 Task: Create a sub task Design and Implement Solution for the task  Integrate website with inventory management systems in the project AgileGenie , assign it to team member softage.2@softage.net and update the status of the sub task to  Off Track , set the priority of the sub task to High
Action: Mouse moved to (649, 402)
Screenshot: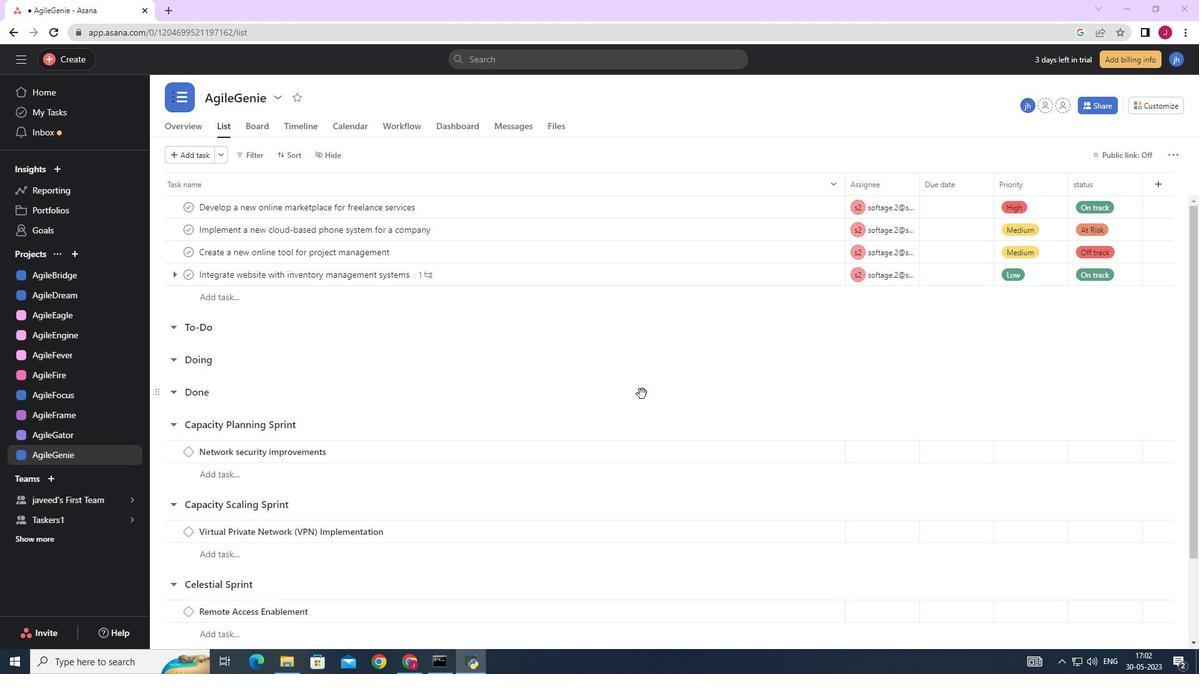 
Action: Mouse scrolled (649, 402) with delta (0, 0)
Screenshot: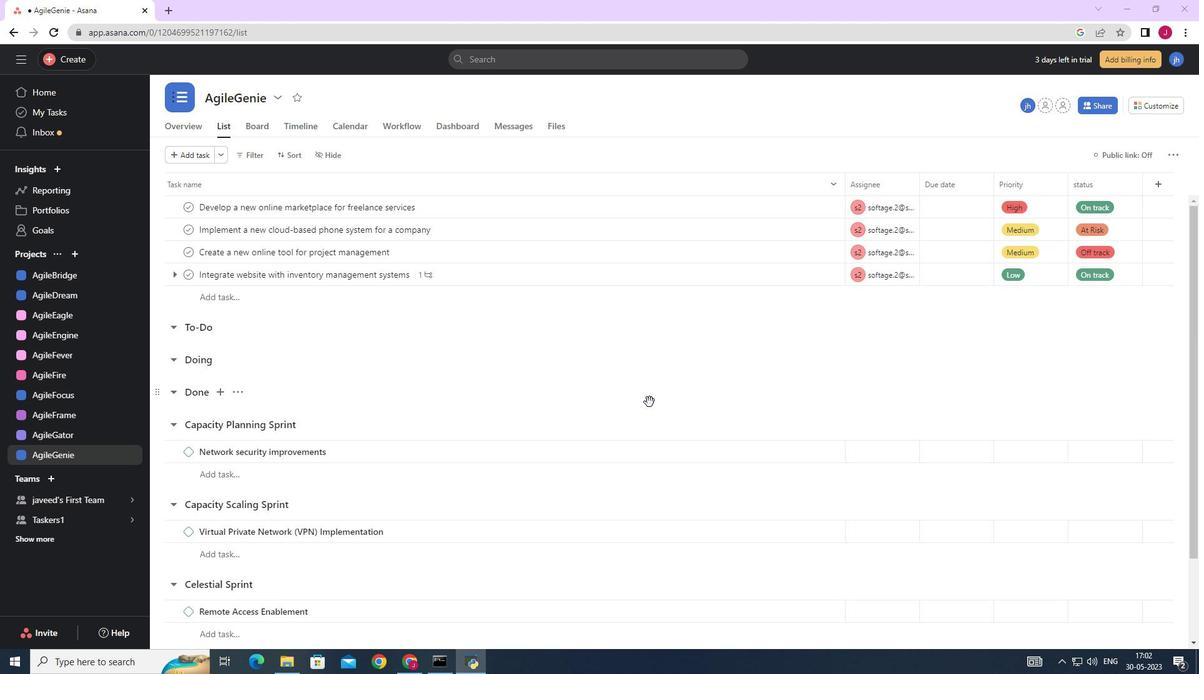 
Action: Mouse moved to (626, 396)
Screenshot: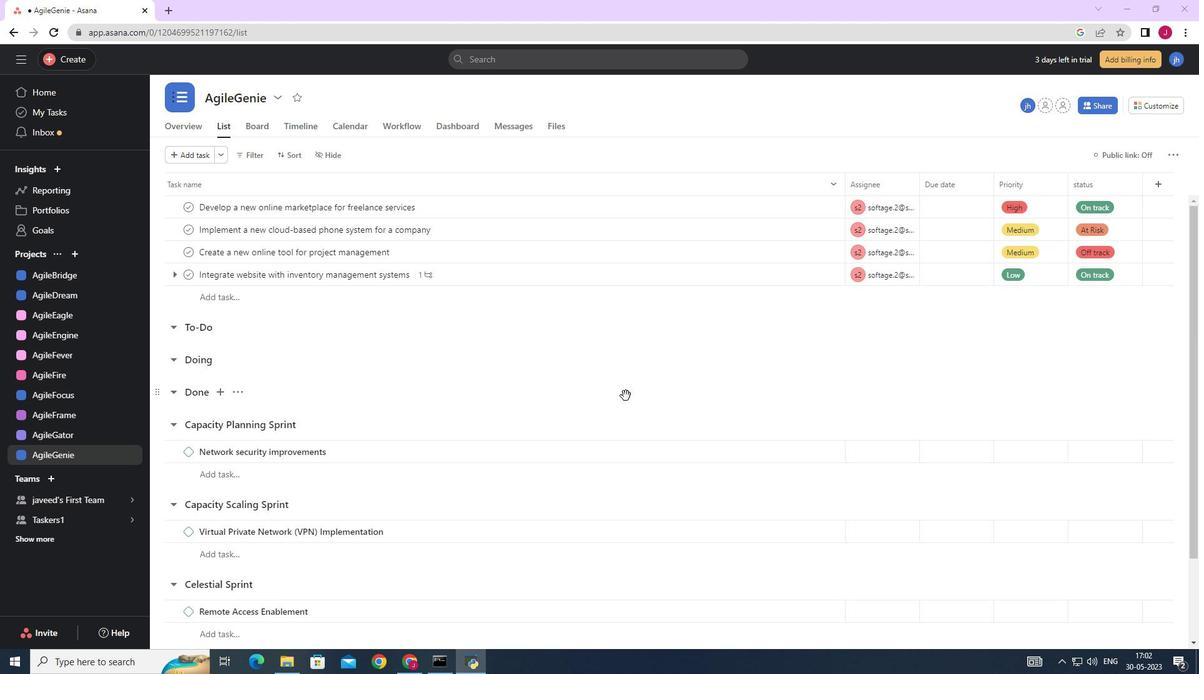 
Action: Mouse scrolled (626, 396) with delta (0, 0)
Screenshot: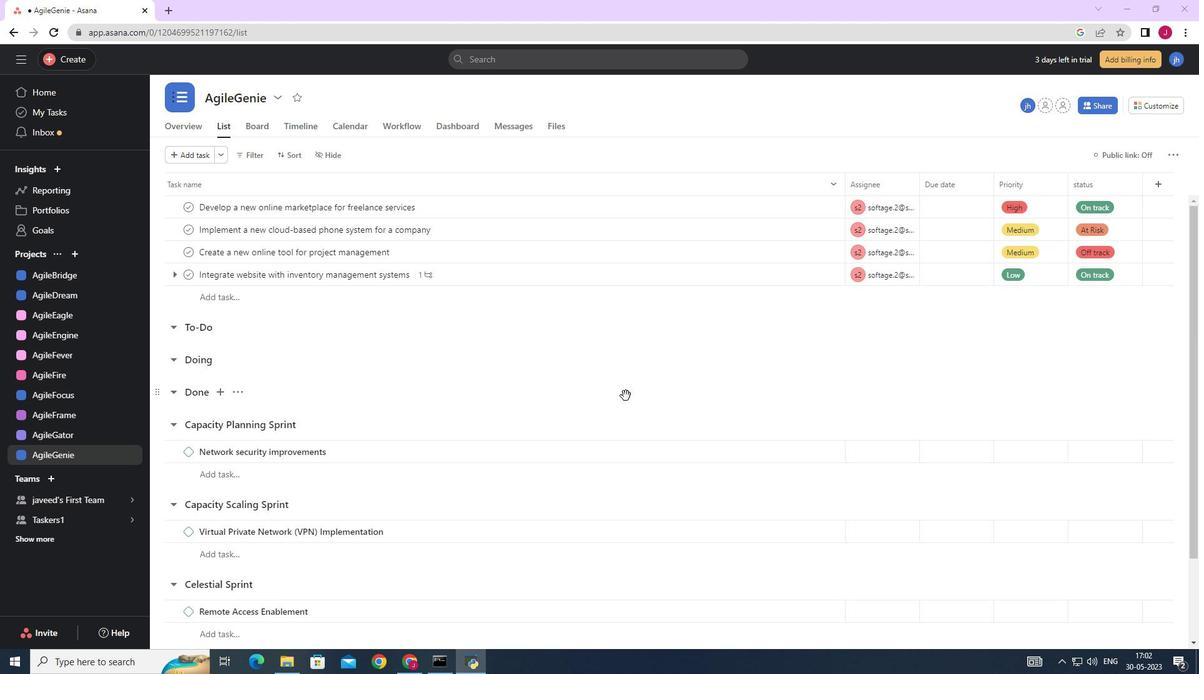 
Action: Mouse scrolled (626, 396) with delta (0, 0)
Screenshot: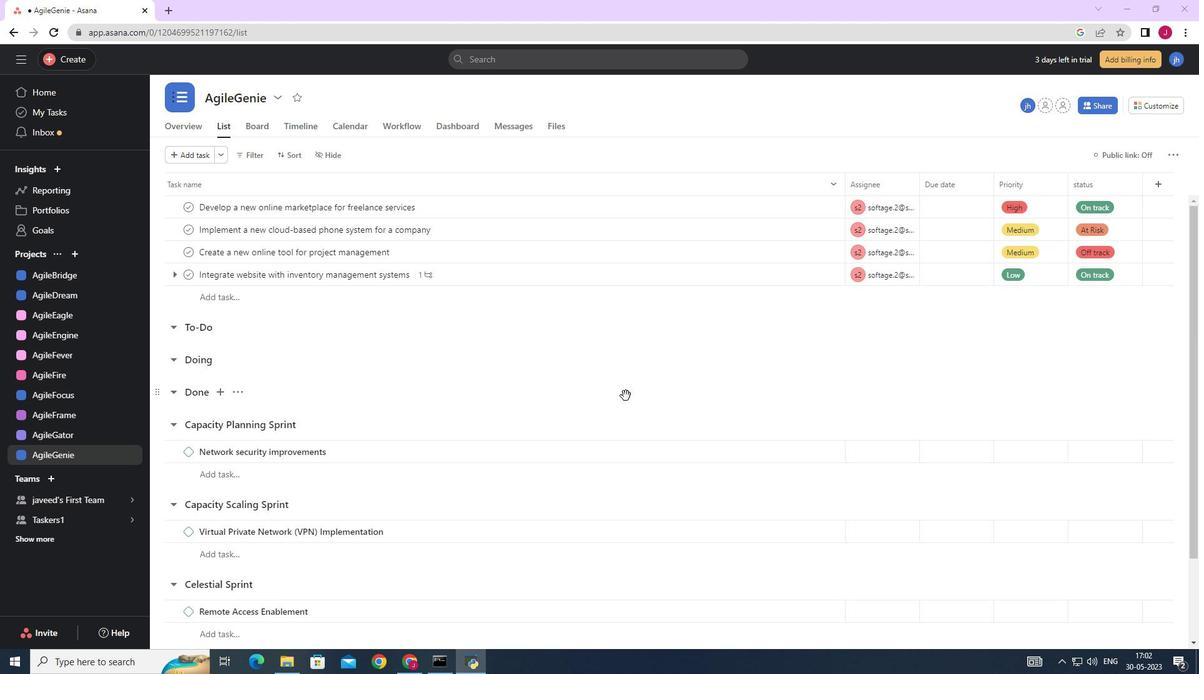 
Action: Mouse scrolled (626, 396) with delta (0, 0)
Screenshot: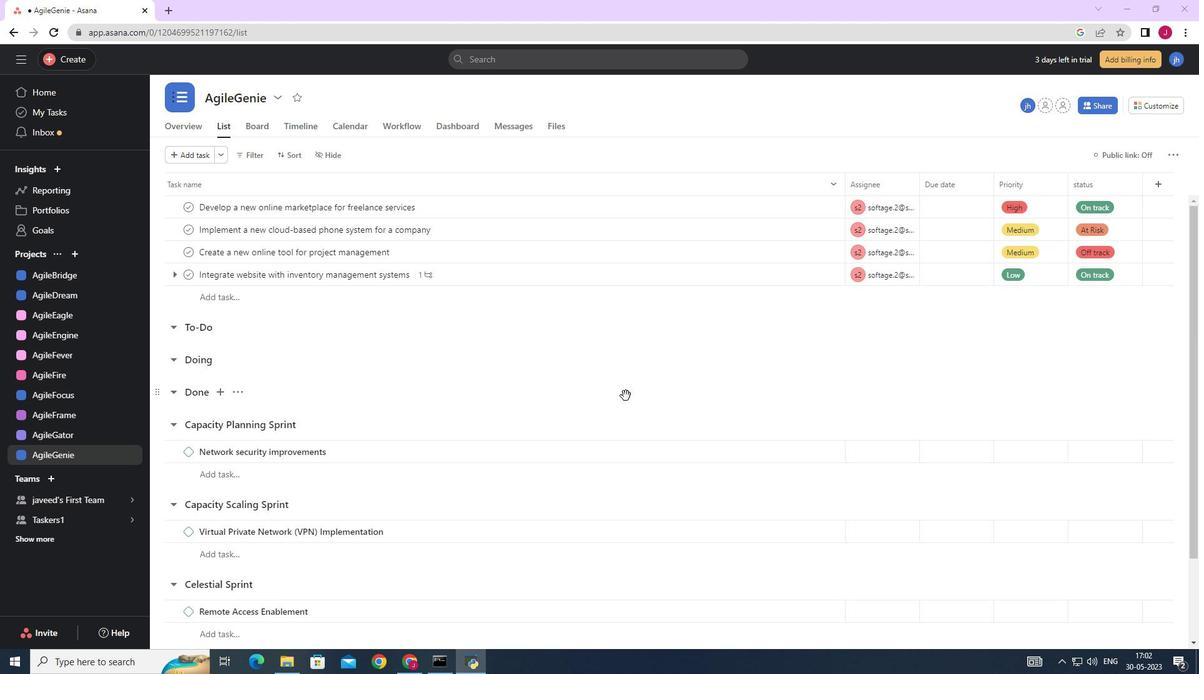 
Action: Mouse moved to (444, 386)
Screenshot: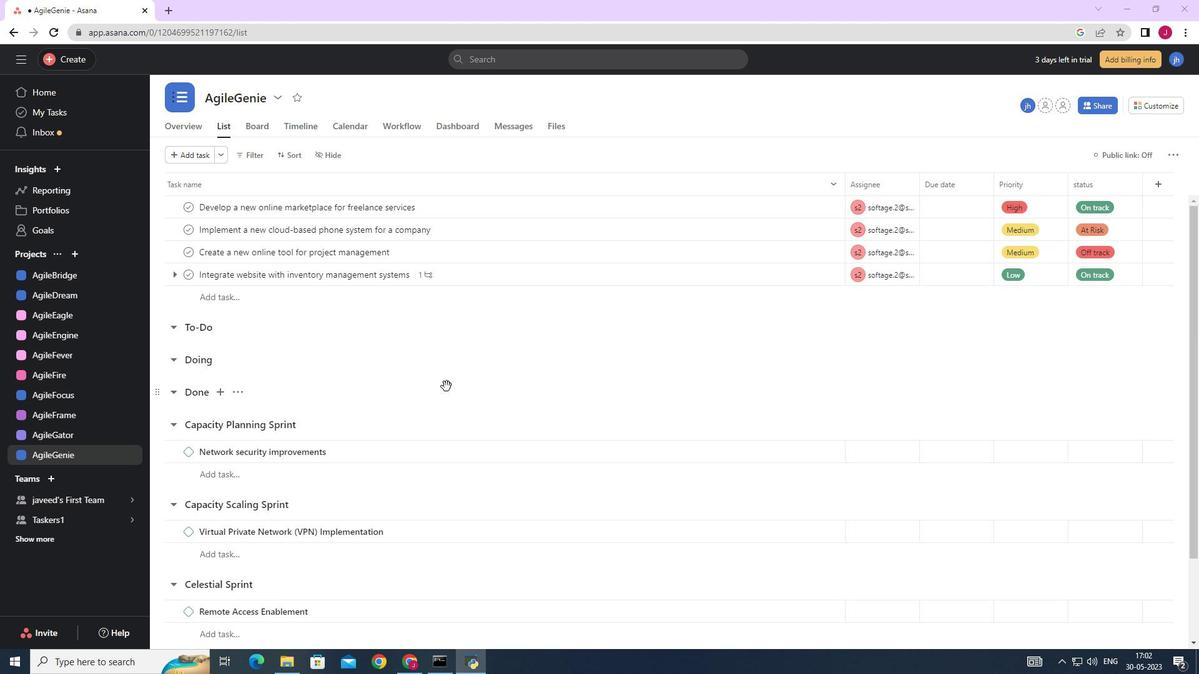 
Action: Mouse scrolled (444, 385) with delta (0, 0)
Screenshot: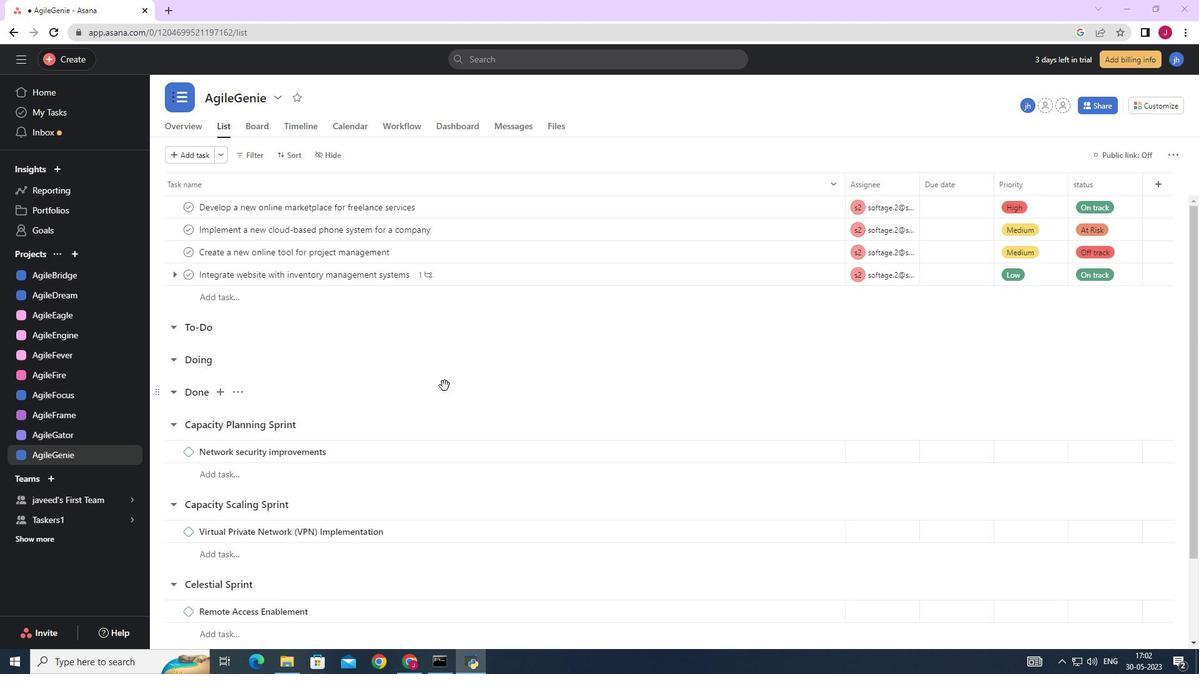 
Action: Mouse moved to (444, 385)
Screenshot: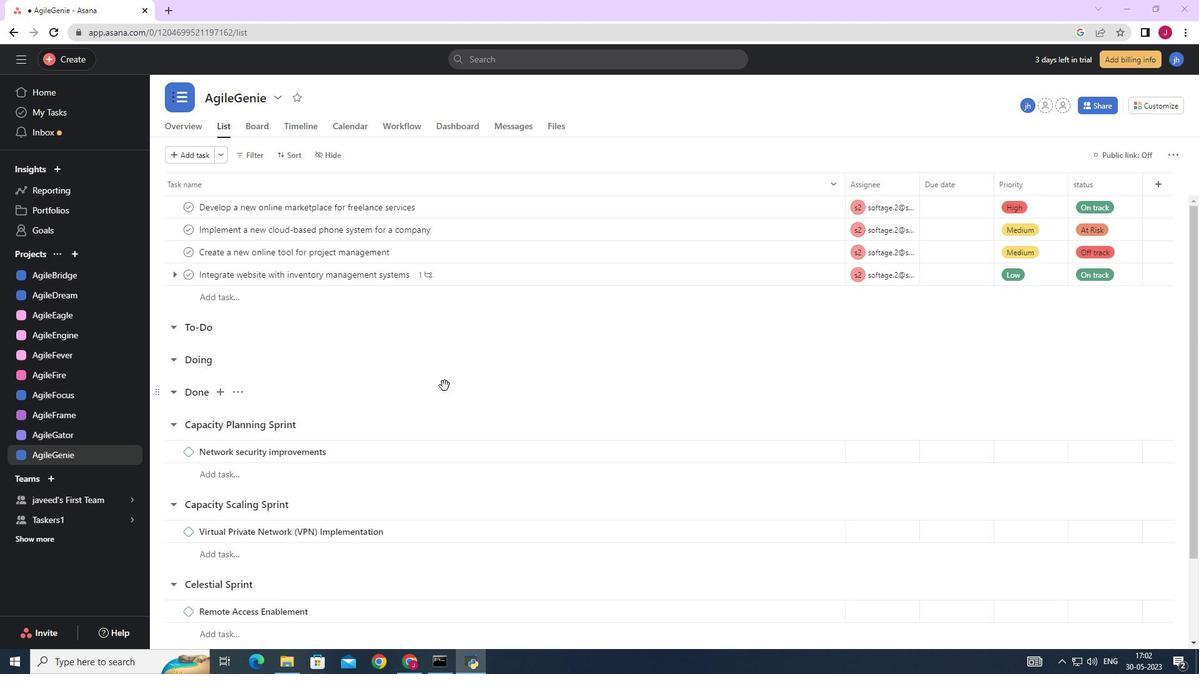 
Action: Mouse scrolled (444, 384) with delta (0, 0)
Screenshot: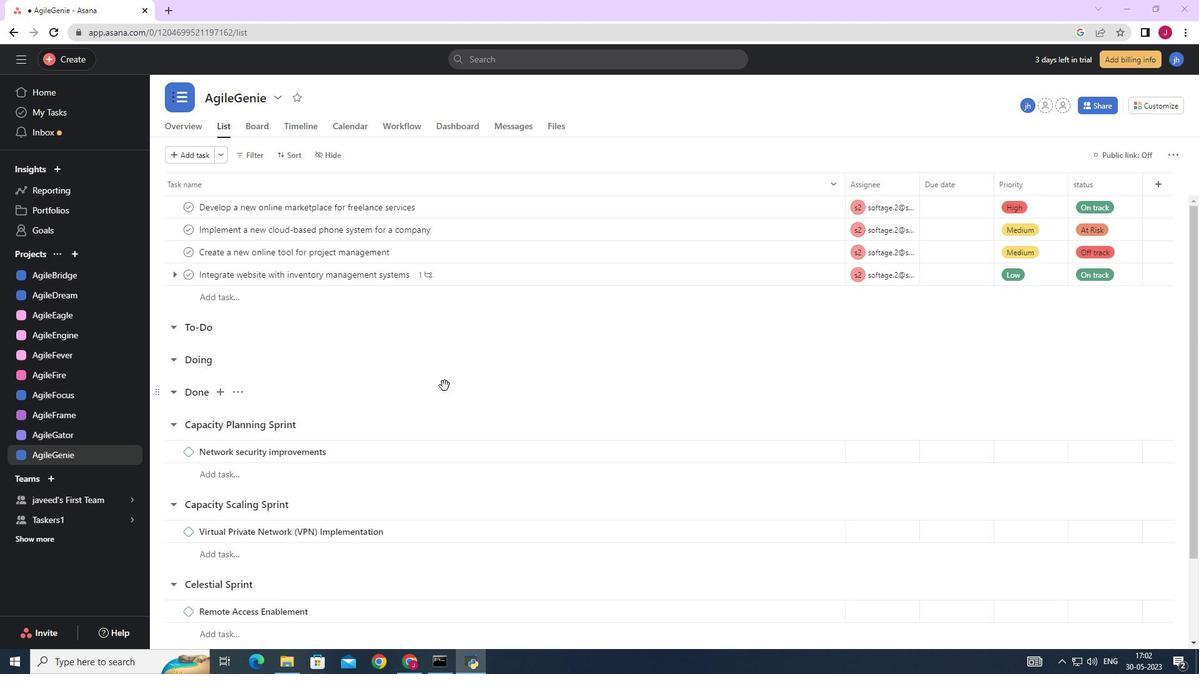 
Action: Mouse scrolled (444, 384) with delta (0, 0)
Screenshot: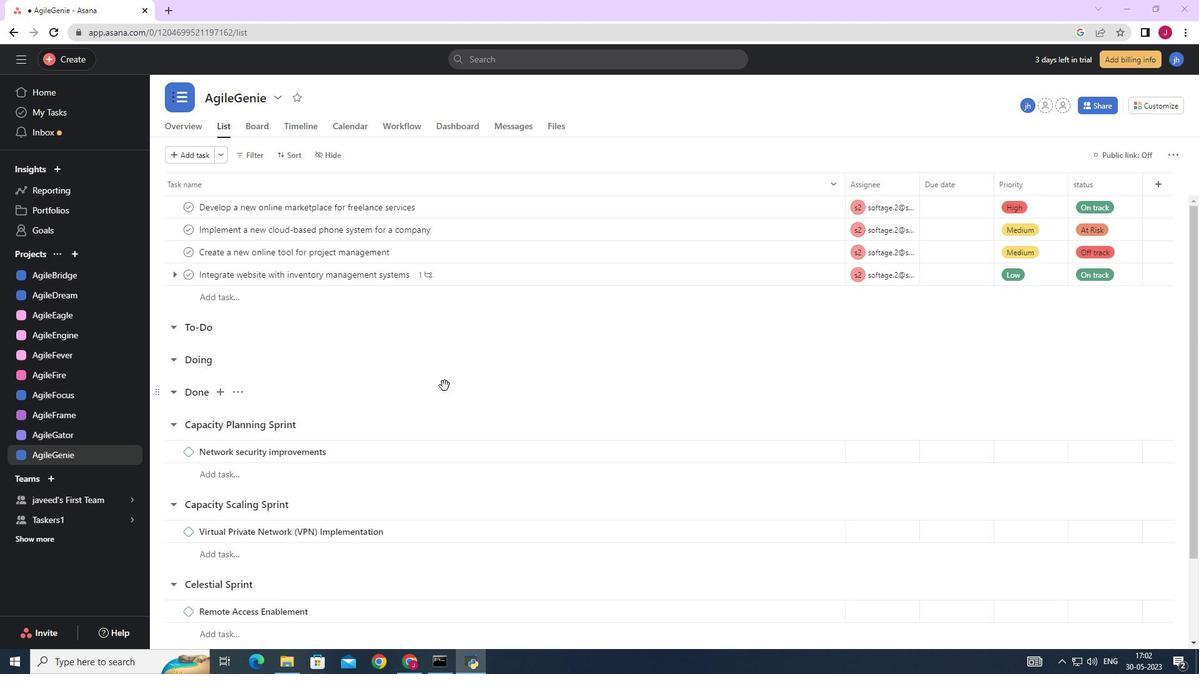 
Action: Mouse scrolled (444, 384) with delta (0, 0)
Screenshot: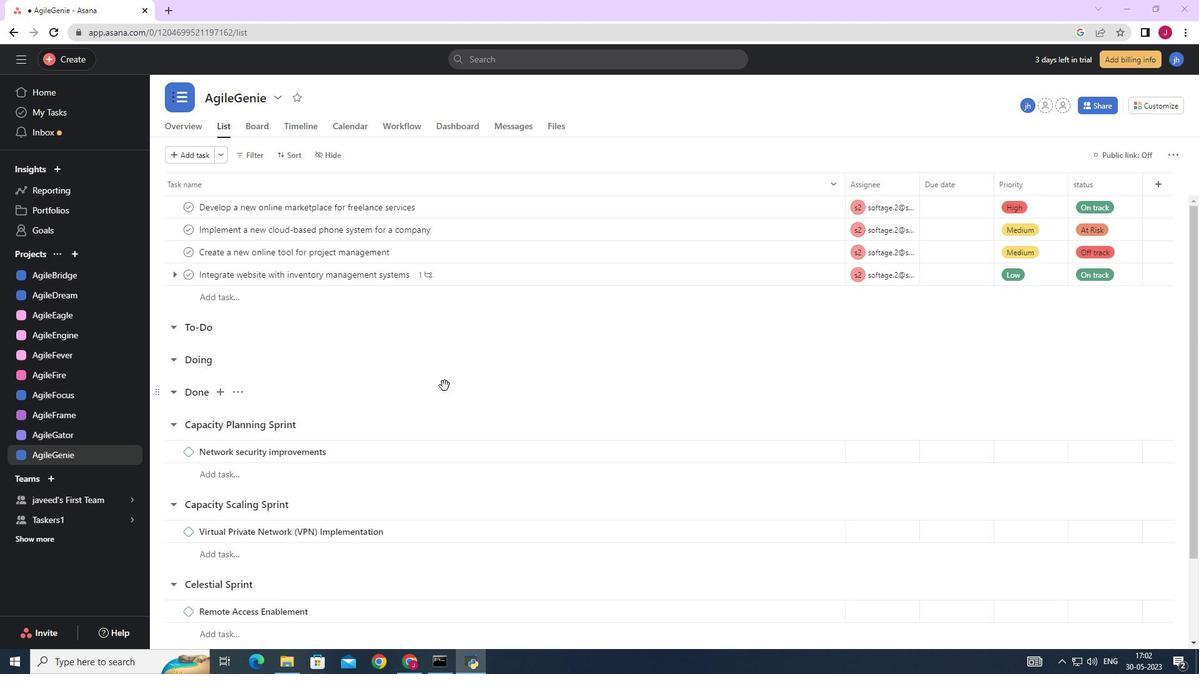 
Action: Mouse moved to (445, 385)
Screenshot: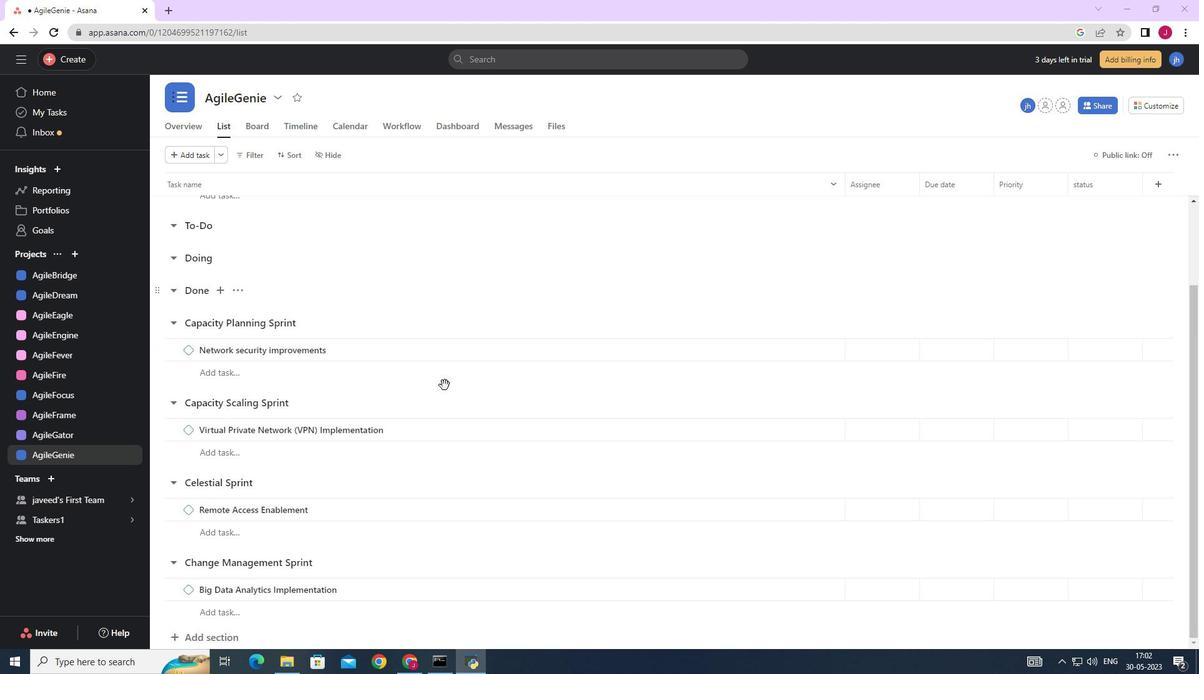 
Action: Mouse scrolled (445, 384) with delta (0, 0)
Screenshot: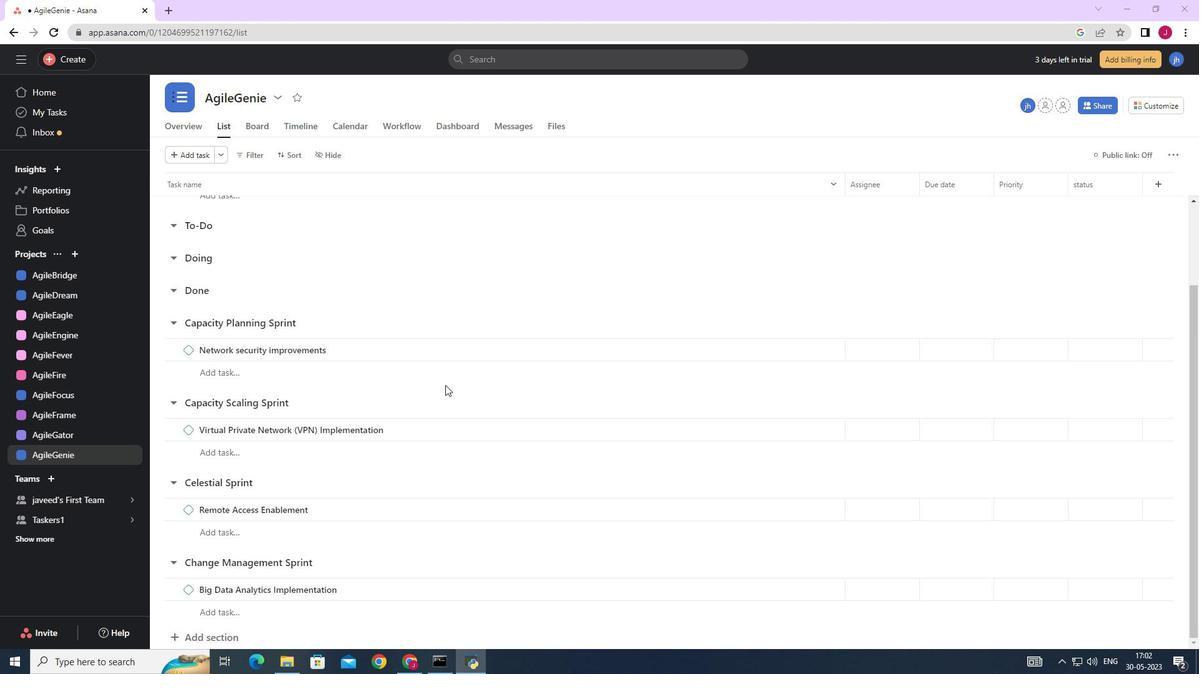 
Action: Mouse scrolled (445, 384) with delta (0, 0)
Screenshot: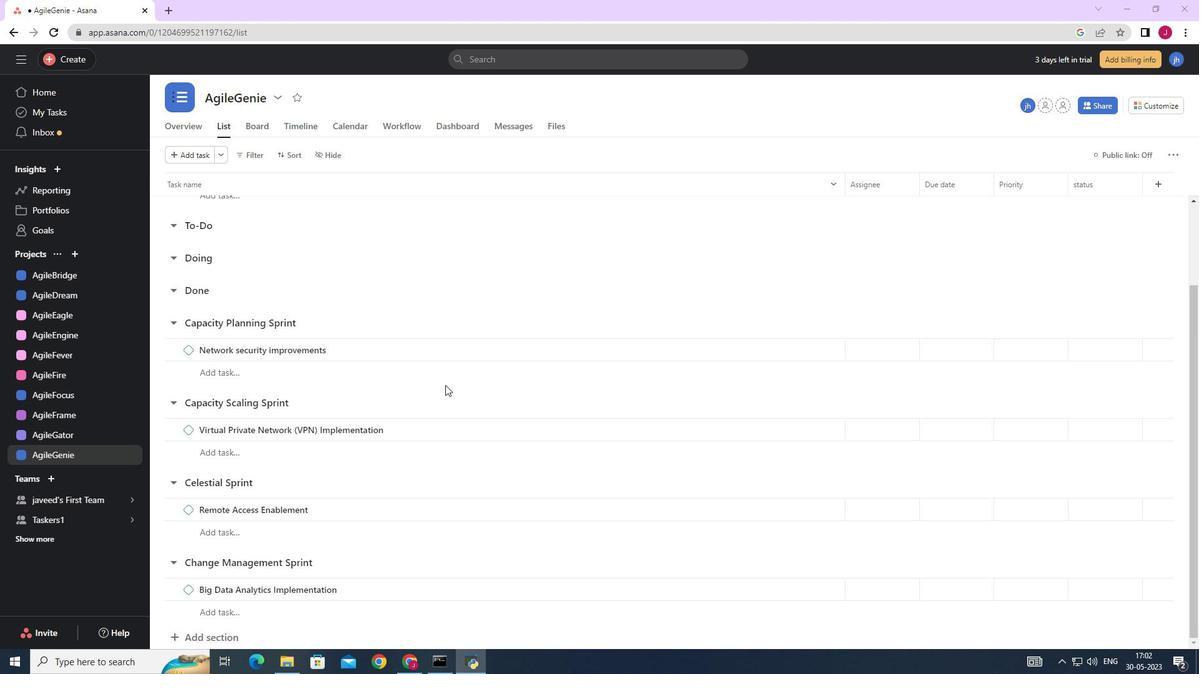
Action: Mouse moved to (445, 386)
Screenshot: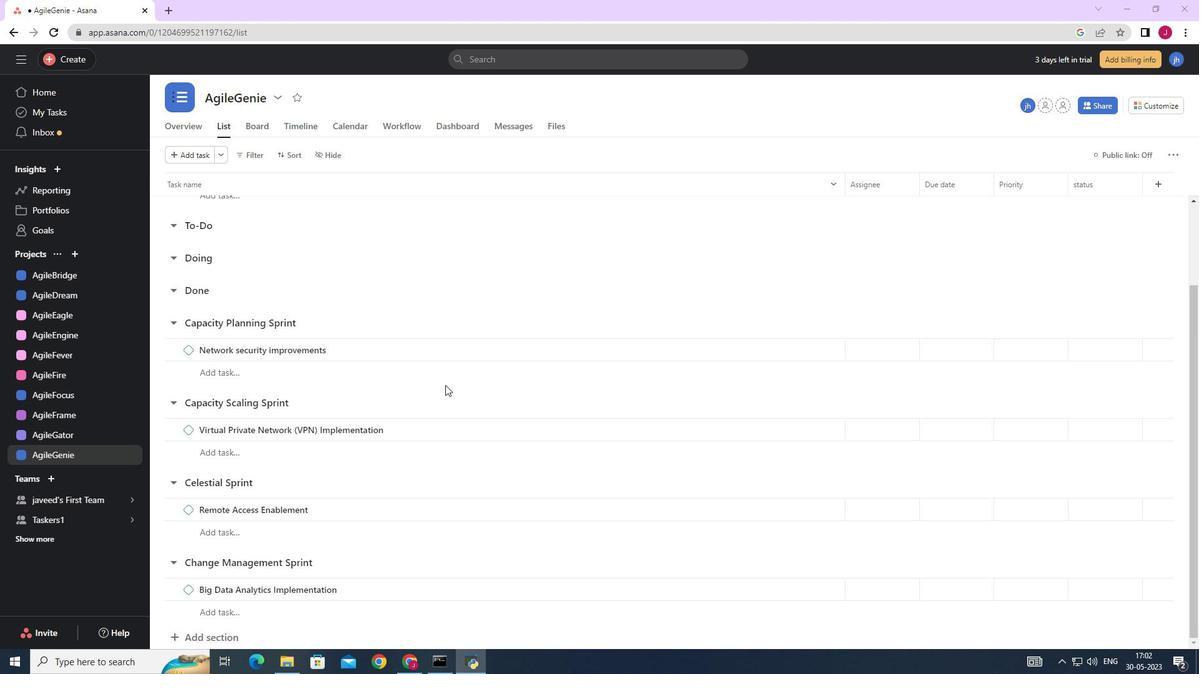
Action: Mouse scrolled (445, 384) with delta (0, 0)
Screenshot: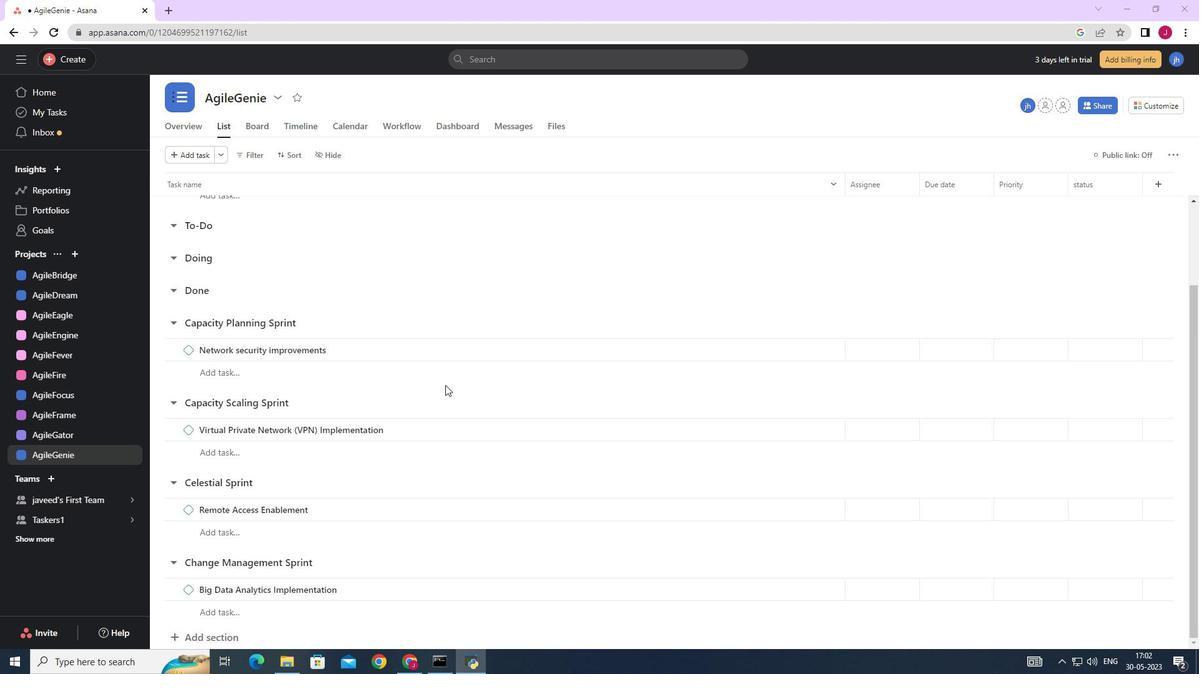 
Action: Mouse moved to (445, 389)
Screenshot: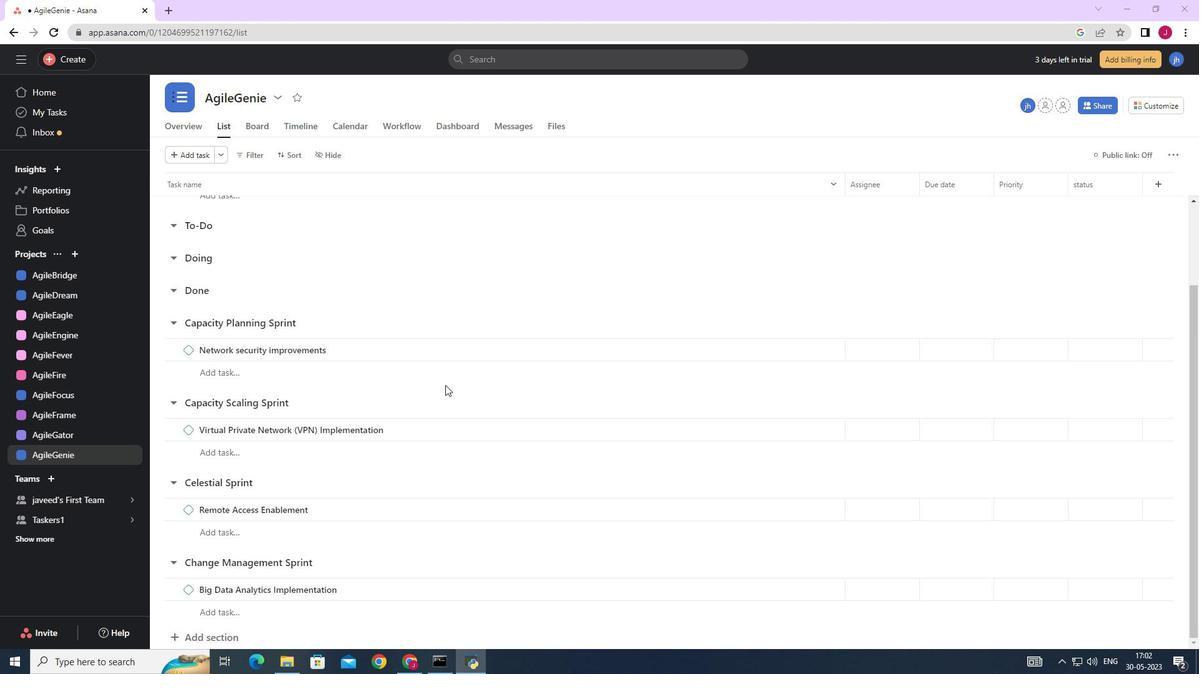 
Action: Mouse scrolled (445, 384) with delta (0, 0)
Screenshot: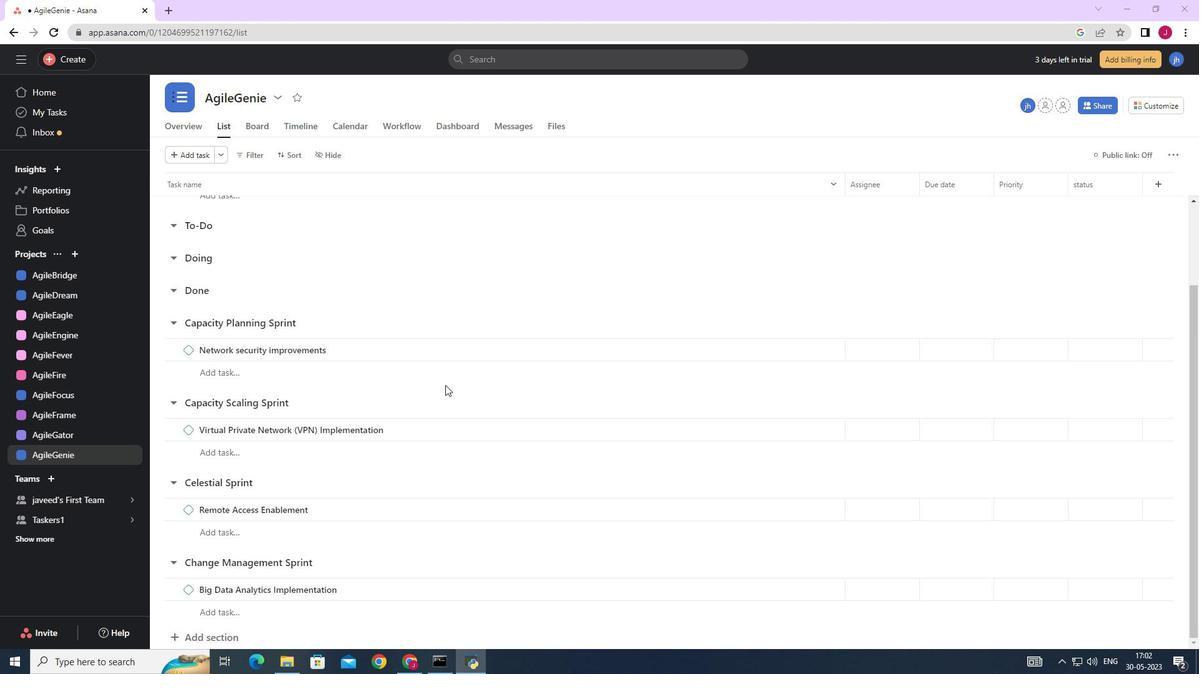 
Action: Mouse moved to (445, 389)
Screenshot: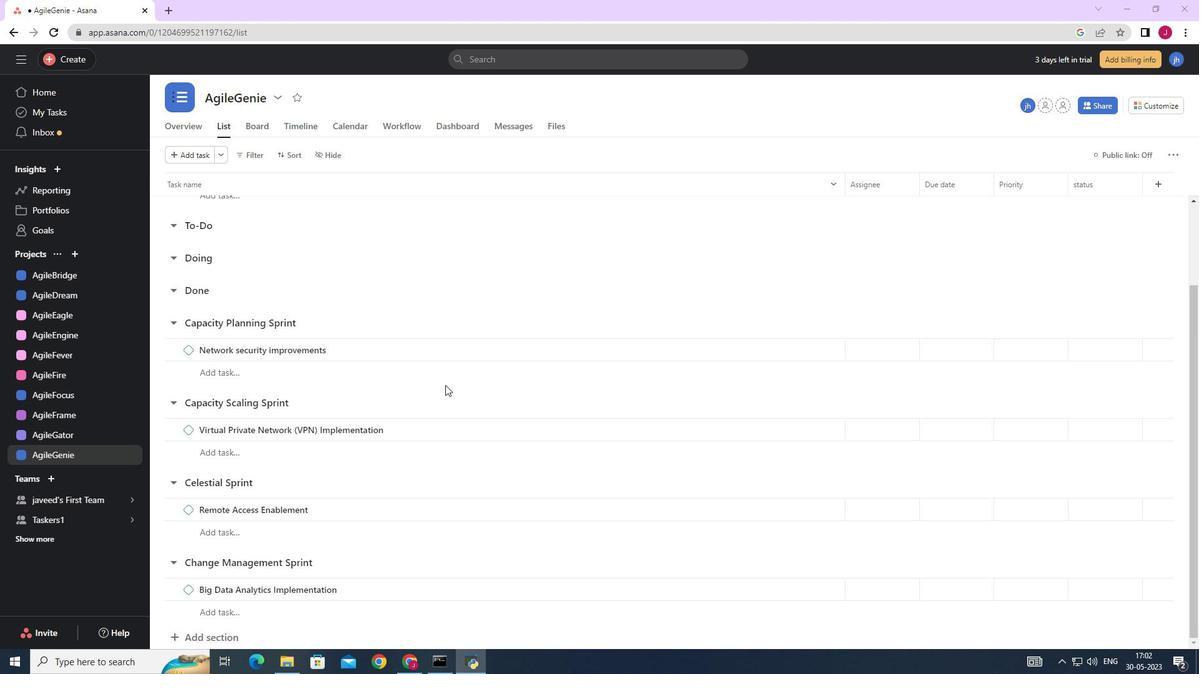 
Action: Mouse scrolled (445, 389) with delta (0, 0)
Screenshot: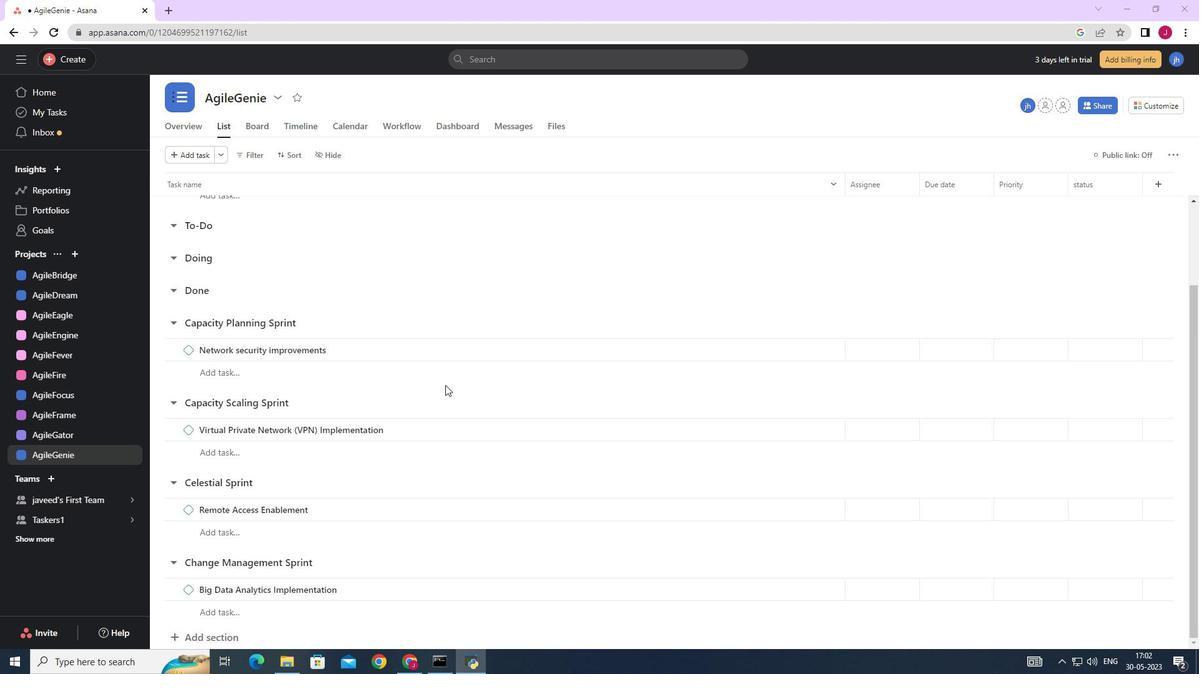 
Action: Mouse scrolled (445, 389) with delta (0, 0)
Screenshot: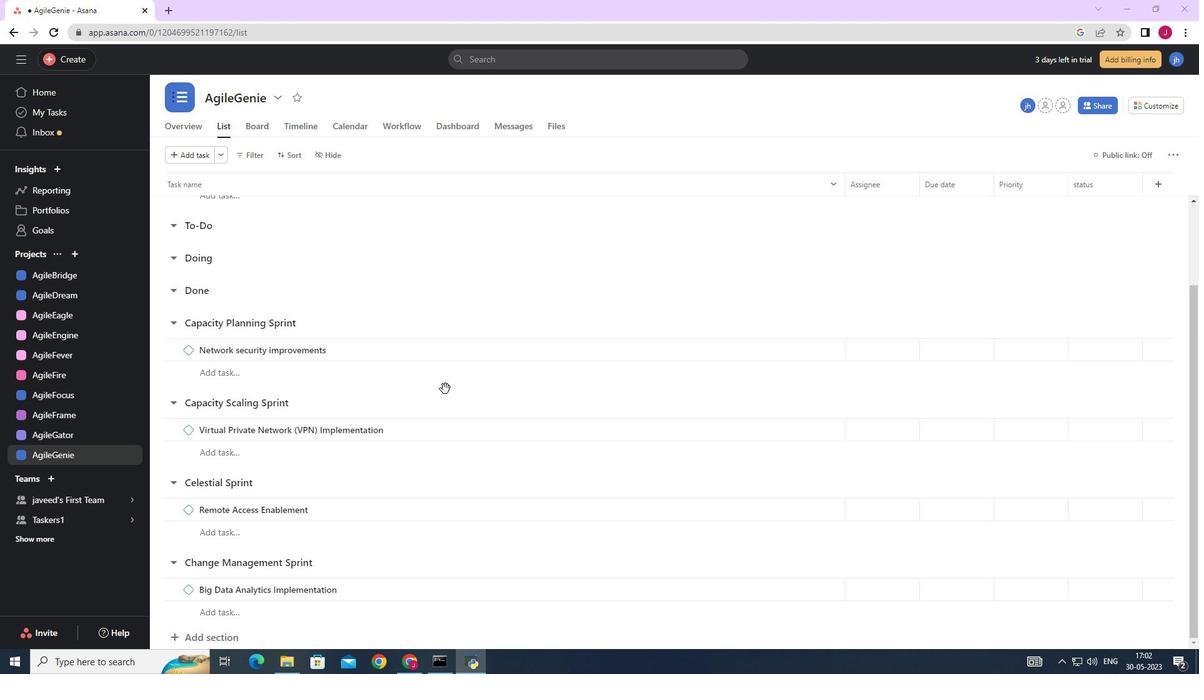 
Action: Mouse scrolled (445, 389) with delta (0, 0)
Screenshot: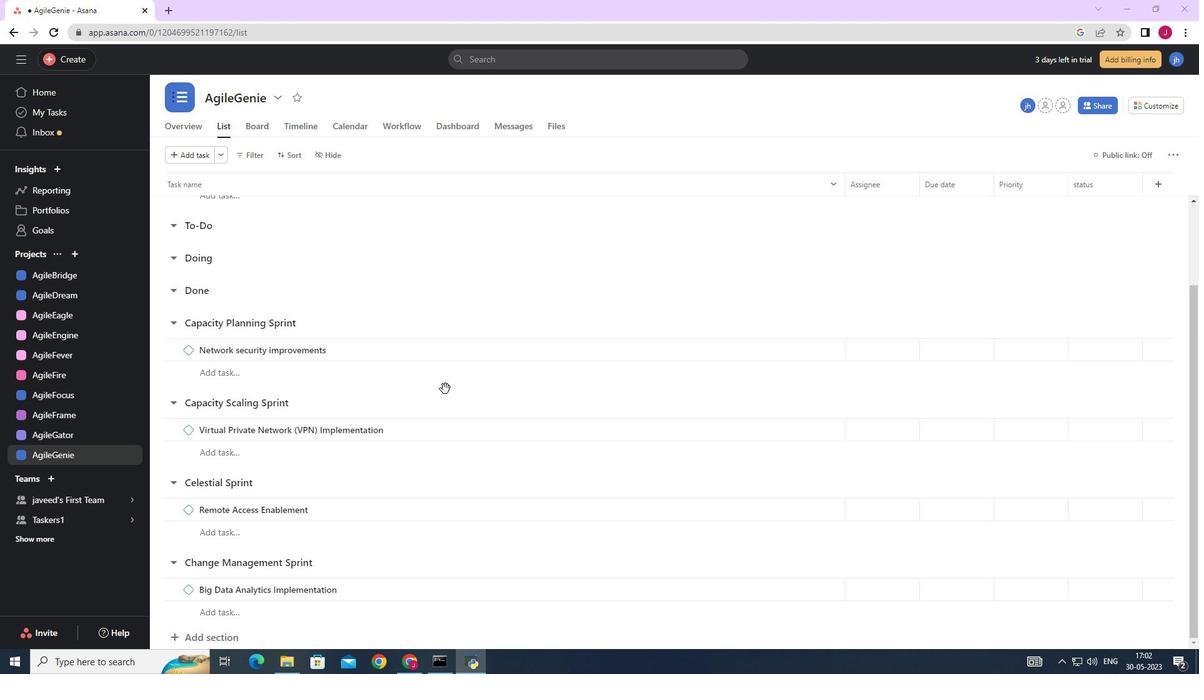 
Action: Mouse scrolled (445, 389) with delta (0, 0)
Screenshot: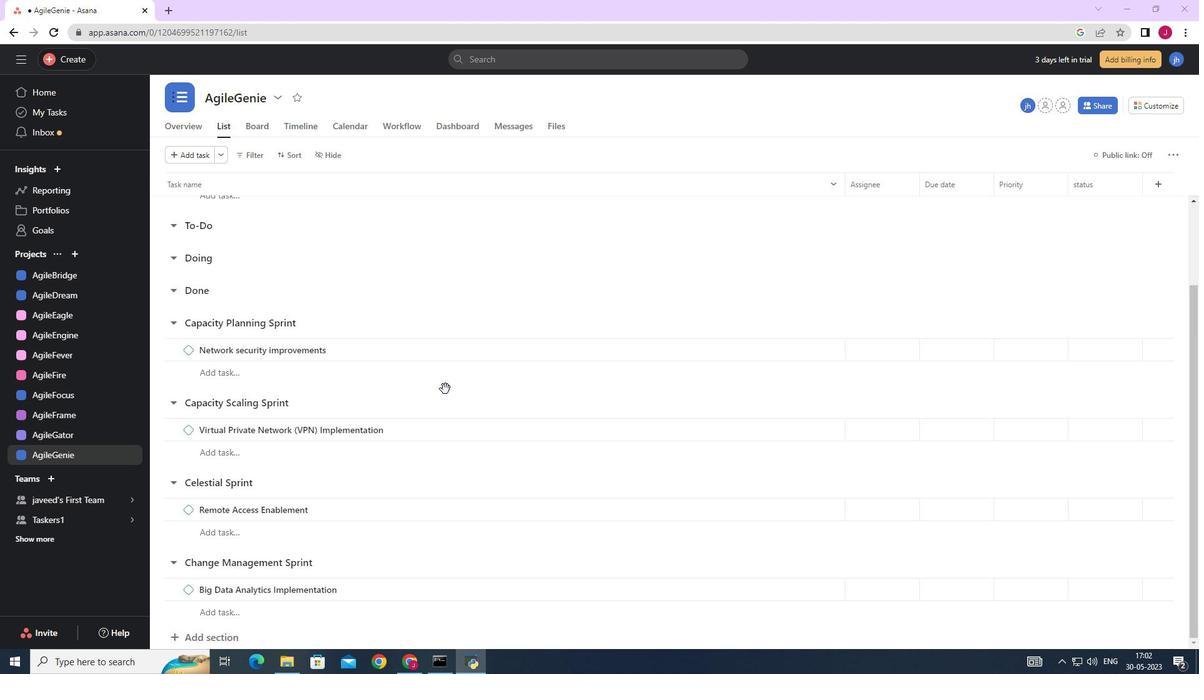 
Action: Mouse scrolled (445, 389) with delta (0, 0)
Screenshot: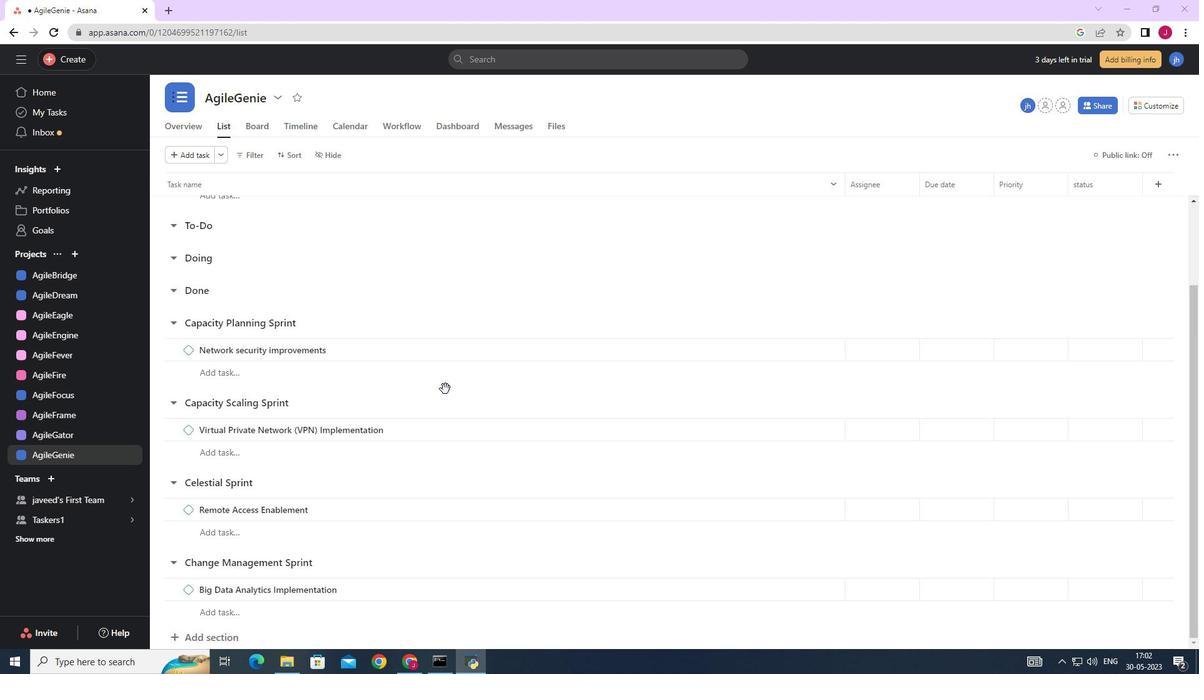 
Action: Mouse moved to (775, 278)
Screenshot: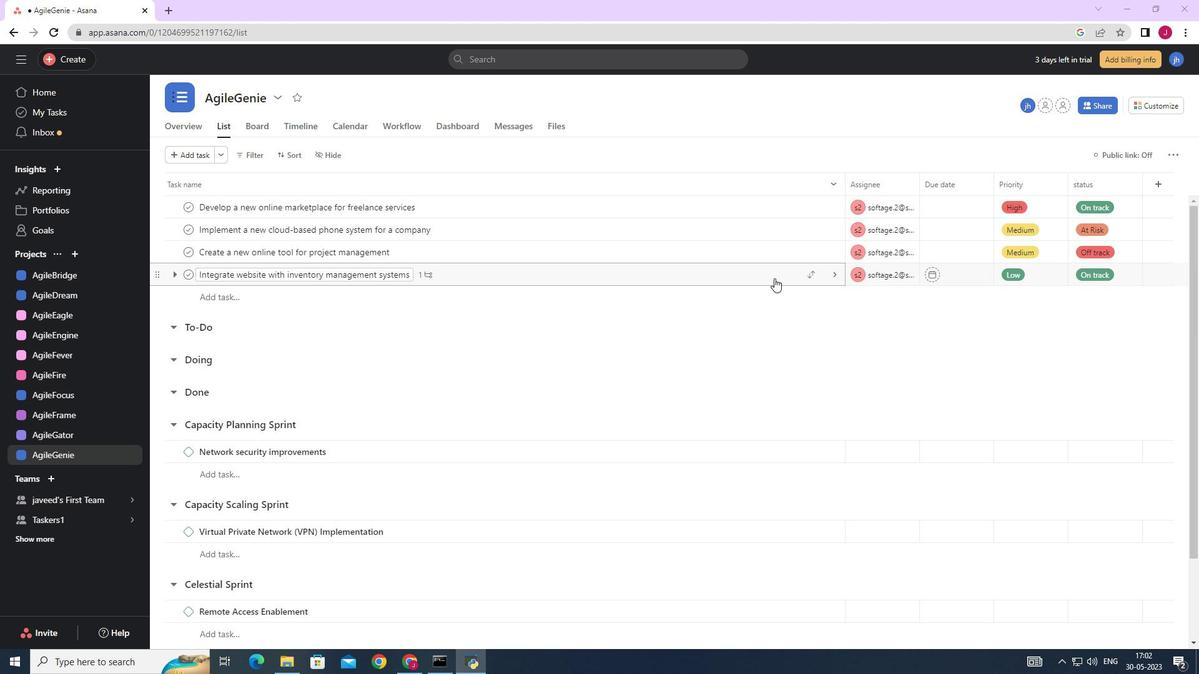 
Action: Mouse pressed left at (775, 278)
Screenshot: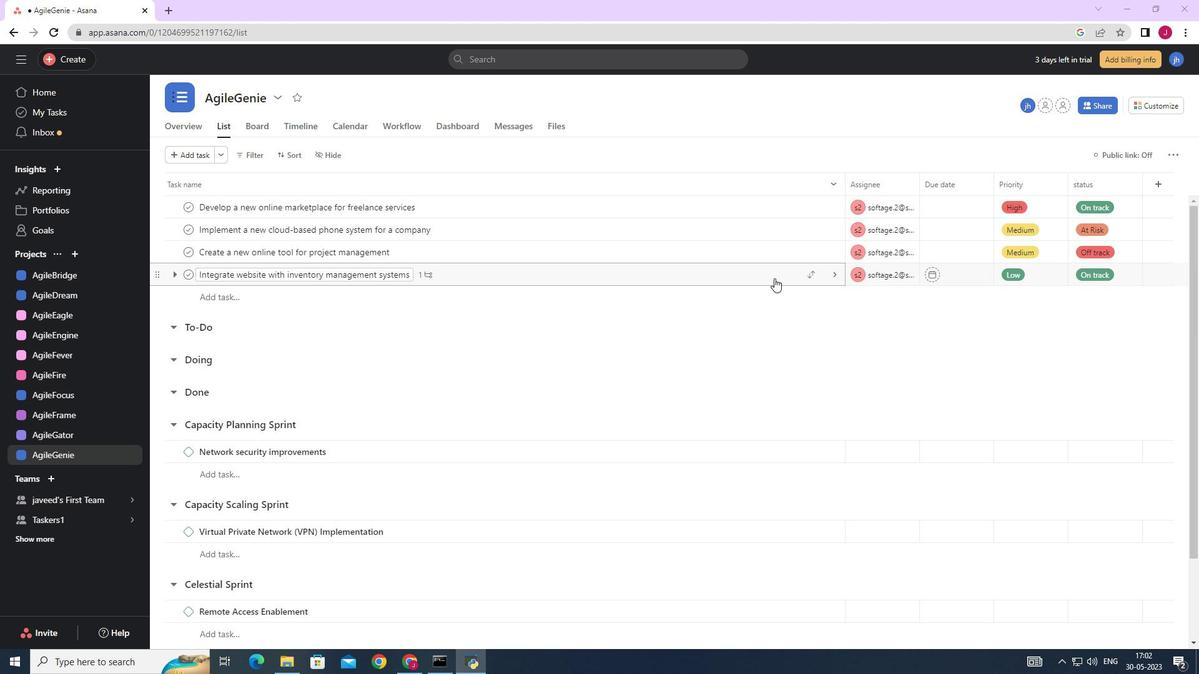
Action: Mouse moved to (904, 392)
Screenshot: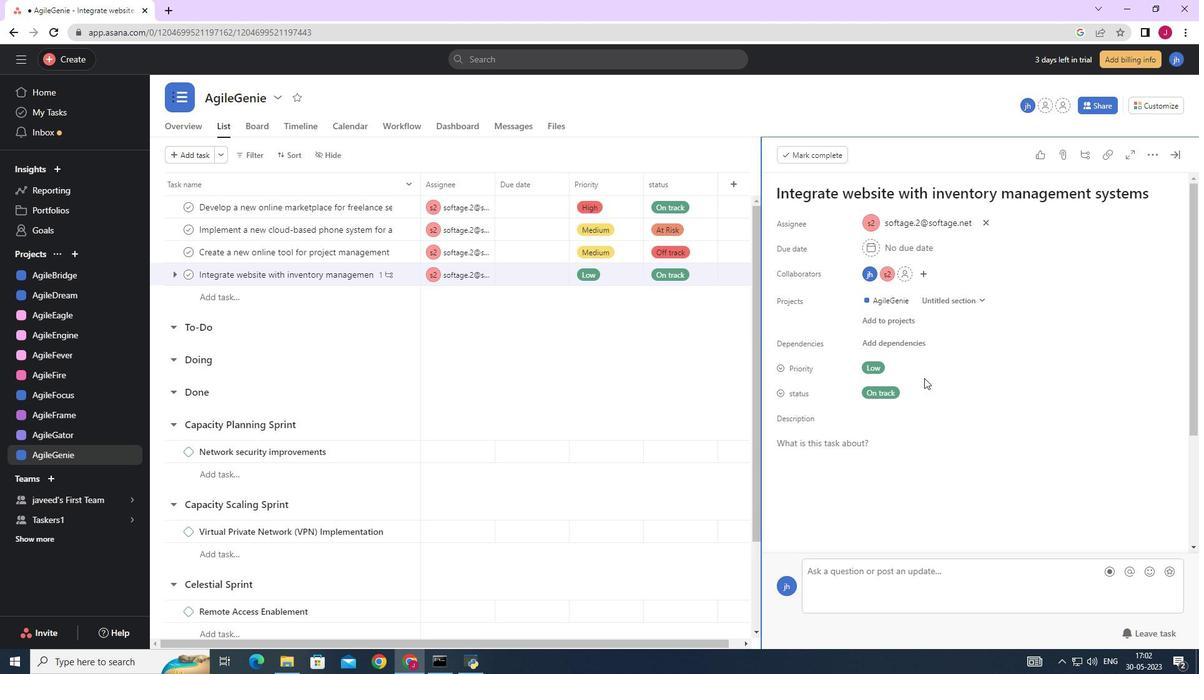 
Action: Mouse scrolled (905, 391) with delta (0, 0)
Screenshot: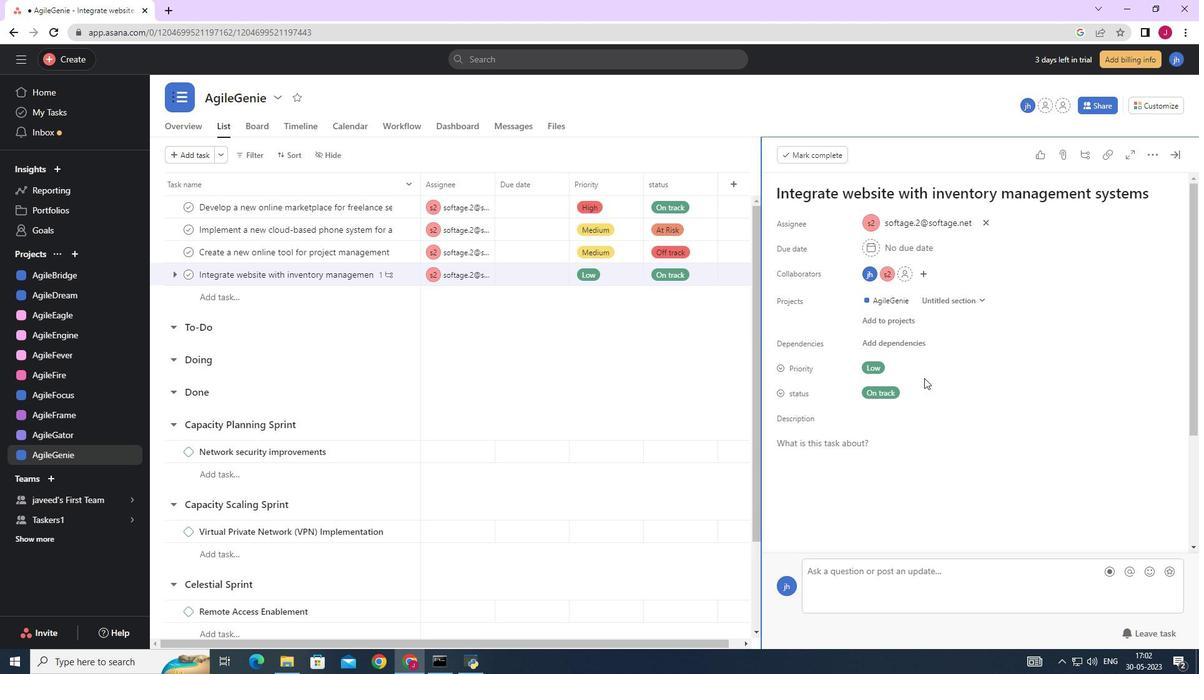 
Action: Mouse moved to (902, 393)
Screenshot: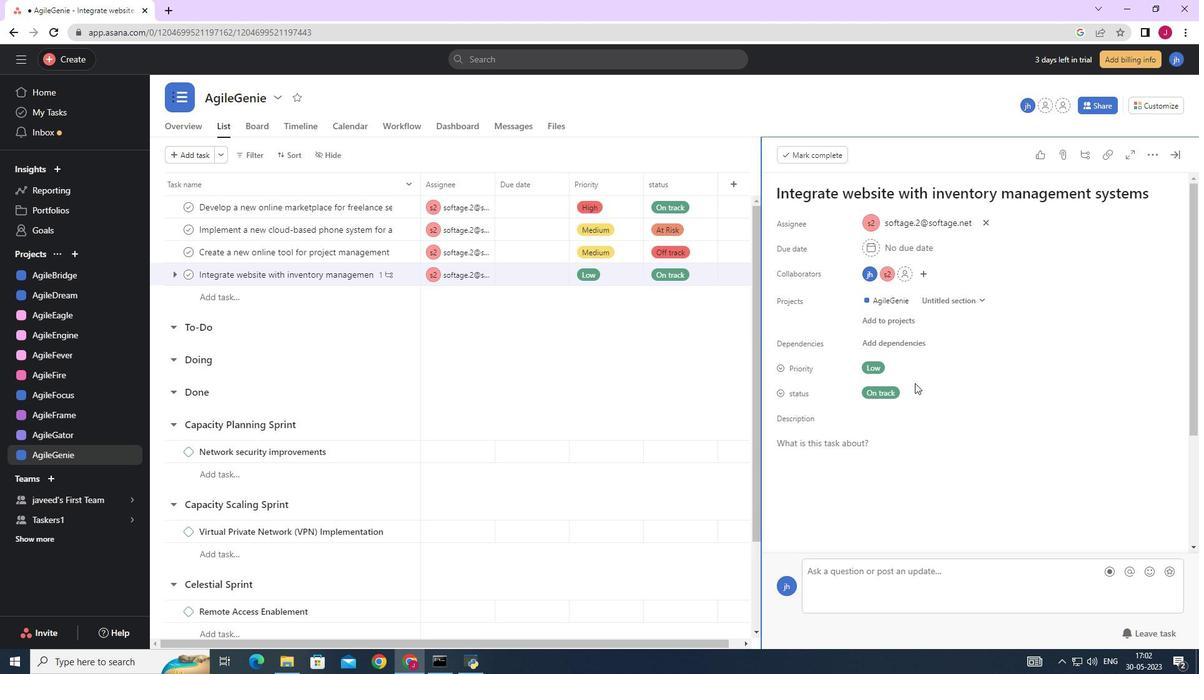 
Action: Mouse scrolled (903, 392) with delta (0, 0)
Screenshot: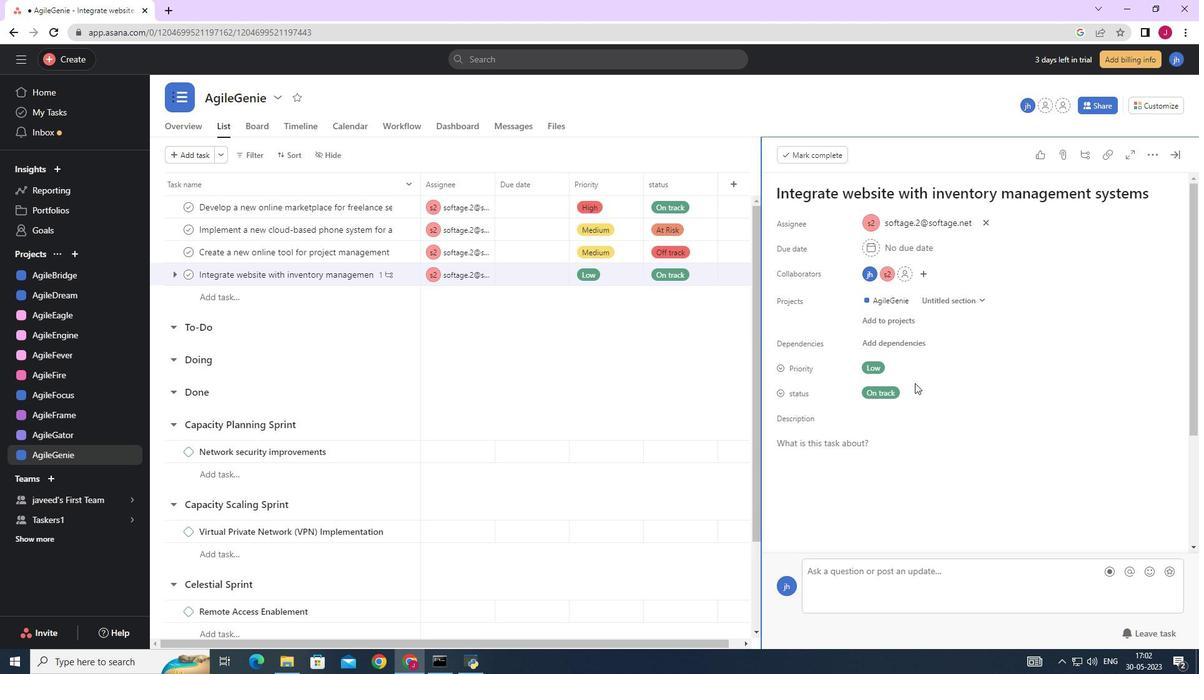 
Action: Mouse moved to (902, 393)
Screenshot: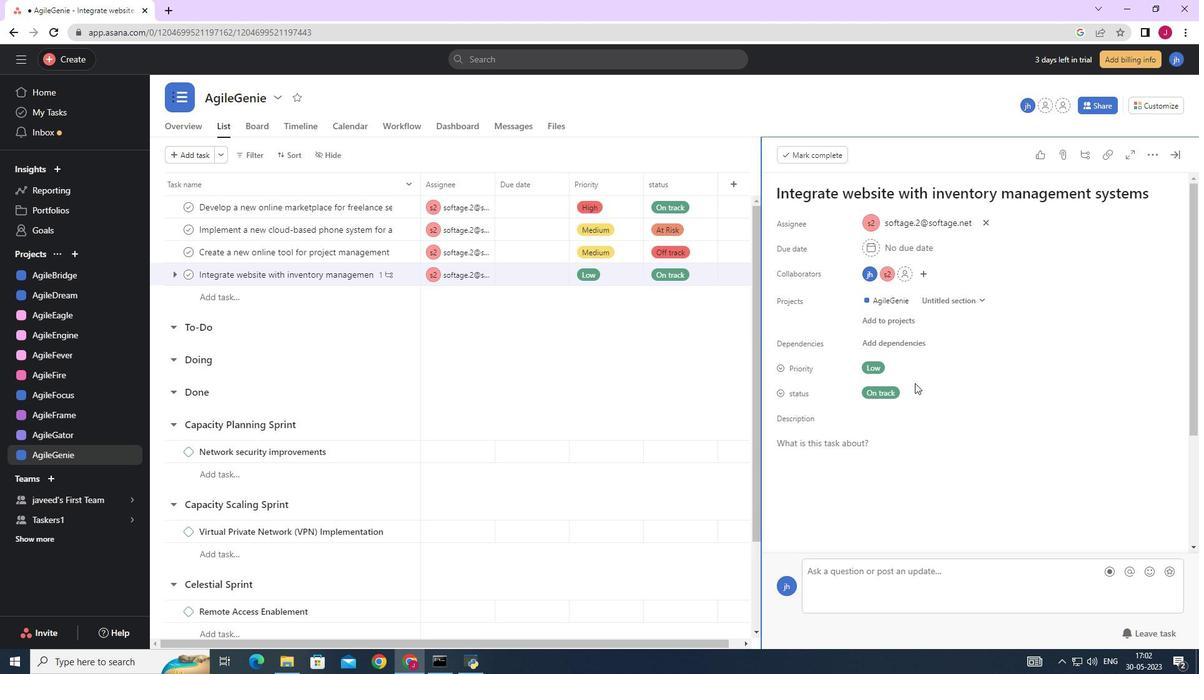 
Action: Mouse scrolled (902, 392) with delta (0, 0)
Screenshot: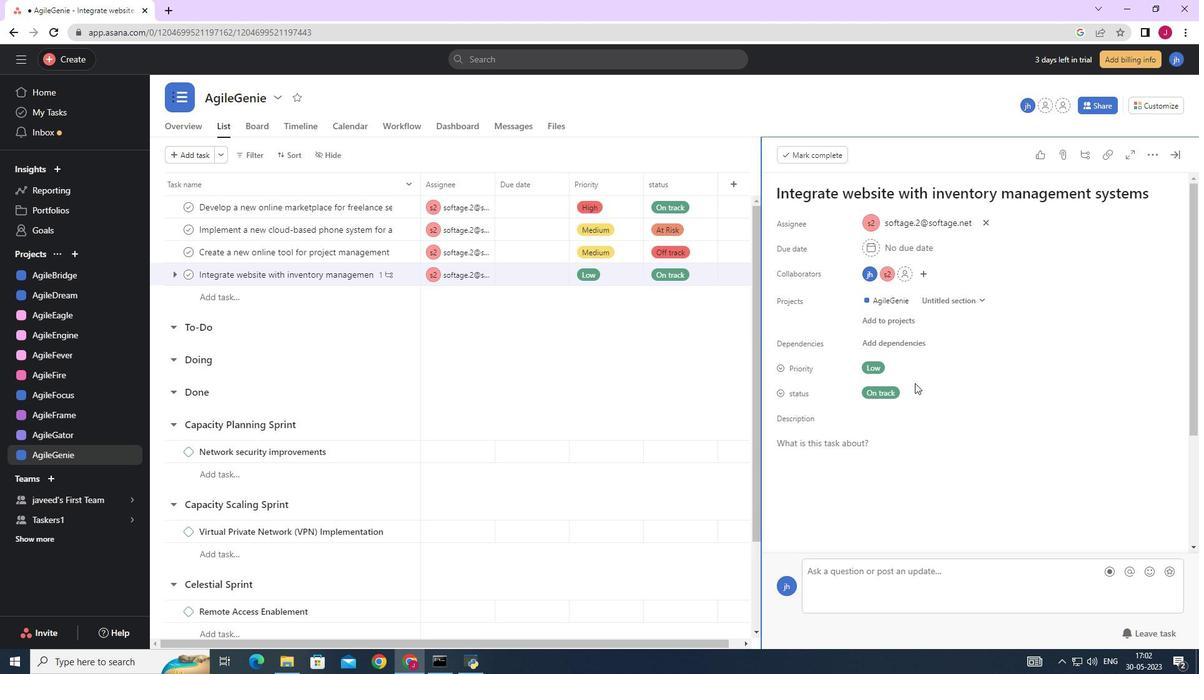
Action: Mouse scrolled (902, 392) with delta (0, 0)
Screenshot: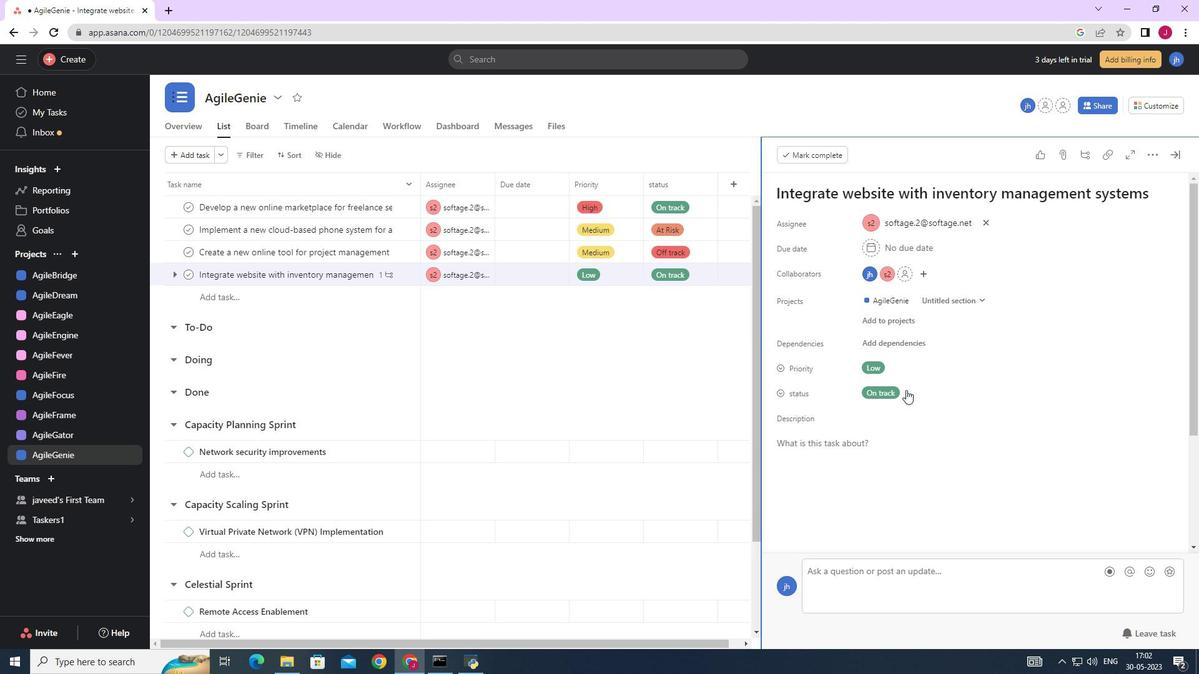 
Action: Mouse moved to (900, 394)
Screenshot: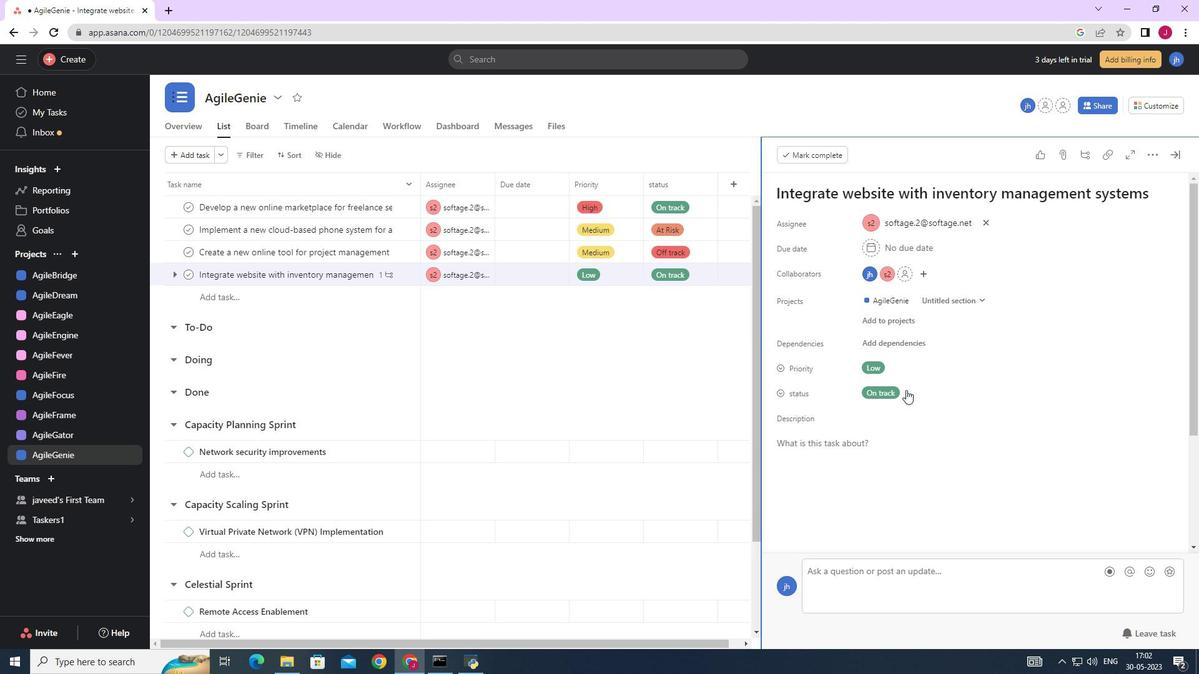 
Action: Mouse scrolled (901, 392) with delta (0, 0)
Screenshot: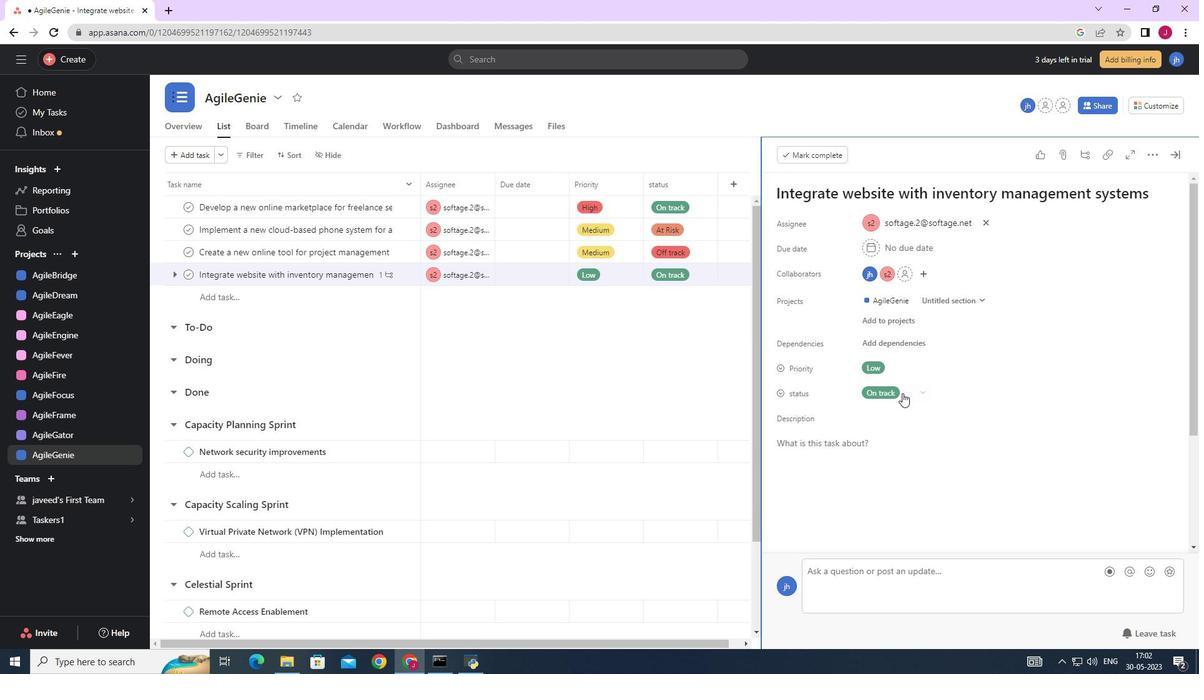 
Action: Mouse moved to (814, 450)
Screenshot: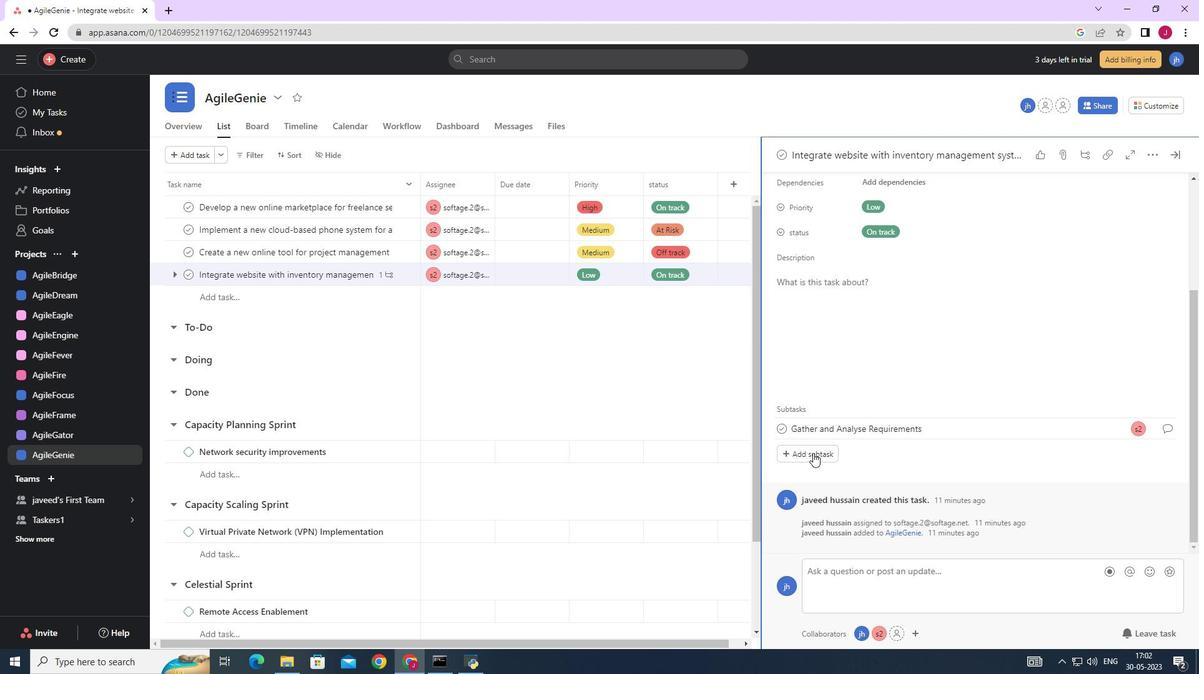 
Action: Mouse pressed left at (814, 450)
Screenshot: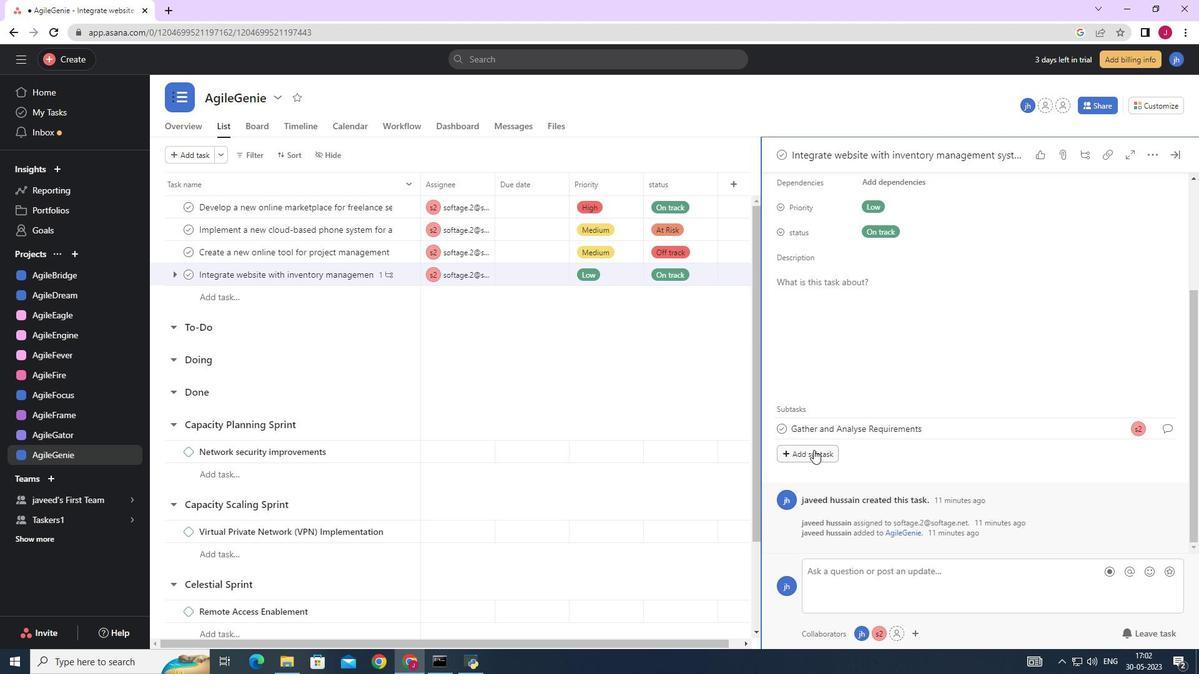 
Action: Mouse moved to (816, 431)
Screenshot: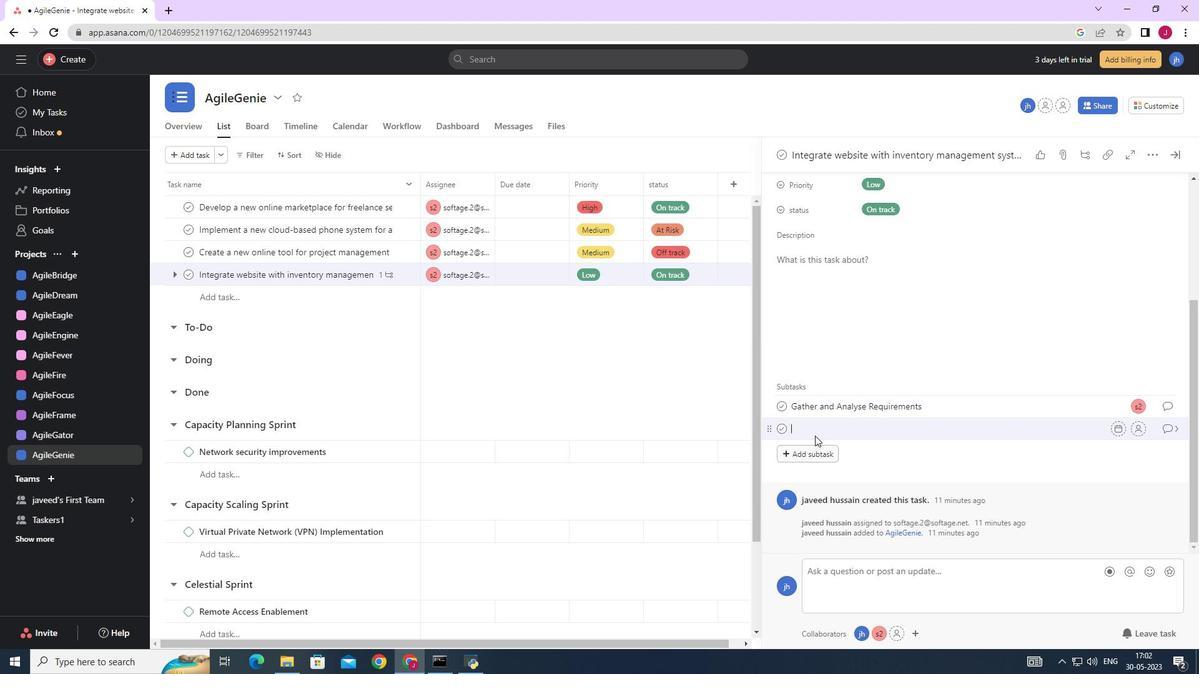 
Action: Key pressed <Key.caps_lock>D<Key.caps_lock>esign<Key.space>and<Key.space><Key.caps_lock>I<Key.caps_lock>mple<Key.backspace>ement<Key.space><Key.caps_lock>S<Key.caps_lock>olution
Screenshot: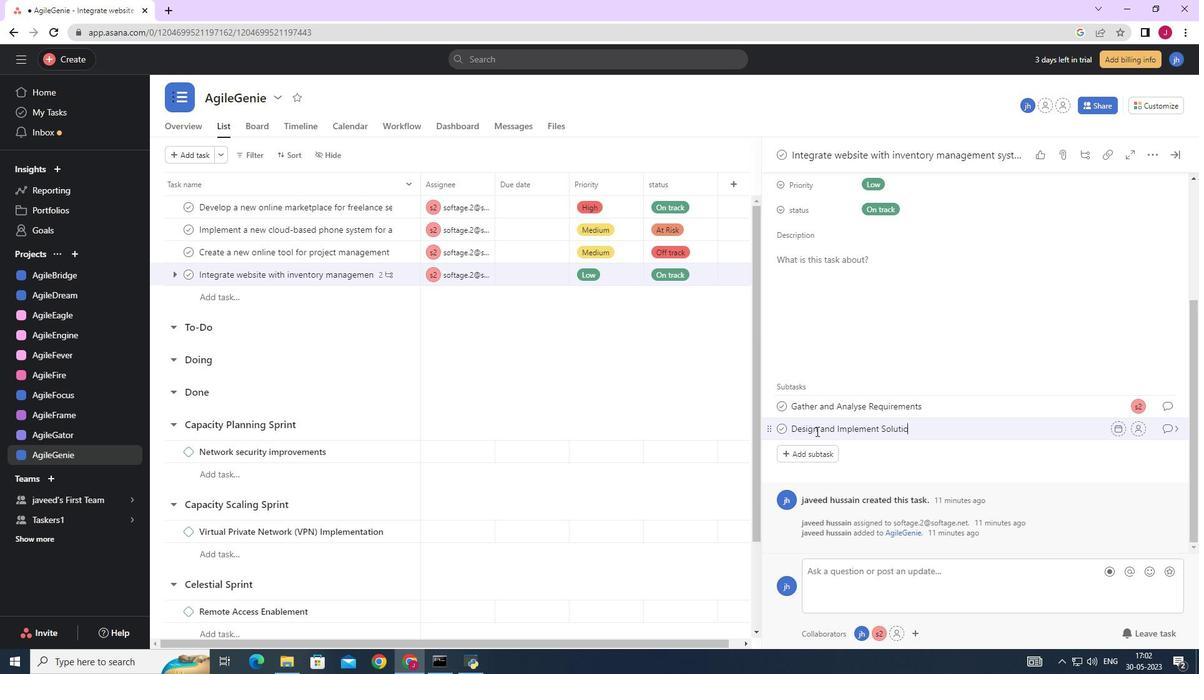 
Action: Mouse moved to (1139, 424)
Screenshot: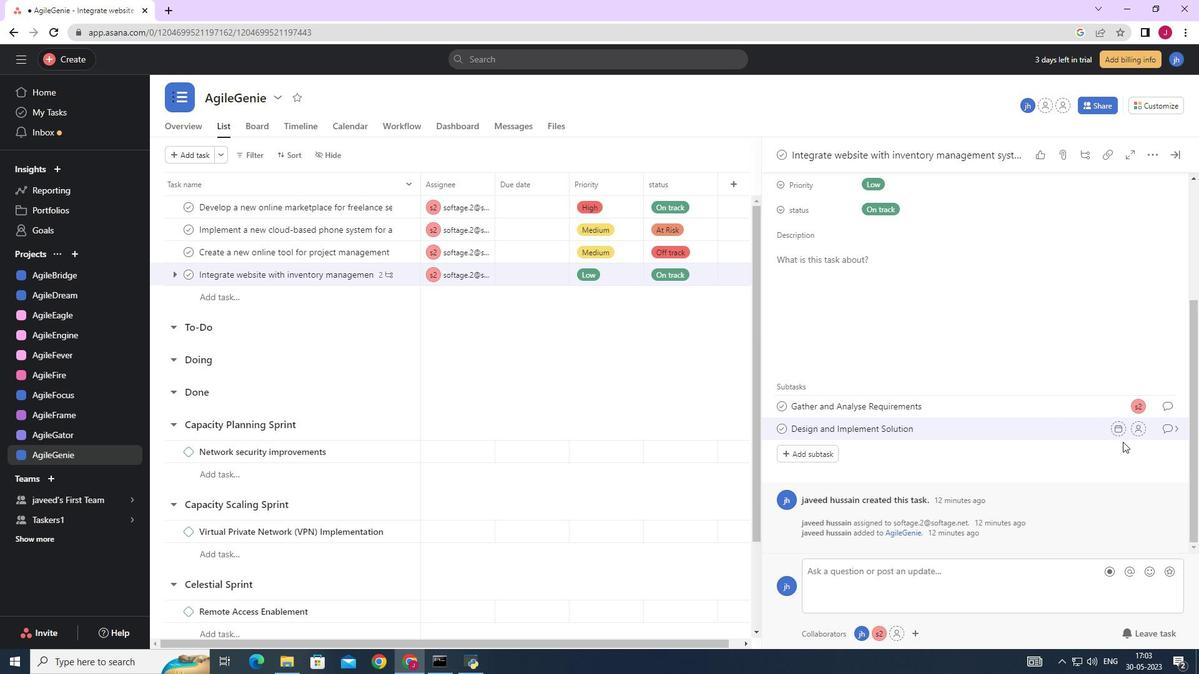 
Action: Mouse pressed left at (1139, 424)
Screenshot: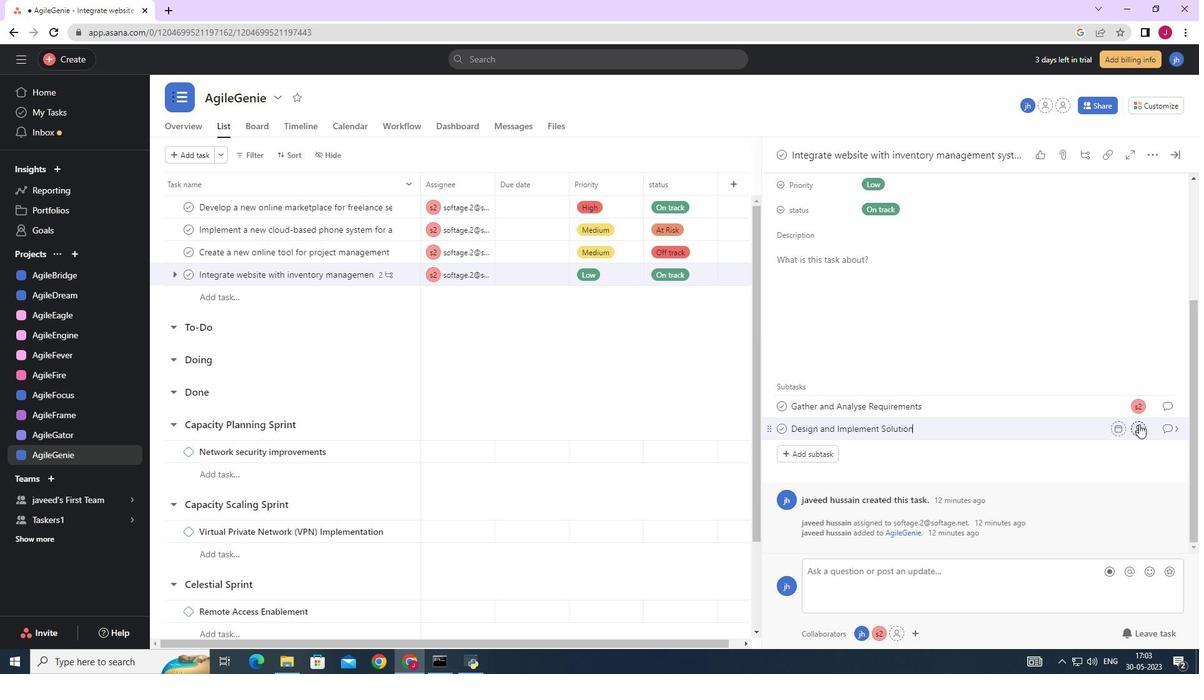 
Action: Mouse moved to (958, 483)
Screenshot: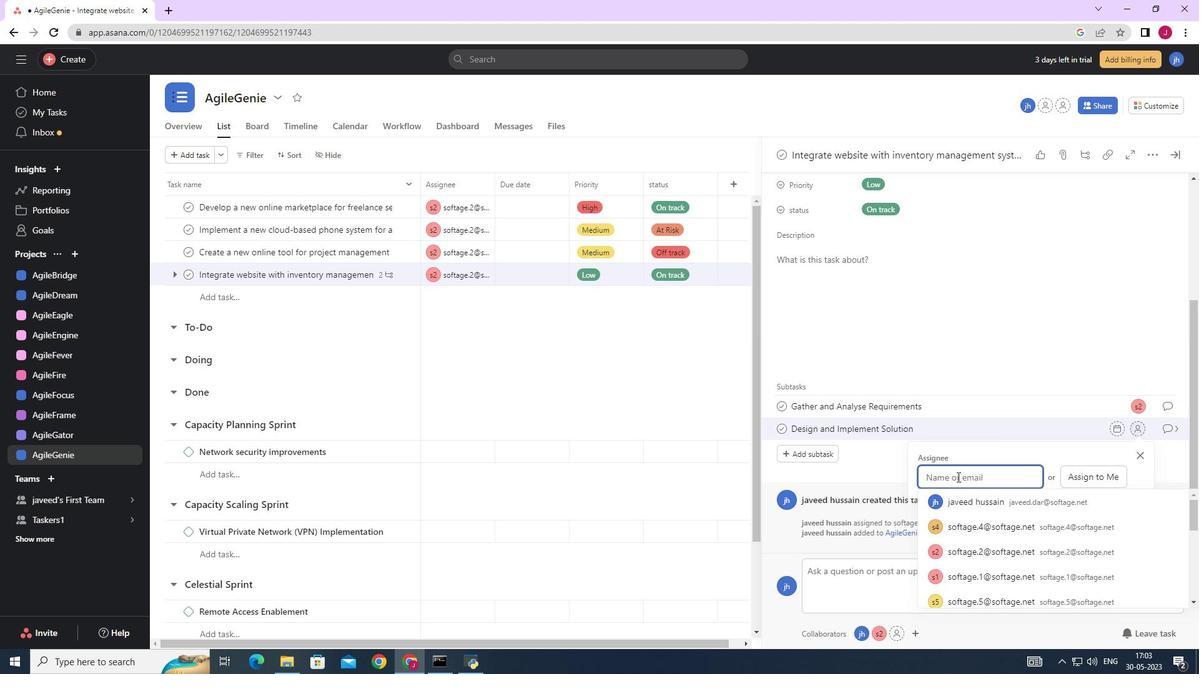 
Action: Key pressed softage.1<Key.backspace>2
Screenshot: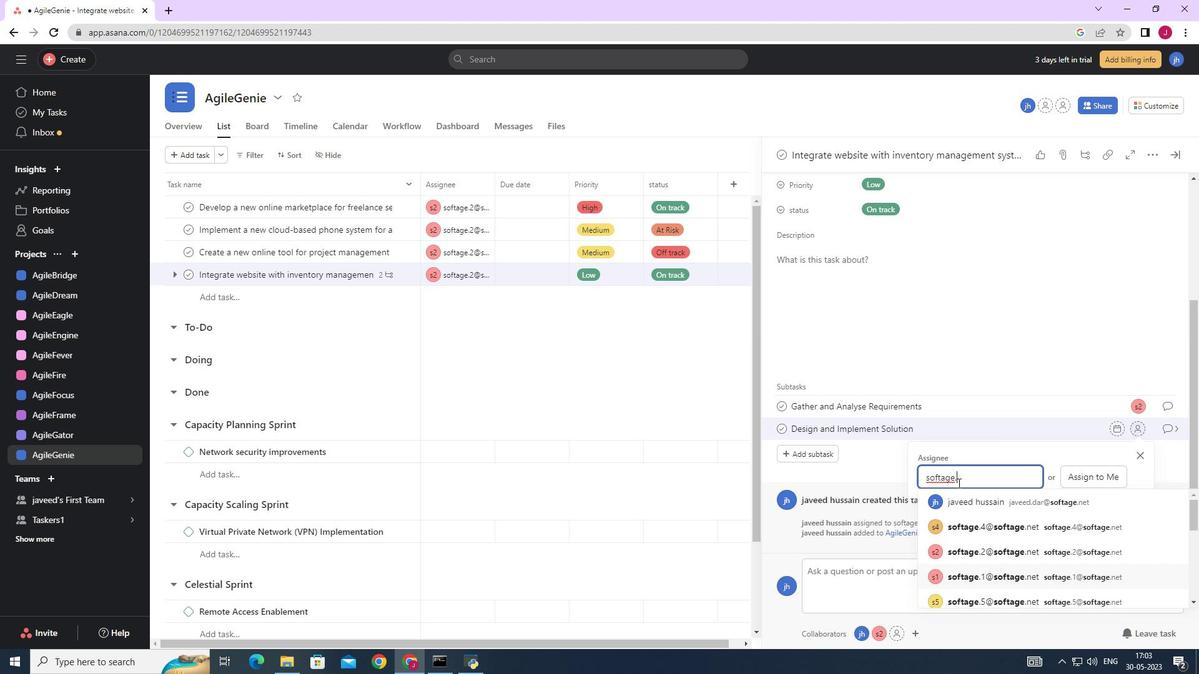 
Action: Mouse moved to (998, 502)
Screenshot: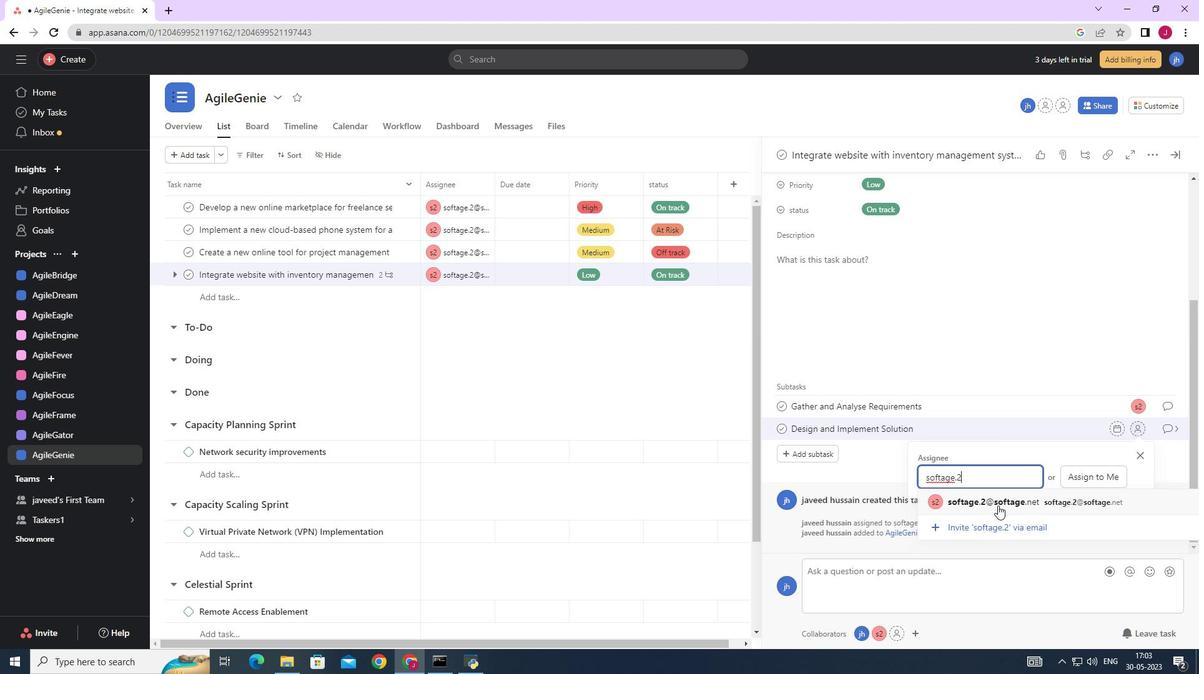 
Action: Mouse pressed left at (998, 502)
Screenshot: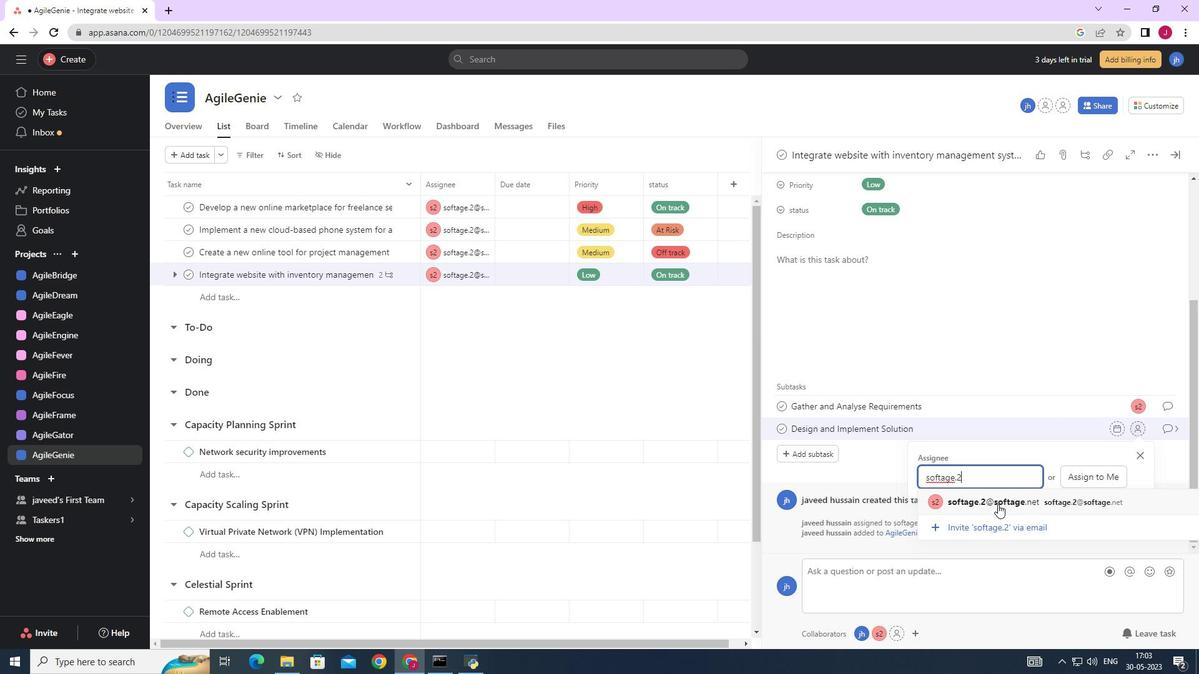 
Action: Mouse moved to (1169, 432)
Screenshot: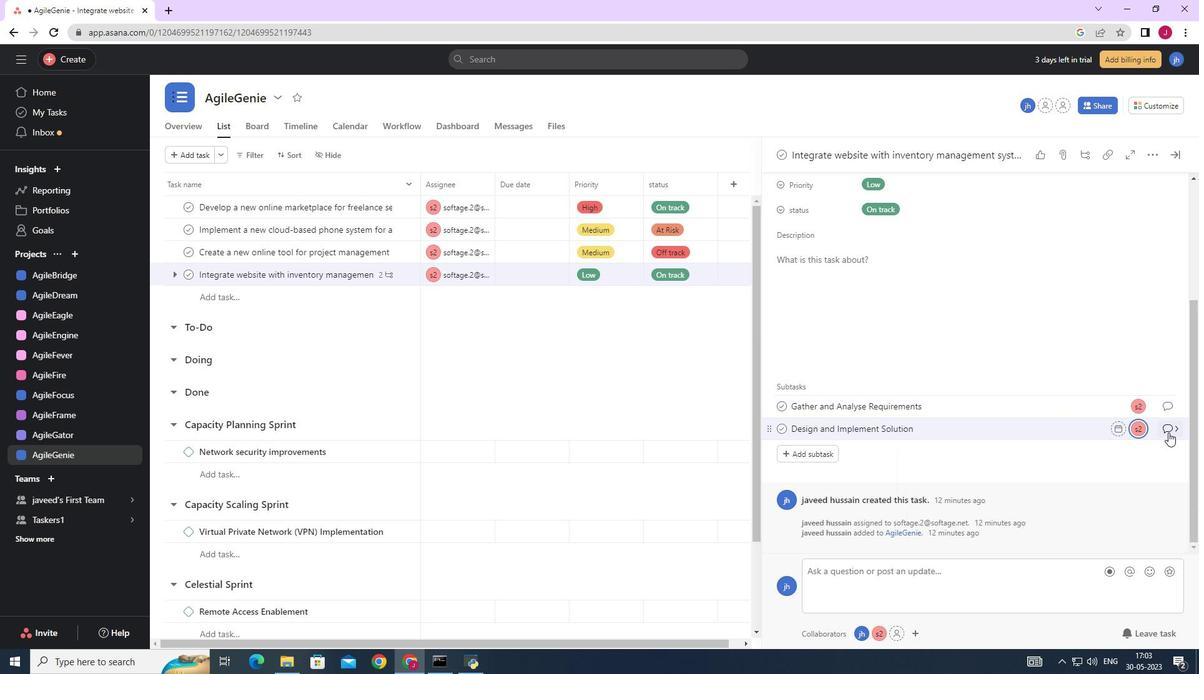 
Action: Mouse pressed left at (1169, 432)
Screenshot: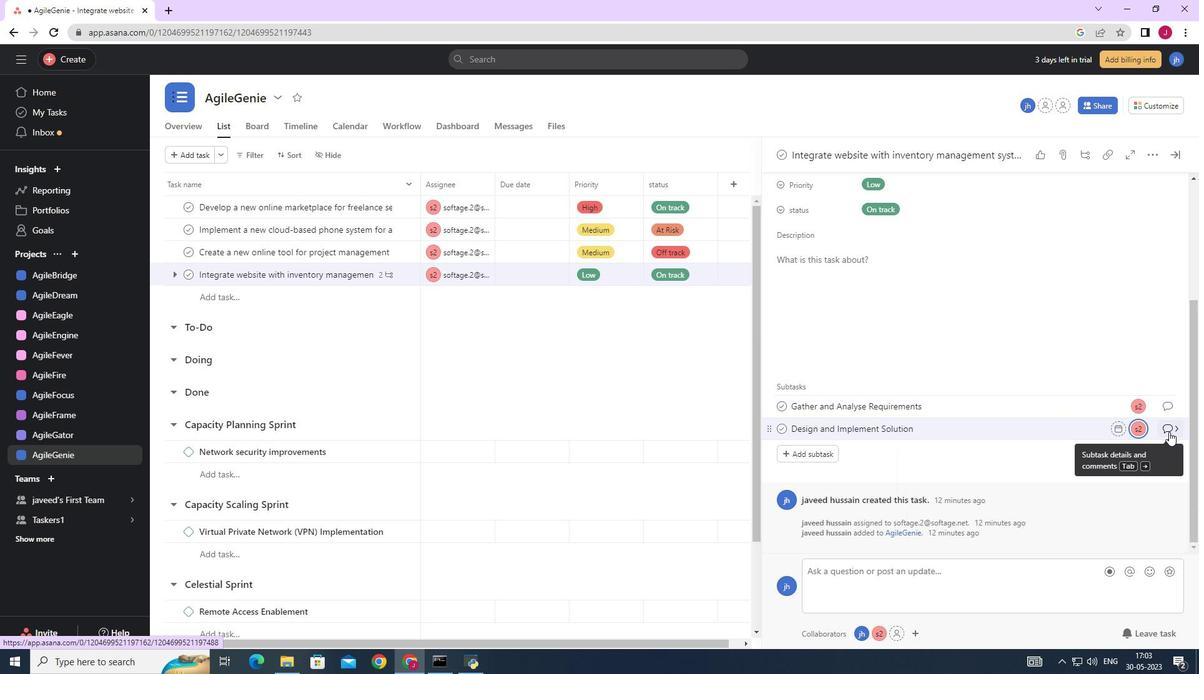 
Action: Mouse moved to (820, 356)
Screenshot: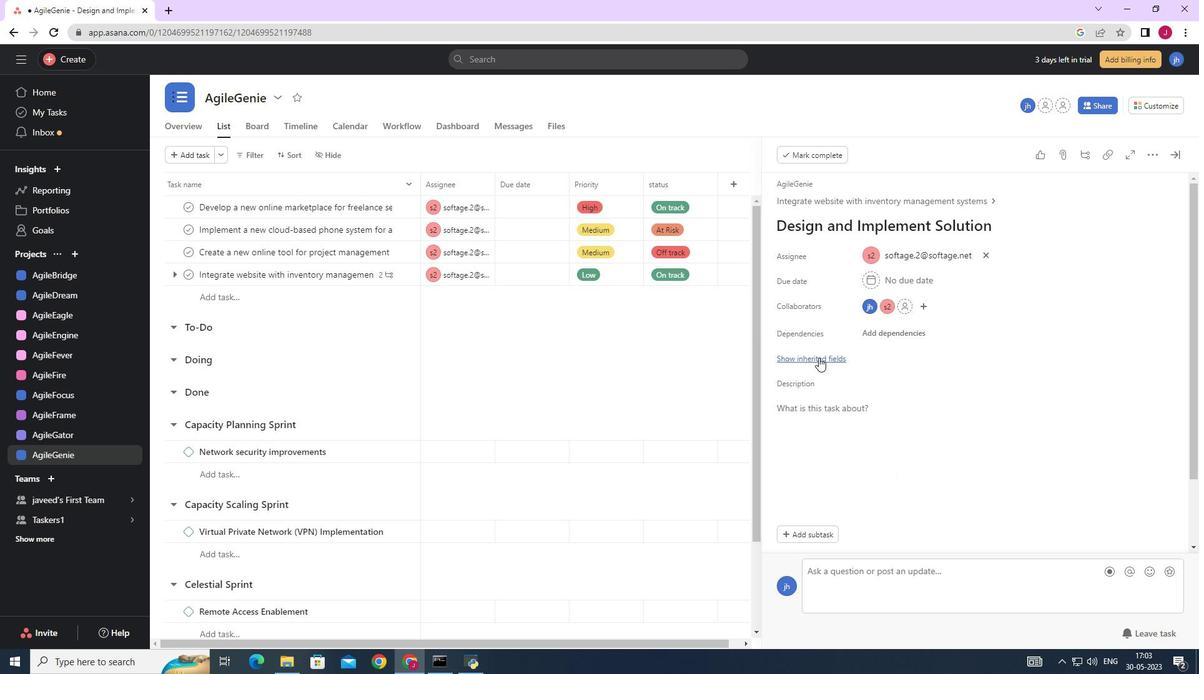 
Action: Mouse pressed left at (819, 358)
Screenshot: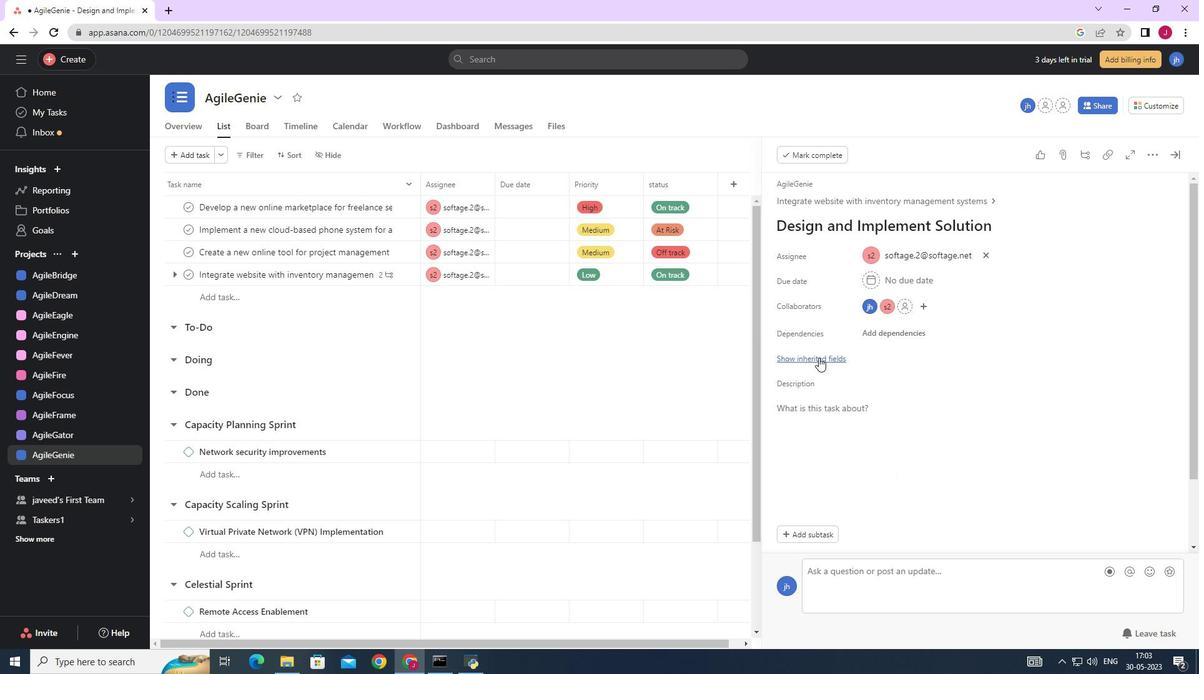 
Action: Mouse moved to (865, 383)
Screenshot: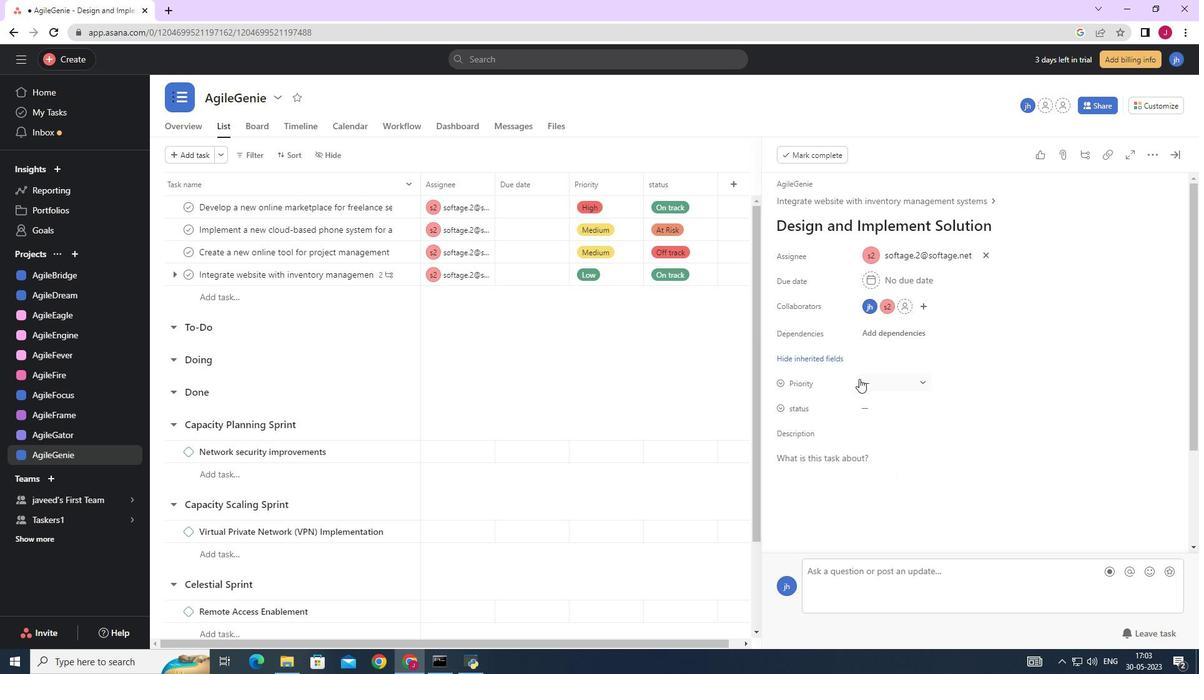 
Action: Mouse pressed left at (865, 383)
Screenshot: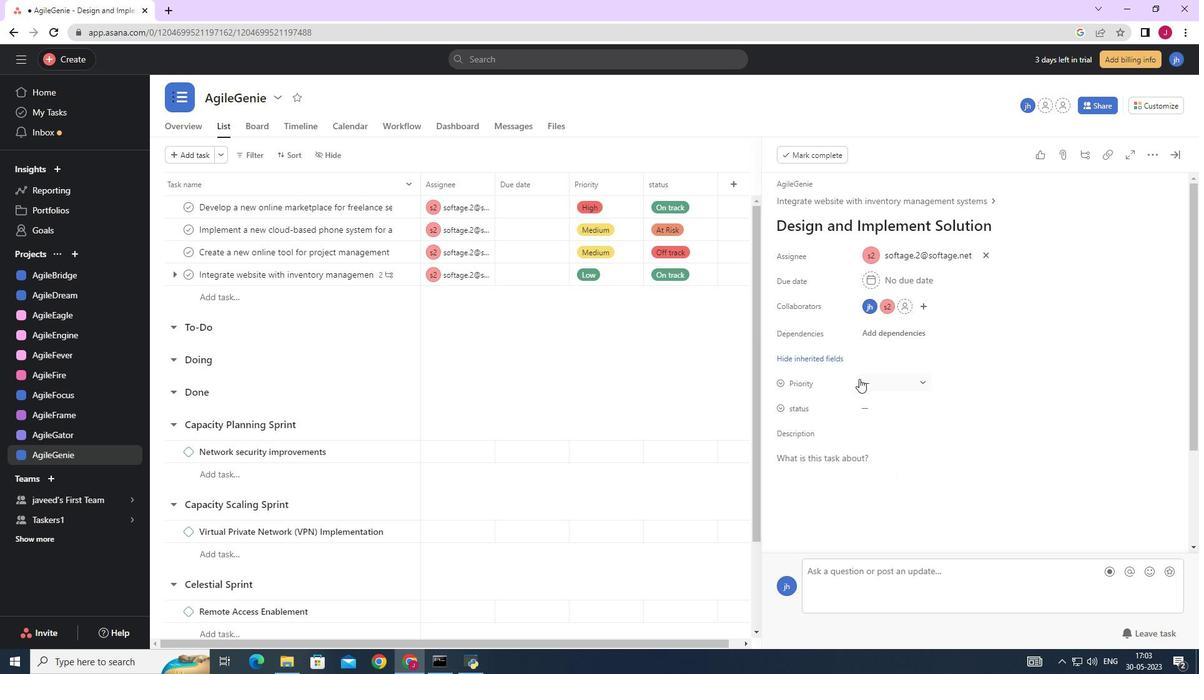 
Action: Mouse moved to (904, 424)
Screenshot: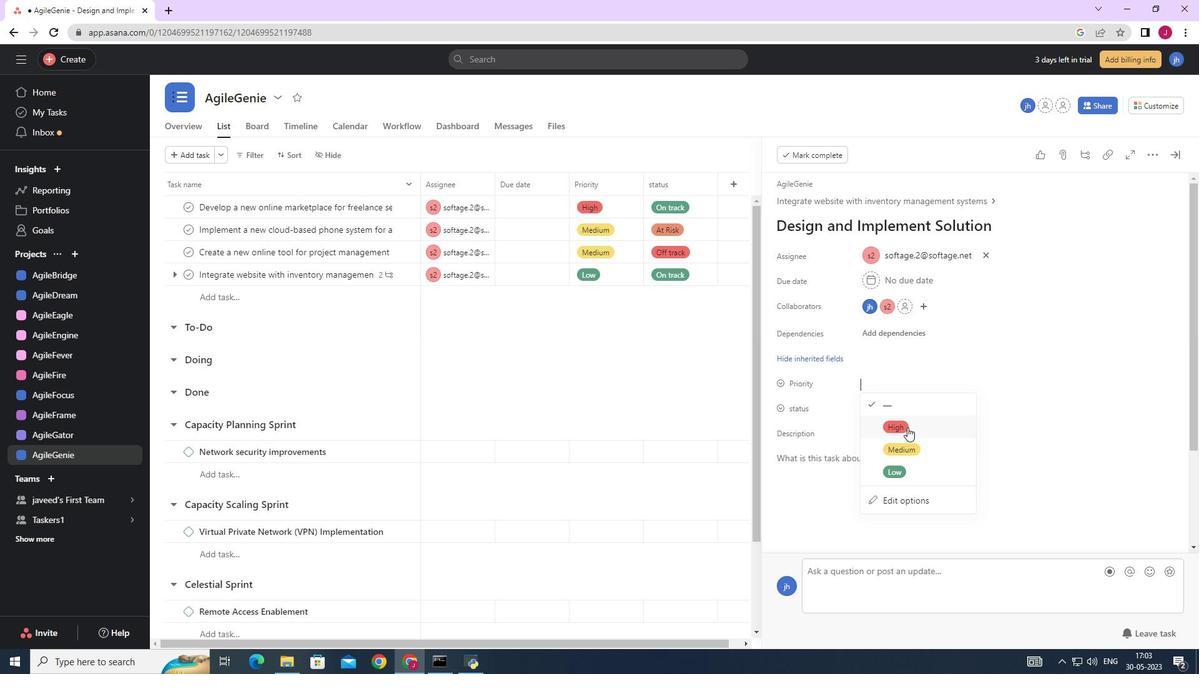 
Action: Mouse pressed left at (904, 424)
Screenshot: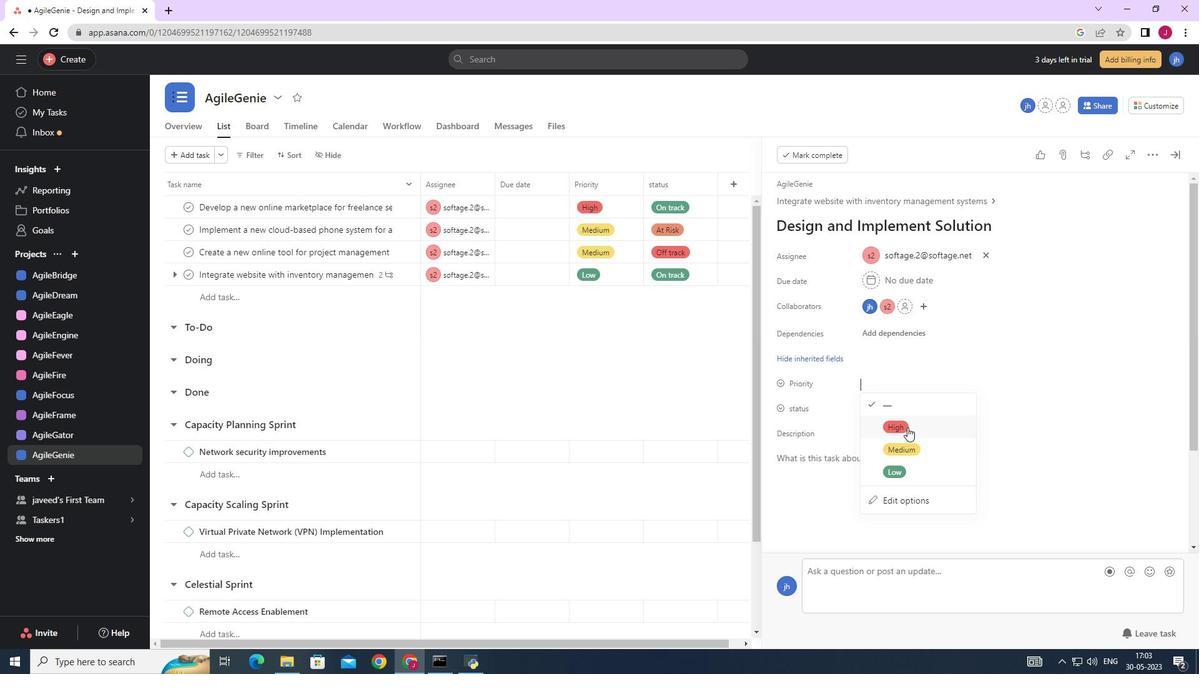 
Action: Mouse moved to (865, 409)
Screenshot: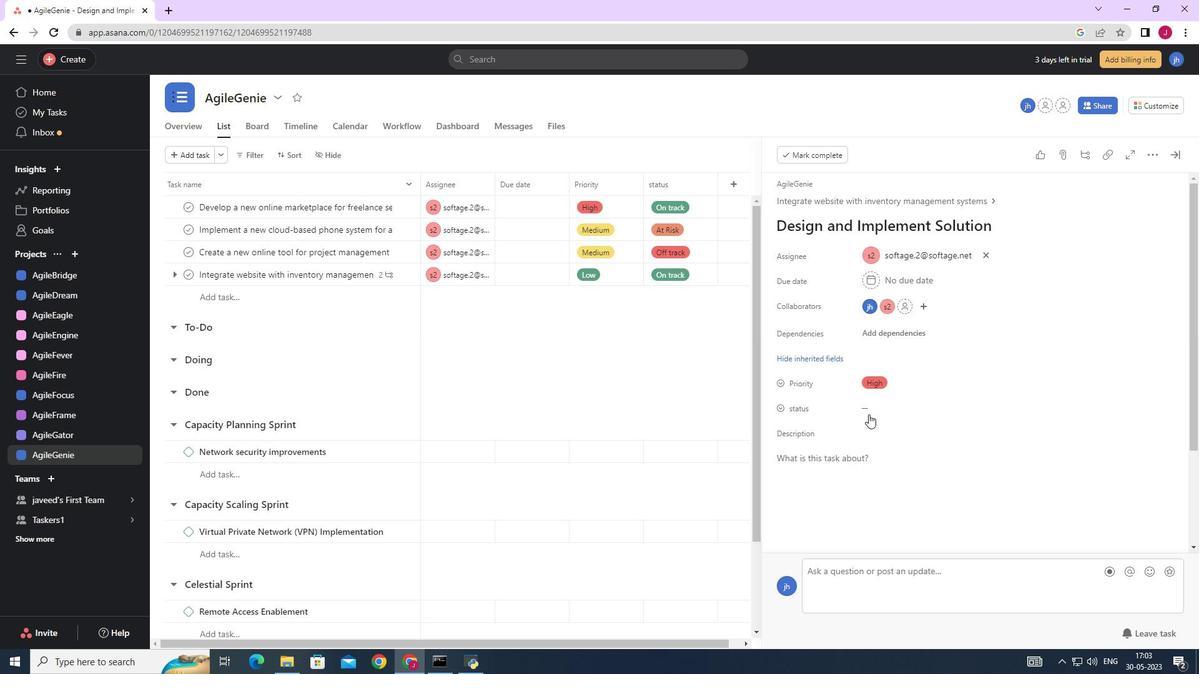 
Action: Mouse pressed left at (865, 409)
Screenshot: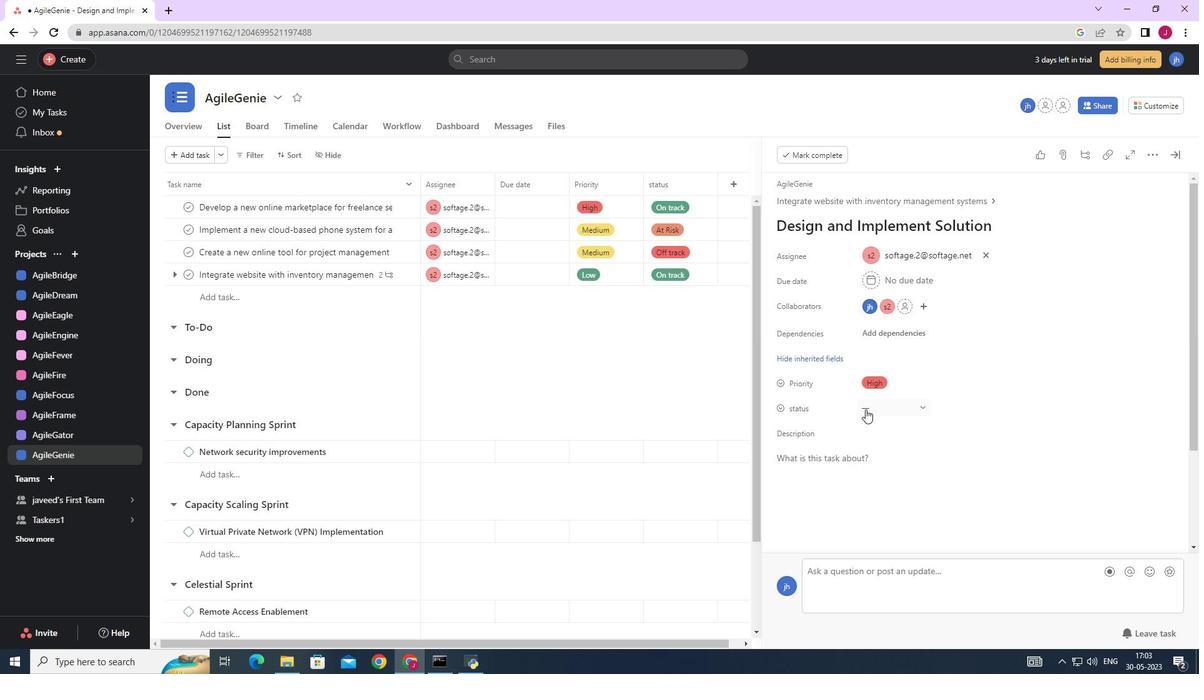 
Action: Mouse moved to (903, 475)
Screenshot: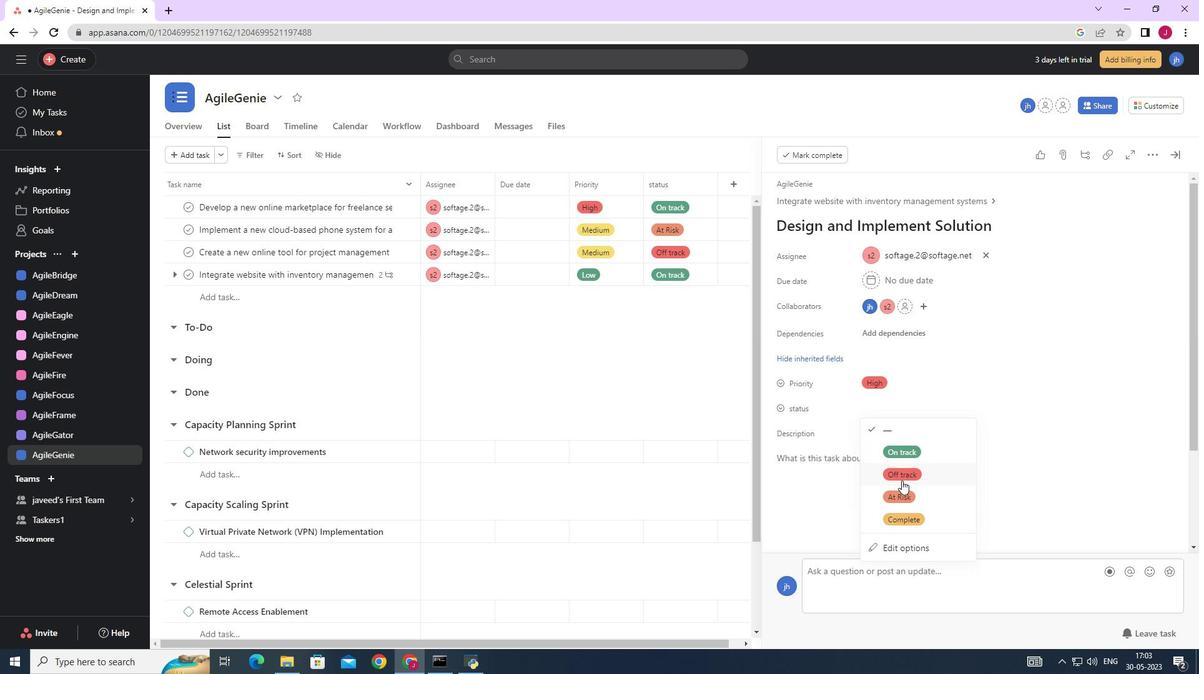 
Action: Mouse pressed left at (903, 475)
Screenshot: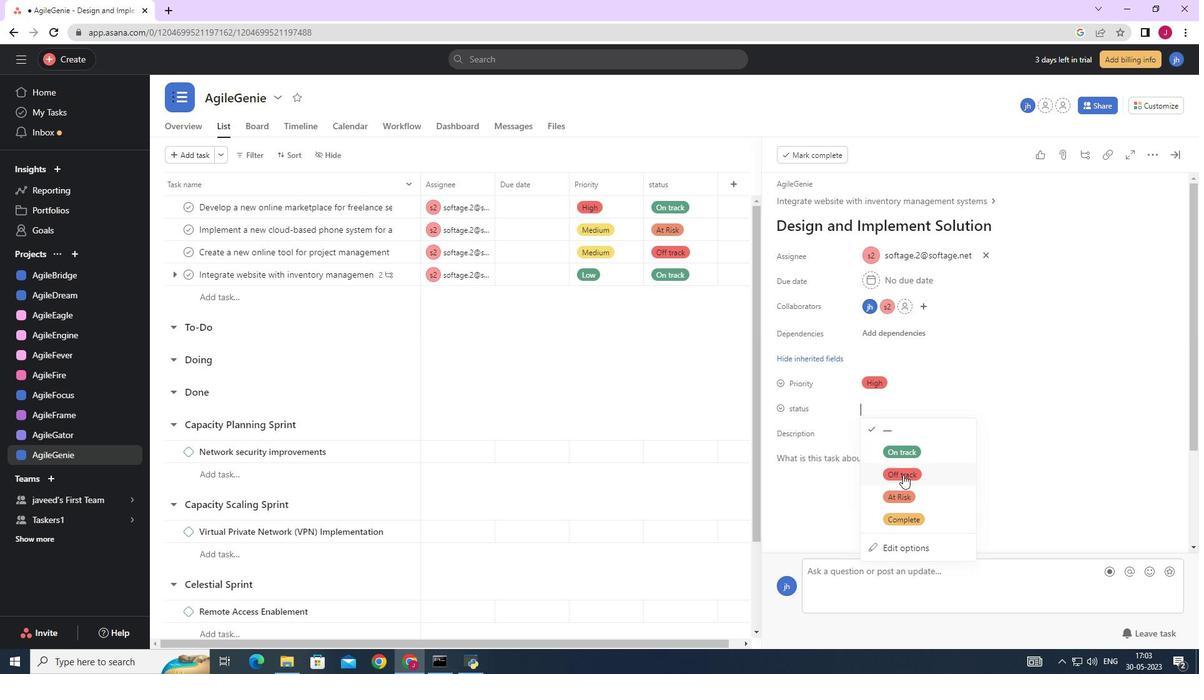 
Action: Mouse moved to (1119, 293)
Screenshot: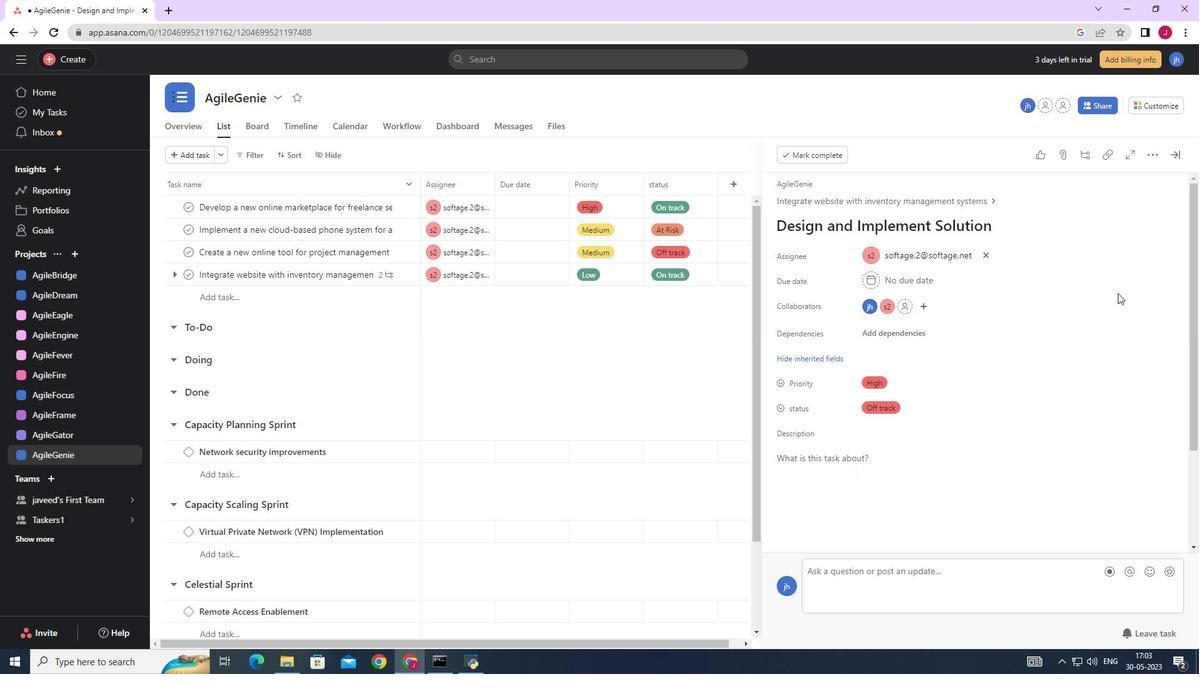 
Action: Mouse scrolled (1119, 292) with delta (0, 0)
Screenshot: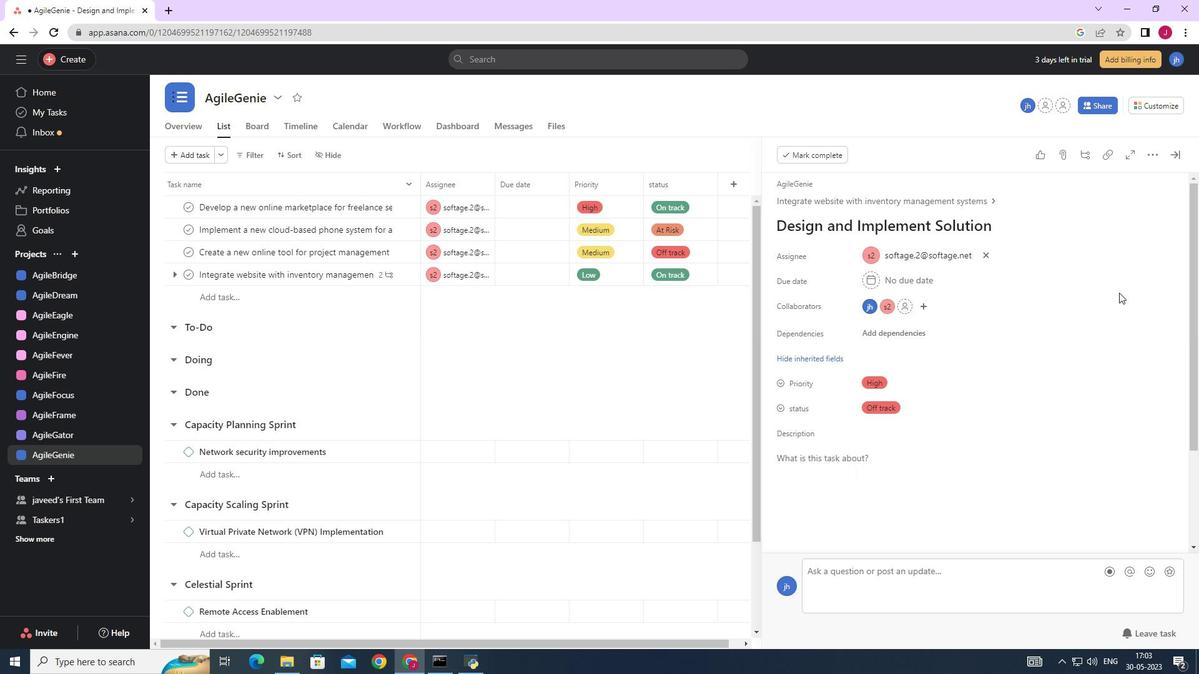 
Action: Mouse scrolled (1119, 292) with delta (0, 0)
Screenshot: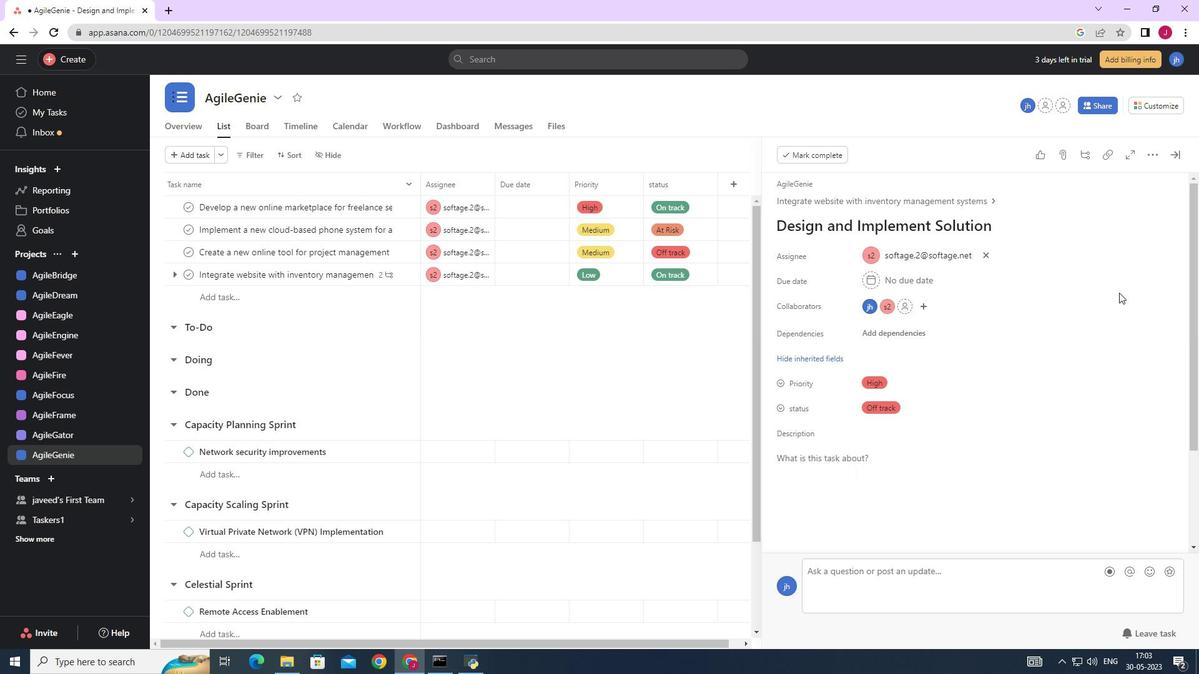 
Action: Mouse scrolled (1119, 292) with delta (0, 0)
Screenshot: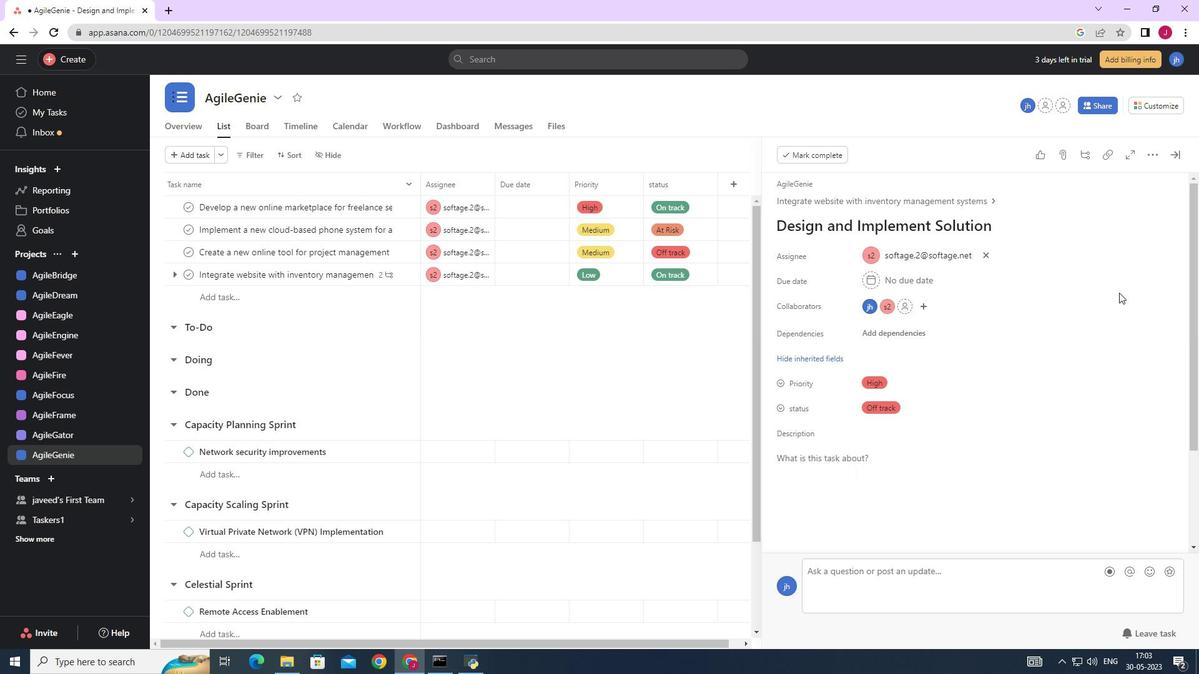 
Action: Mouse scrolled (1119, 292) with delta (0, 0)
Screenshot: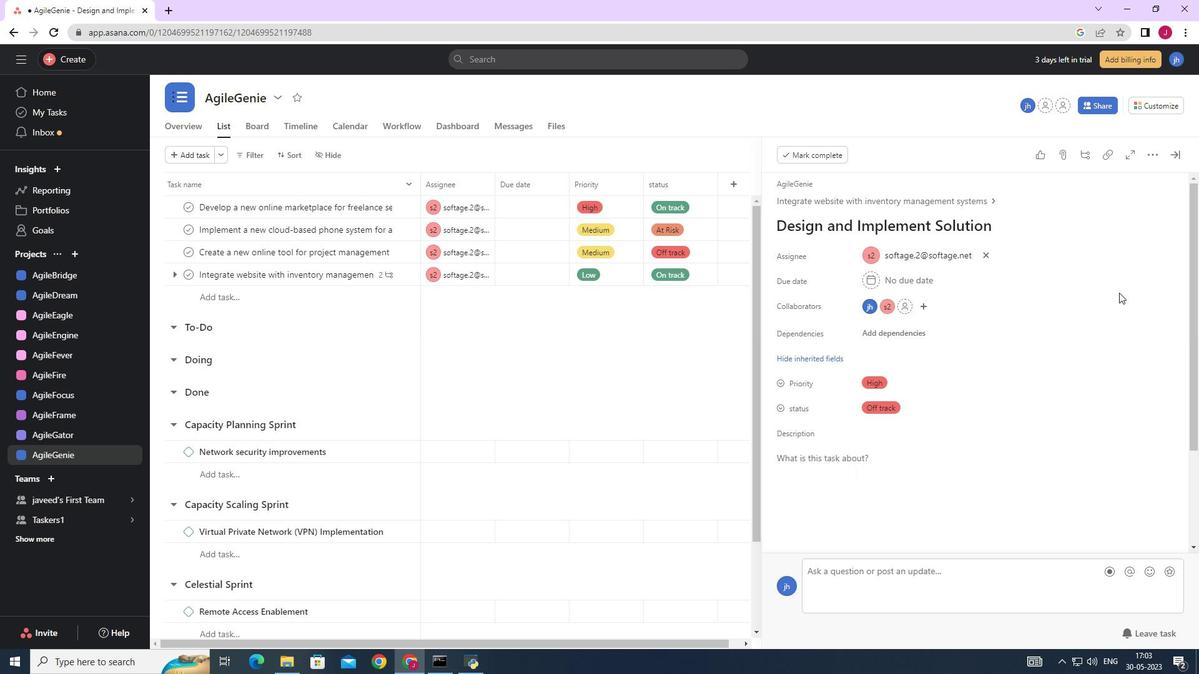 
Action: Mouse moved to (1120, 293)
Screenshot: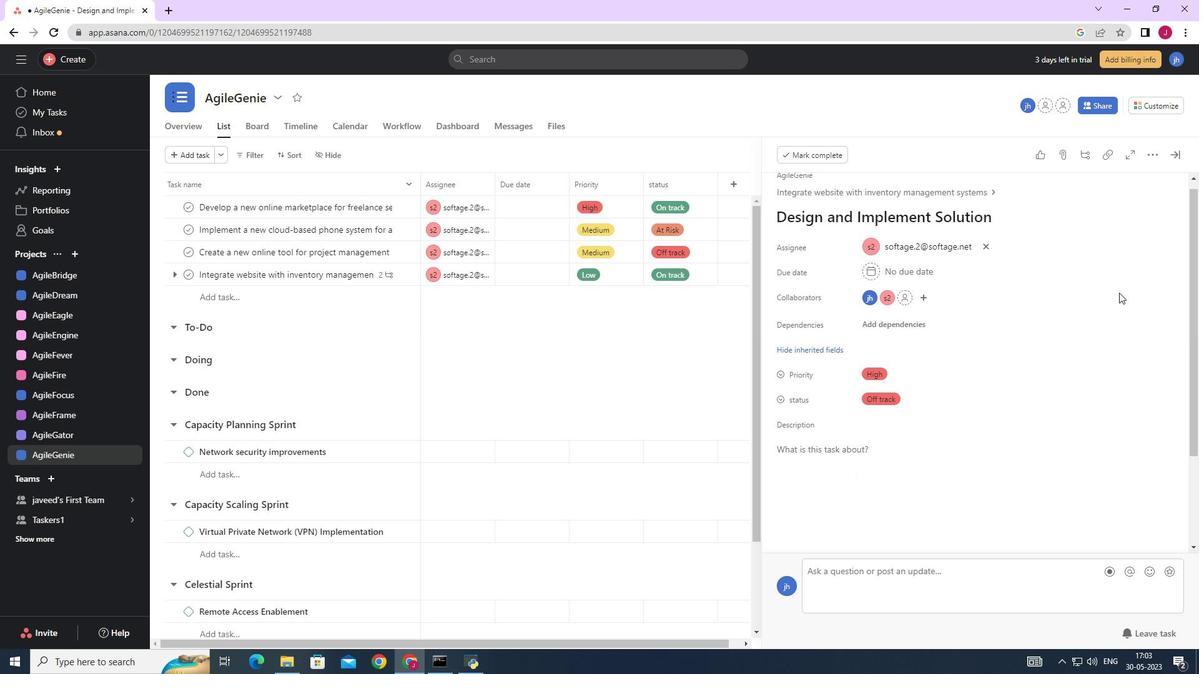 
Action: Mouse scrolled (1120, 293) with delta (0, 0)
Screenshot: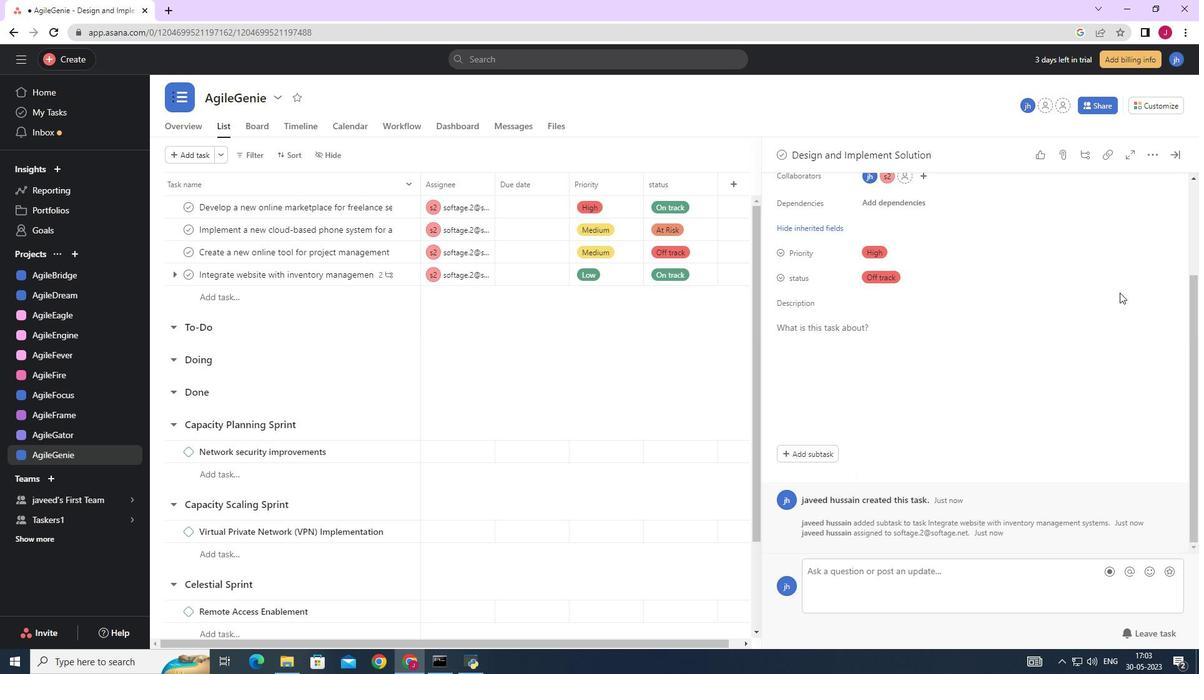 
Action: Mouse scrolled (1120, 293) with delta (0, 0)
Screenshot: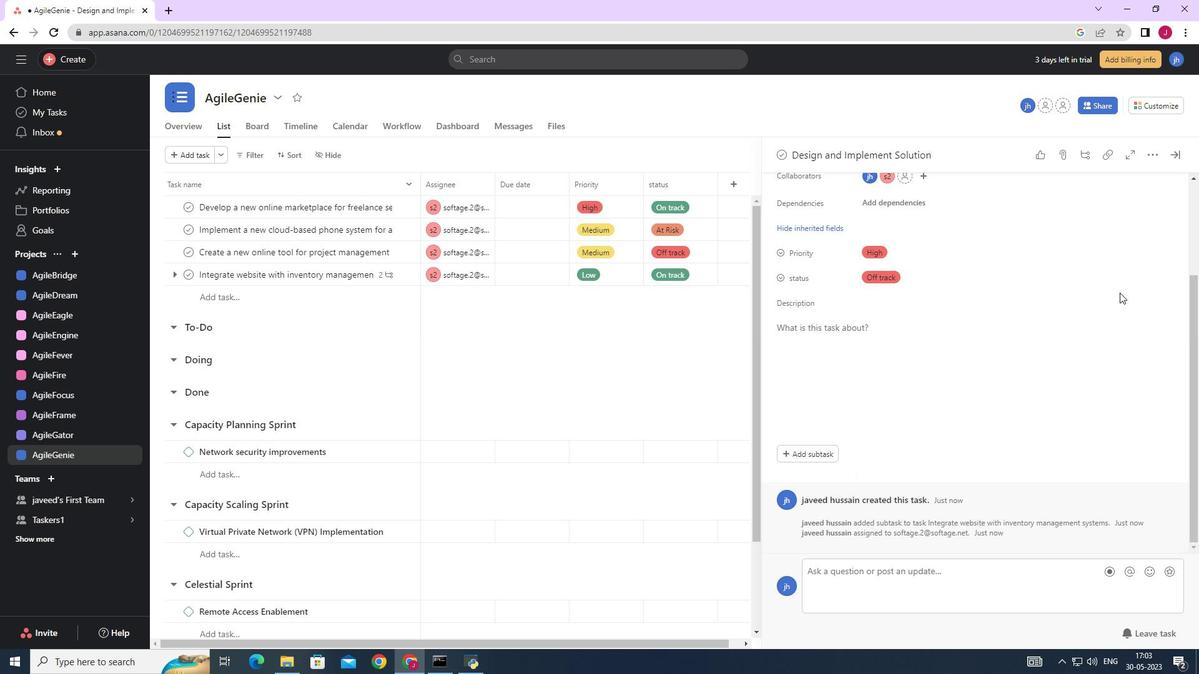 
Action: Mouse scrolled (1120, 293) with delta (0, 0)
Screenshot: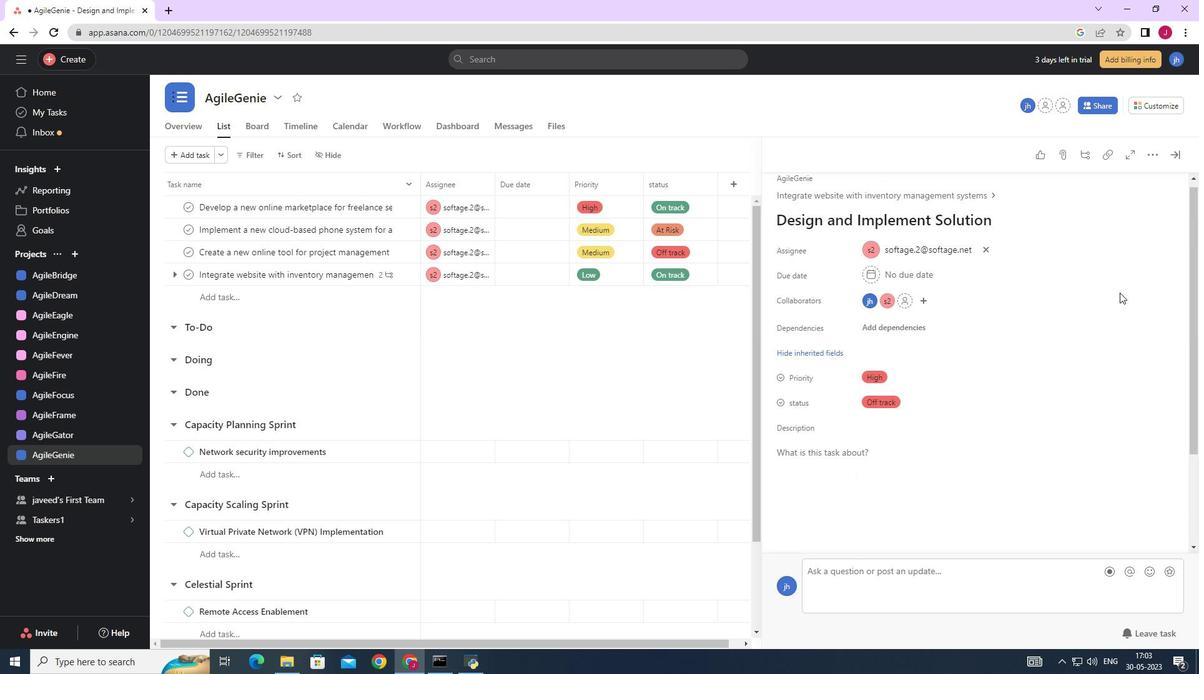 
Action: Mouse scrolled (1120, 293) with delta (0, 0)
Screenshot: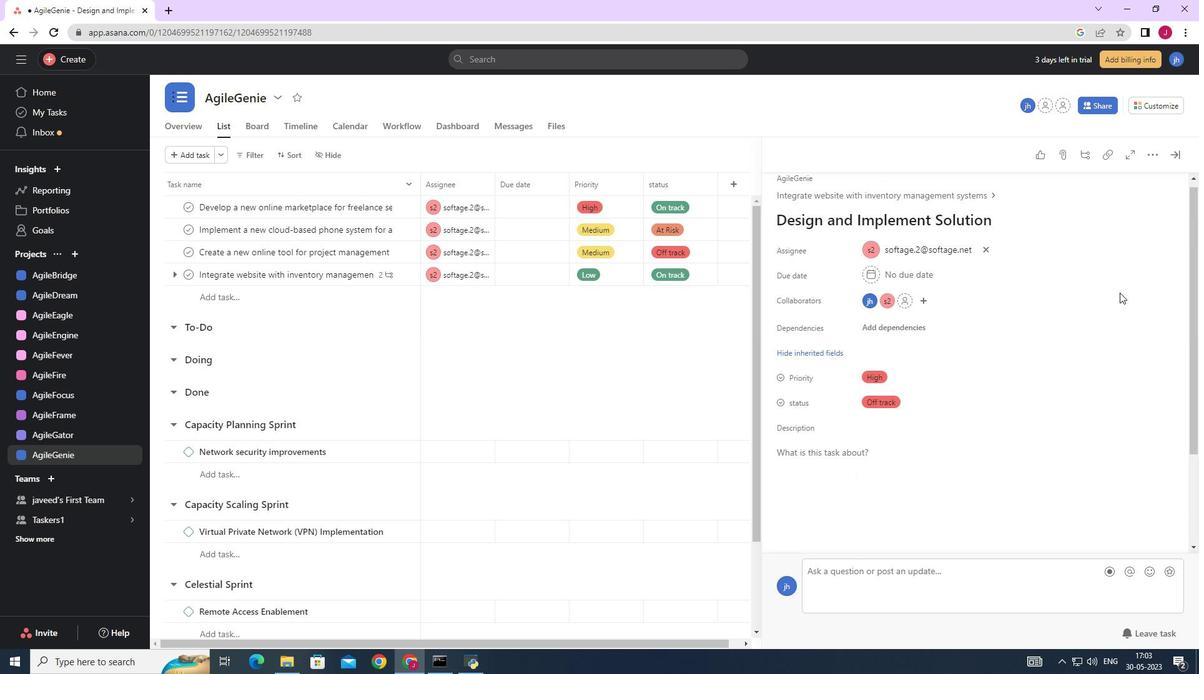 
Action: Mouse scrolled (1120, 293) with delta (0, 0)
Screenshot: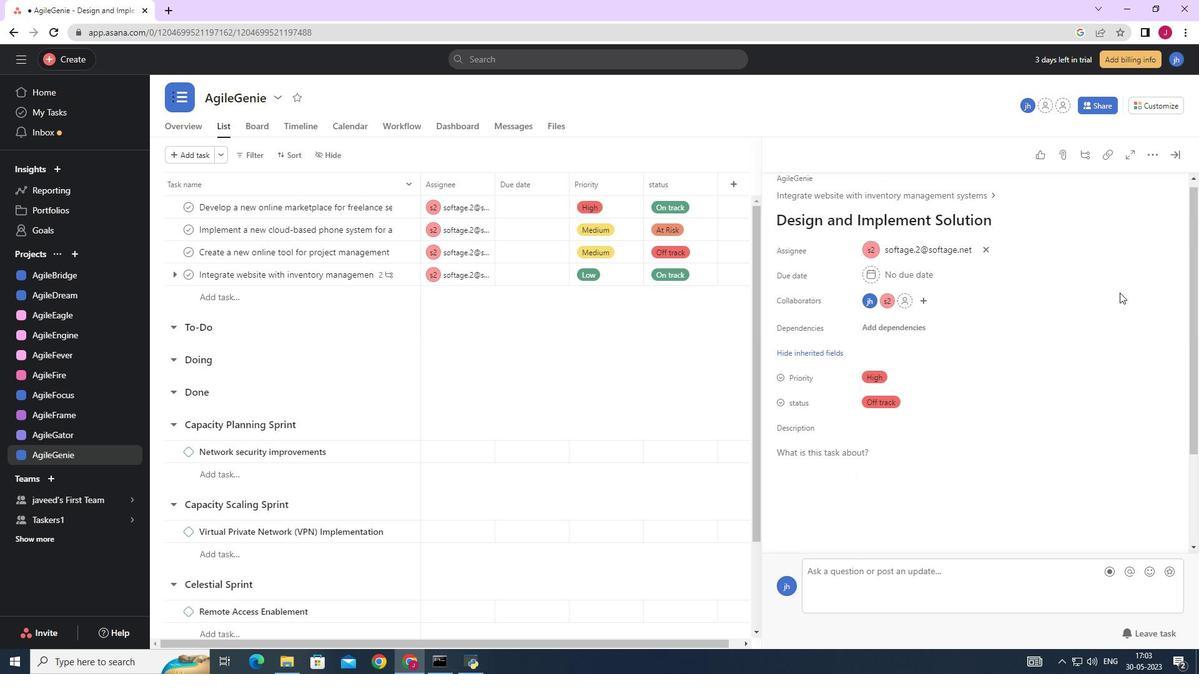 
Action: Mouse scrolled (1120, 293) with delta (0, 0)
Screenshot: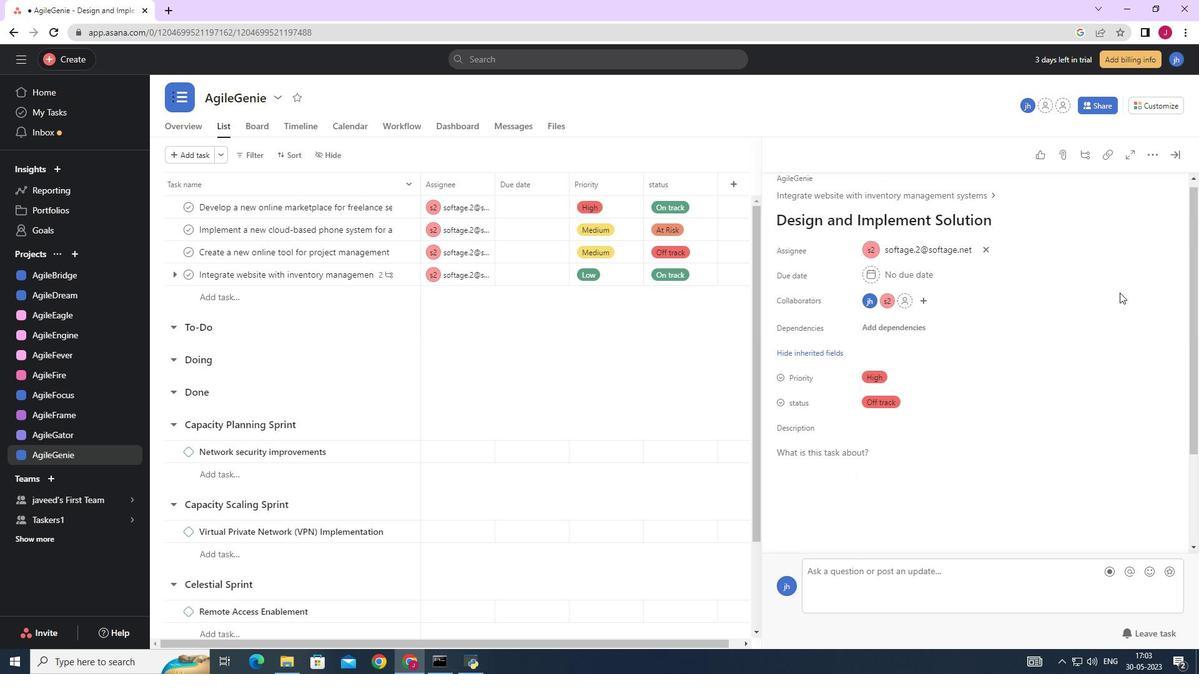 
Action: Mouse scrolled (1120, 292) with delta (0, 0)
Screenshot: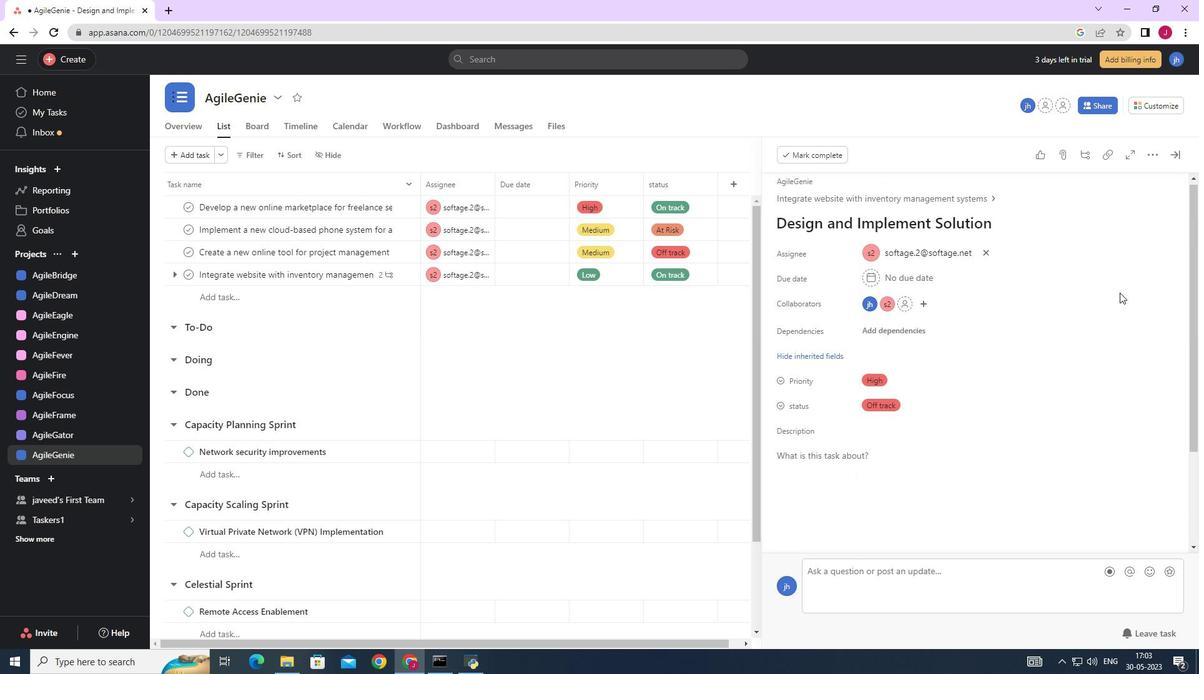 
Action: Mouse scrolled (1120, 292) with delta (0, 0)
Screenshot: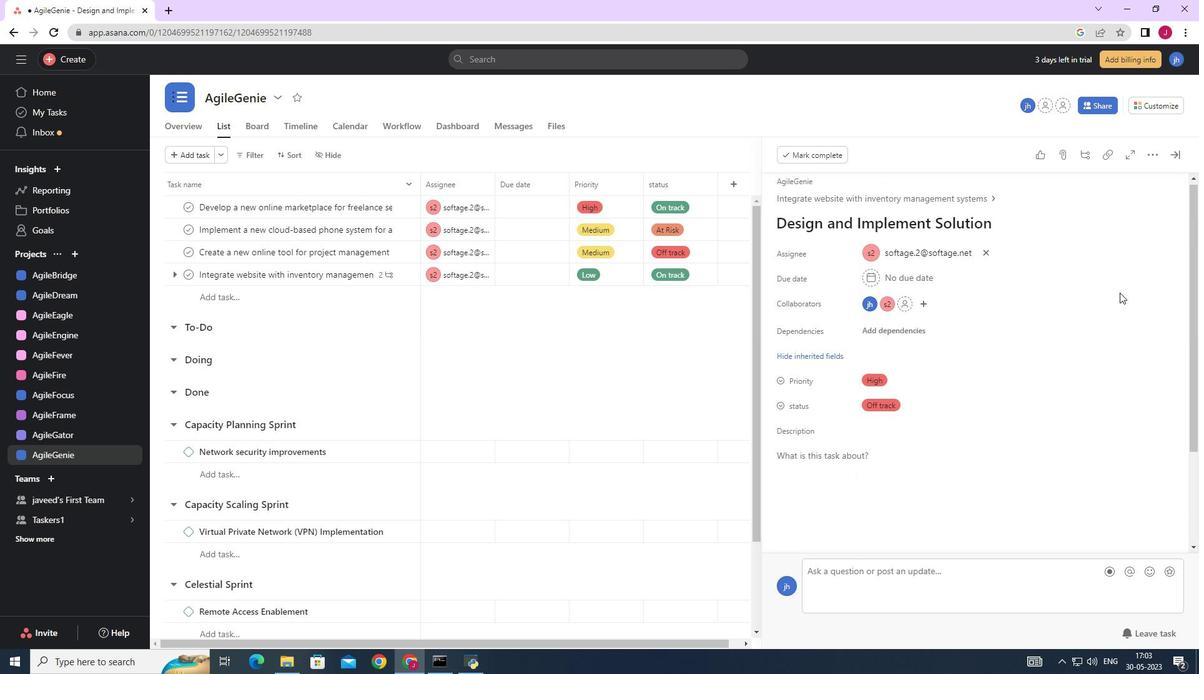 
Action: Mouse scrolled (1120, 292) with delta (0, 0)
Screenshot: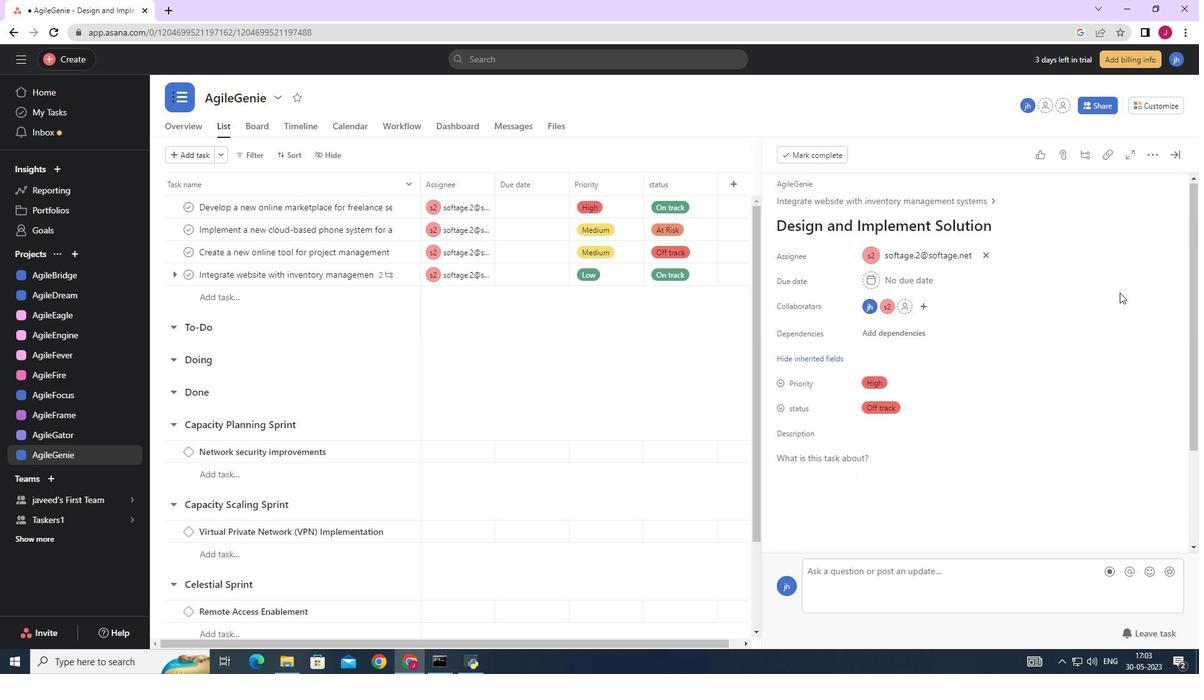
Action: Mouse scrolled (1120, 292) with delta (0, 0)
Screenshot: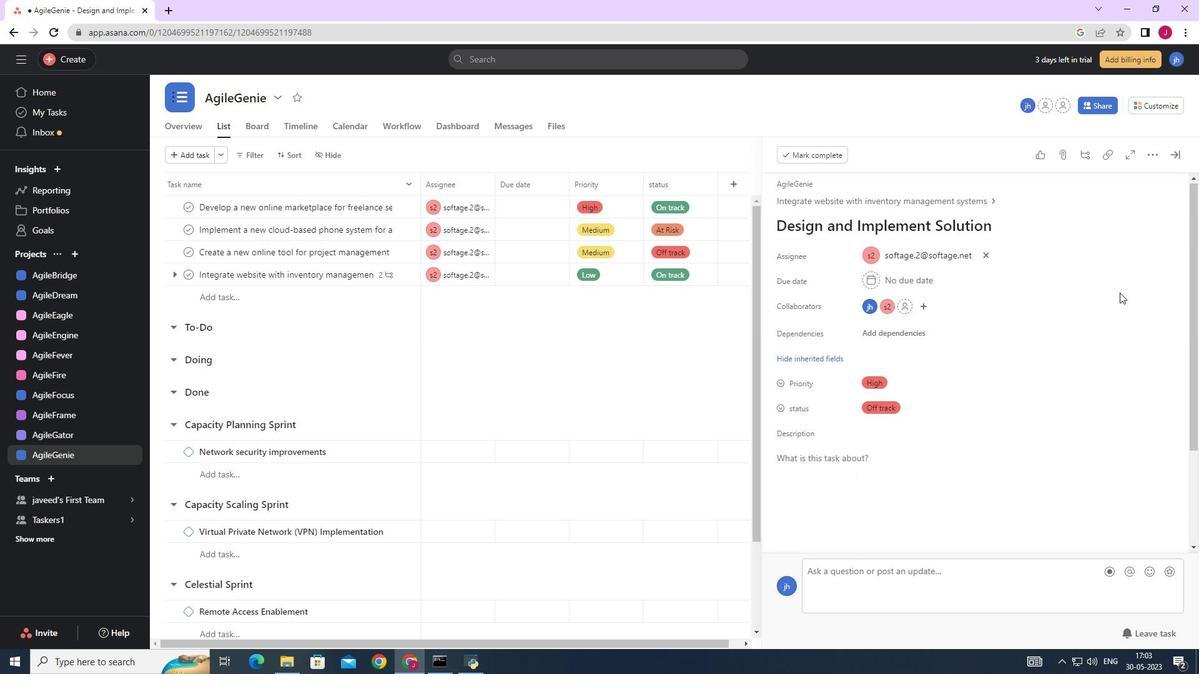 
Action: Mouse scrolled (1120, 292) with delta (0, 0)
Screenshot: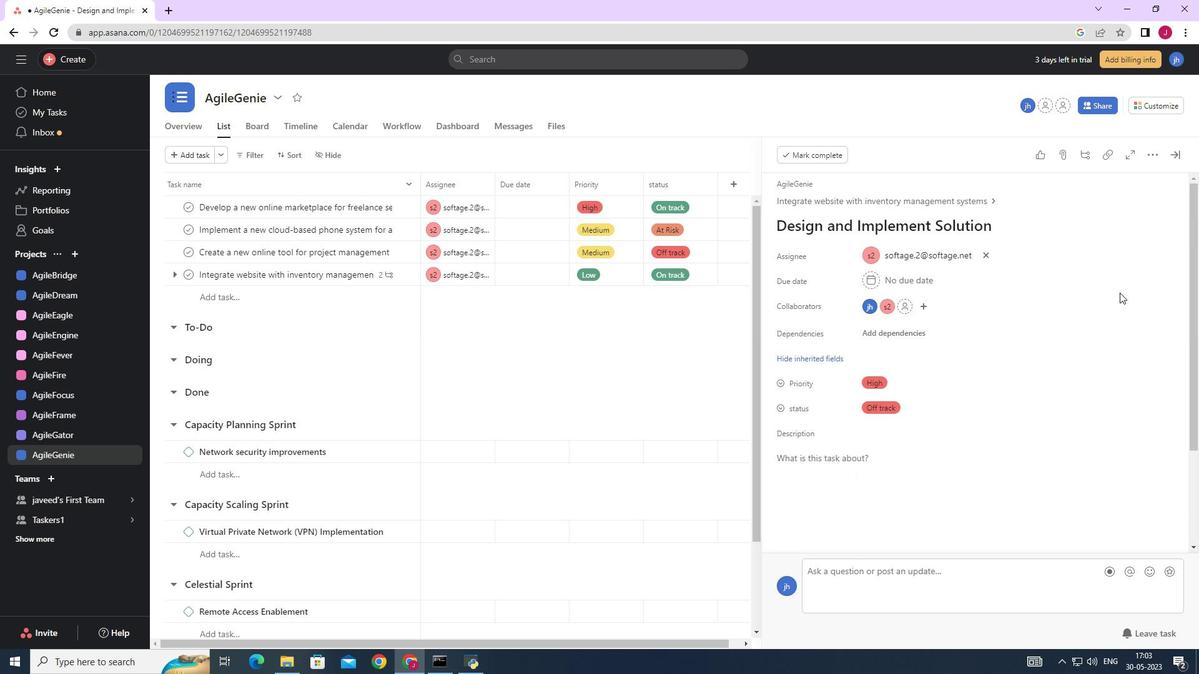 
Action: Mouse scrolled (1120, 293) with delta (0, 0)
Screenshot: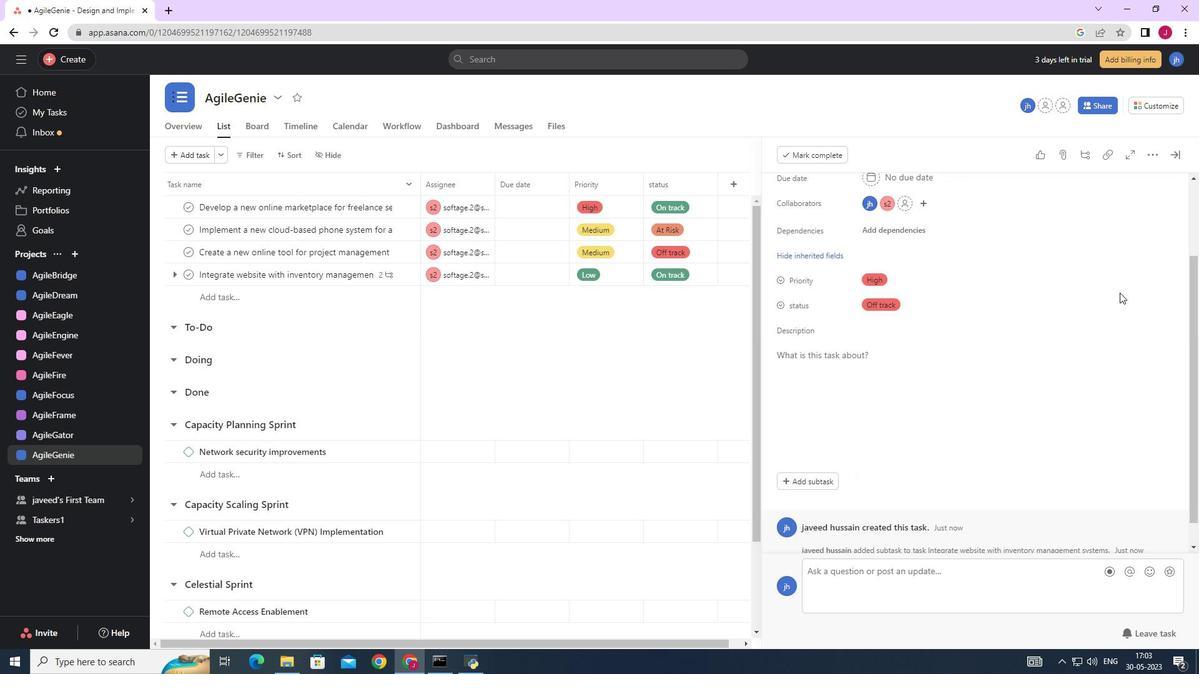 
Action: Mouse scrolled (1120, 293) with delta (0, 0)
Screenshot: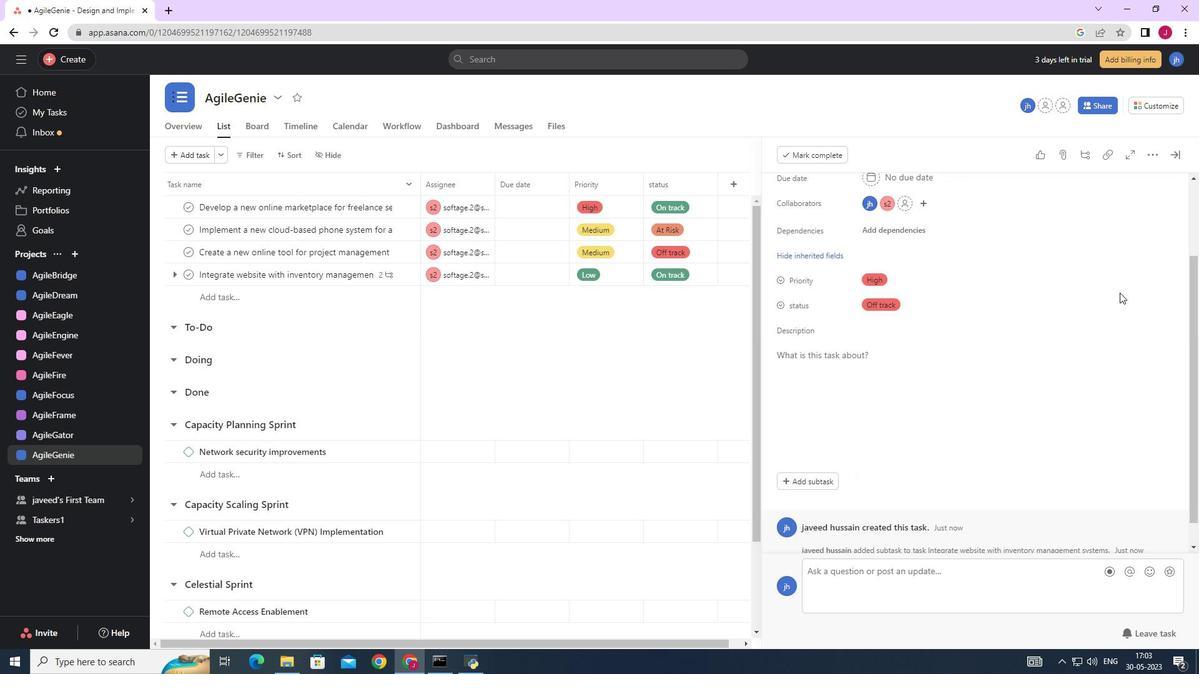 
Action: Mouse scrolled (1120, 293) with delta (0, 0)
Screenshot: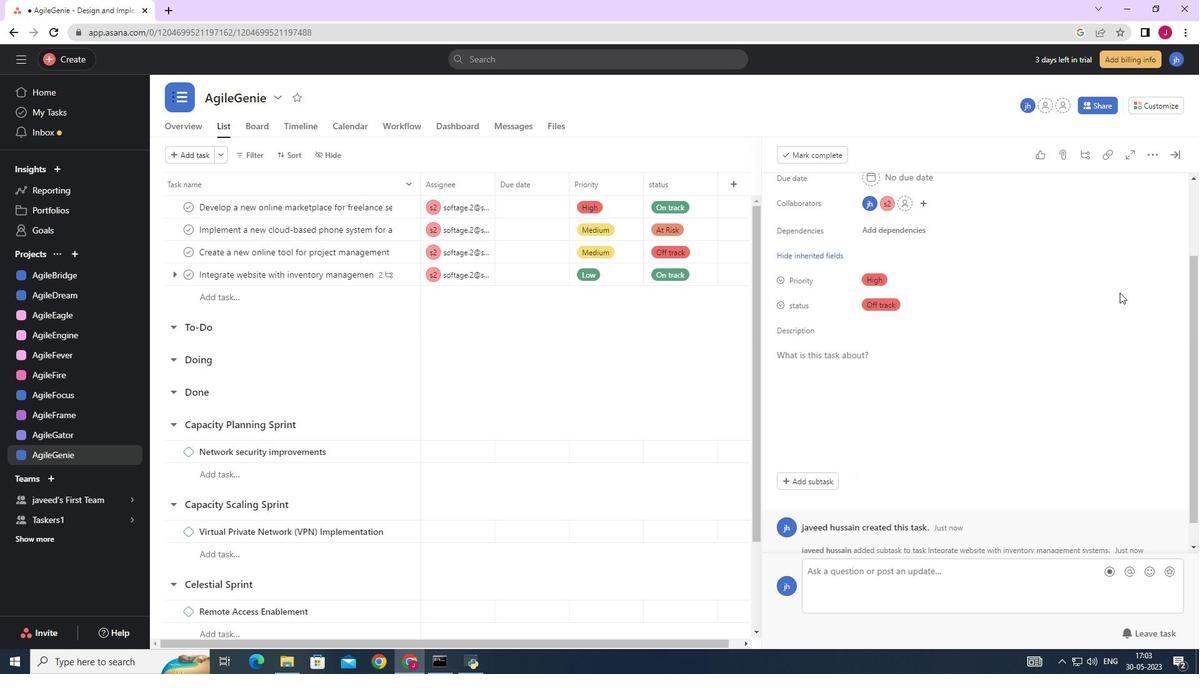 
Action: Mouse scrolled (1120, 293) with delta (0, 0)
Screenshot: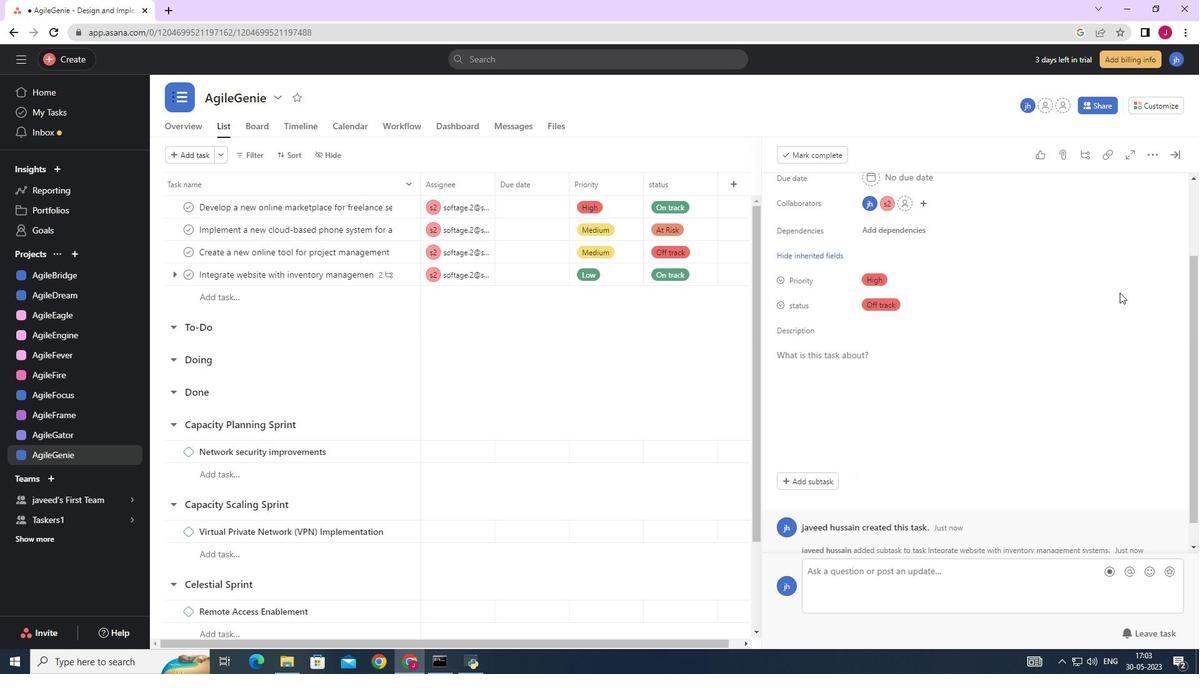 
Action: Mouse scrolled (1120, 293) with delta (0, 0)
Screenshot: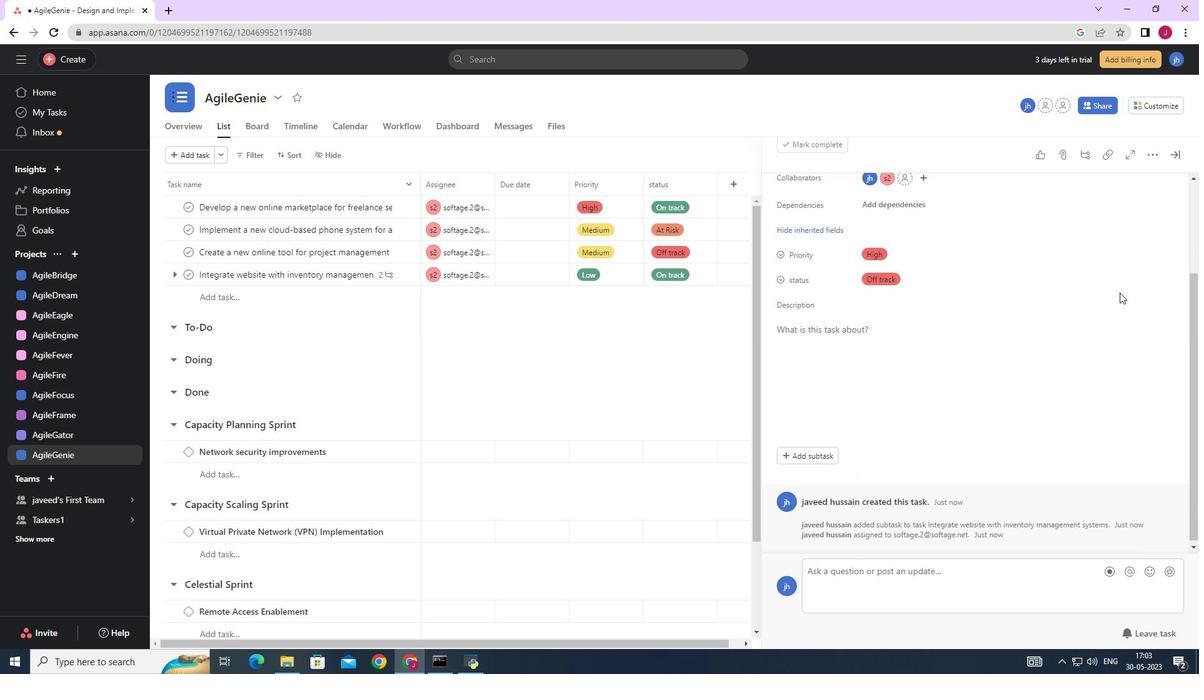 
Action: Mouse scrolled (1120, 293) with delta (0, 0)
Screenshot: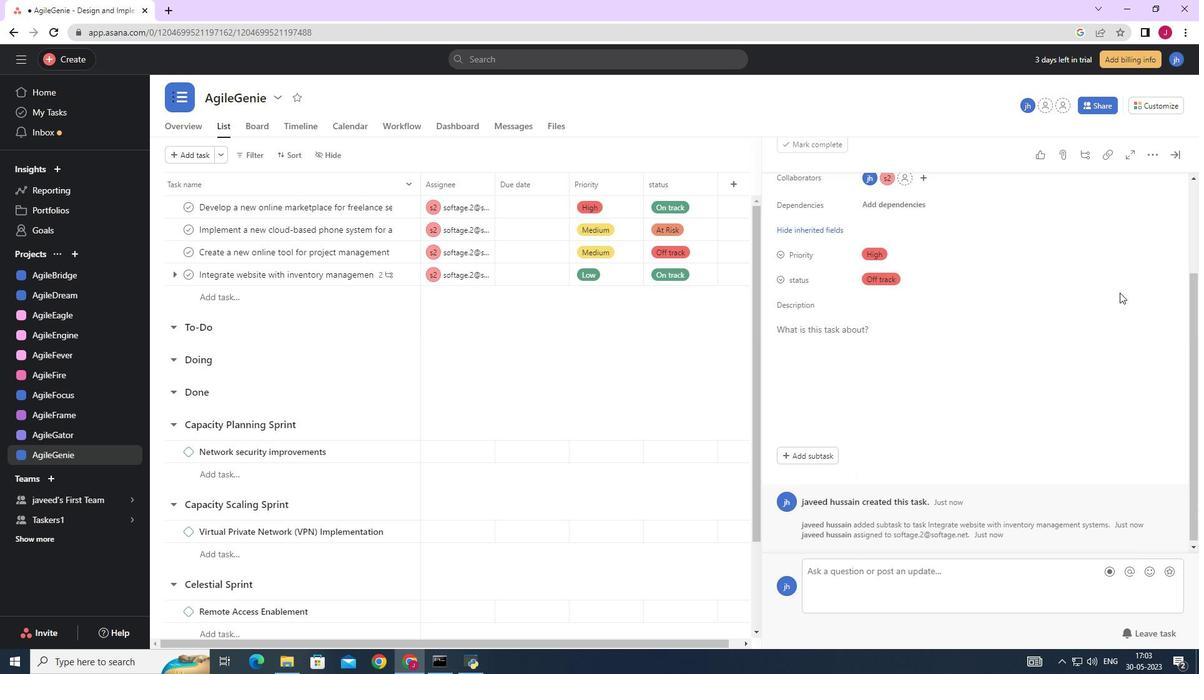 
Action: Mouse moved to (1177, 248)
Screenshot: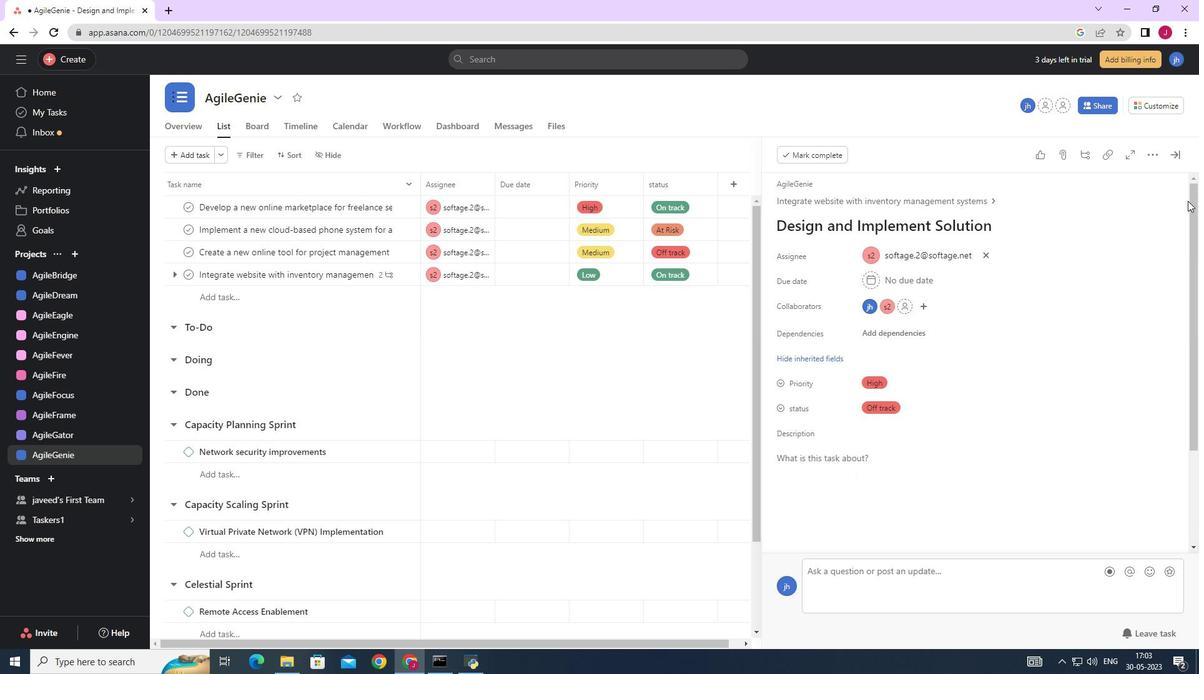 
Action: Mouse scrolled (1177, 248) with delta (0, 0)
Screenshot: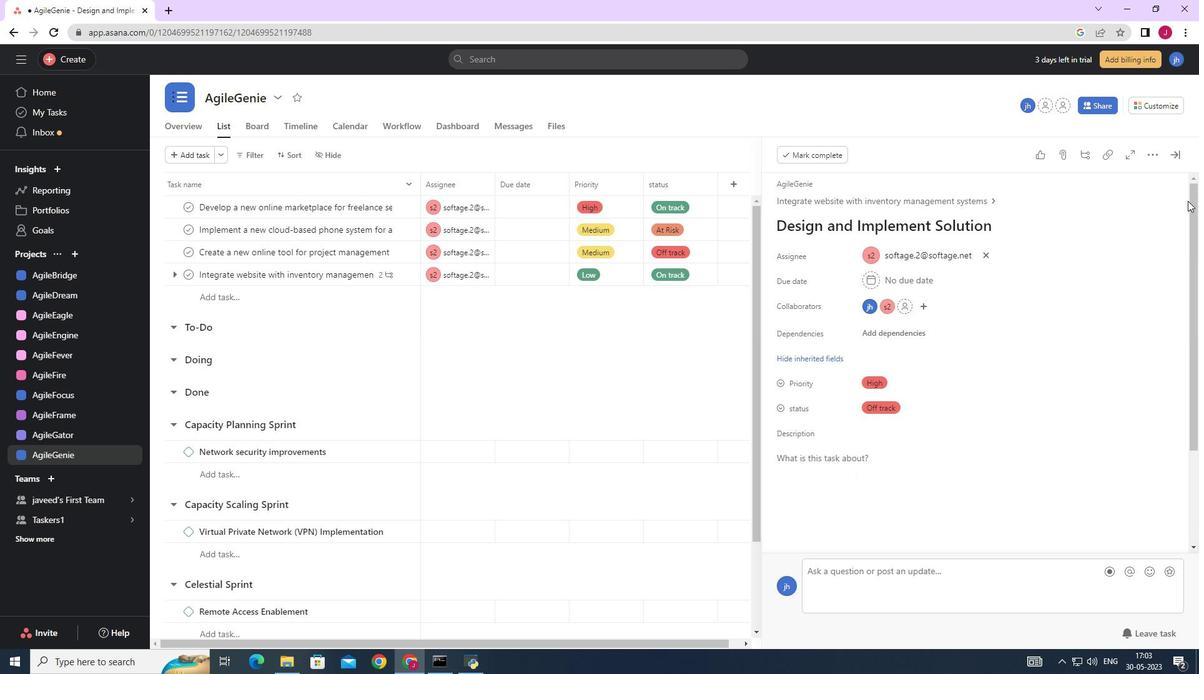 
Action: Mouse moved to (1172, 256)
Screenshot: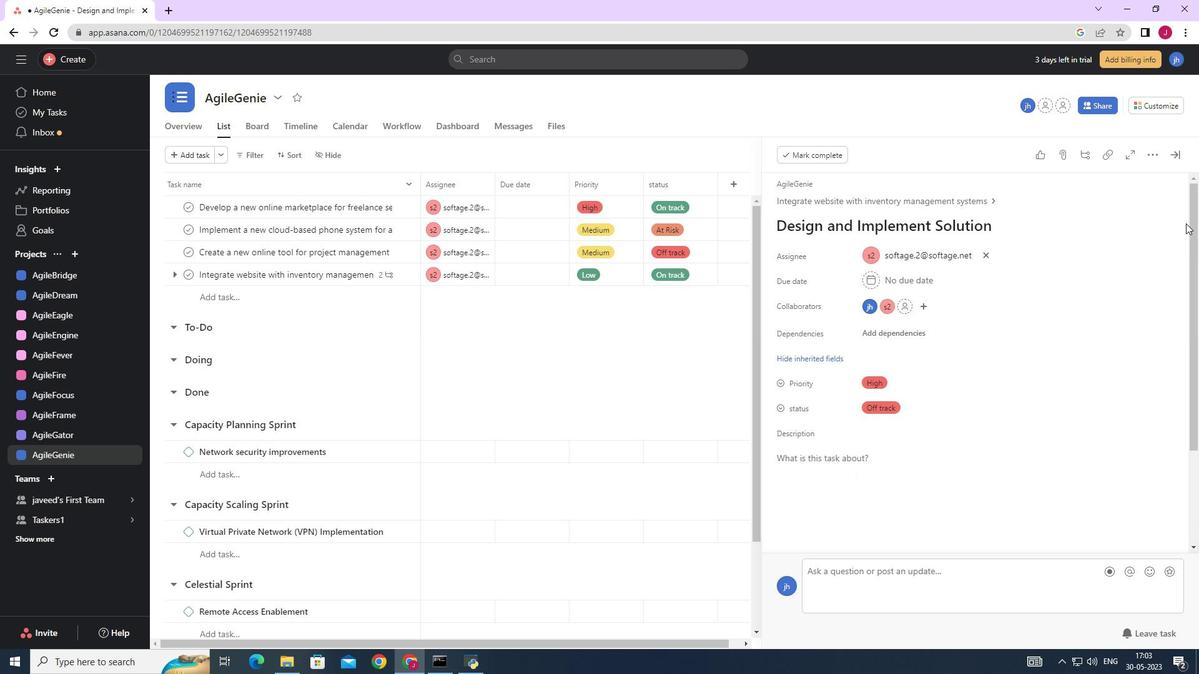 
Action: Mouse scrolled (1175, 252) with delta (0, 0)
Screenshot: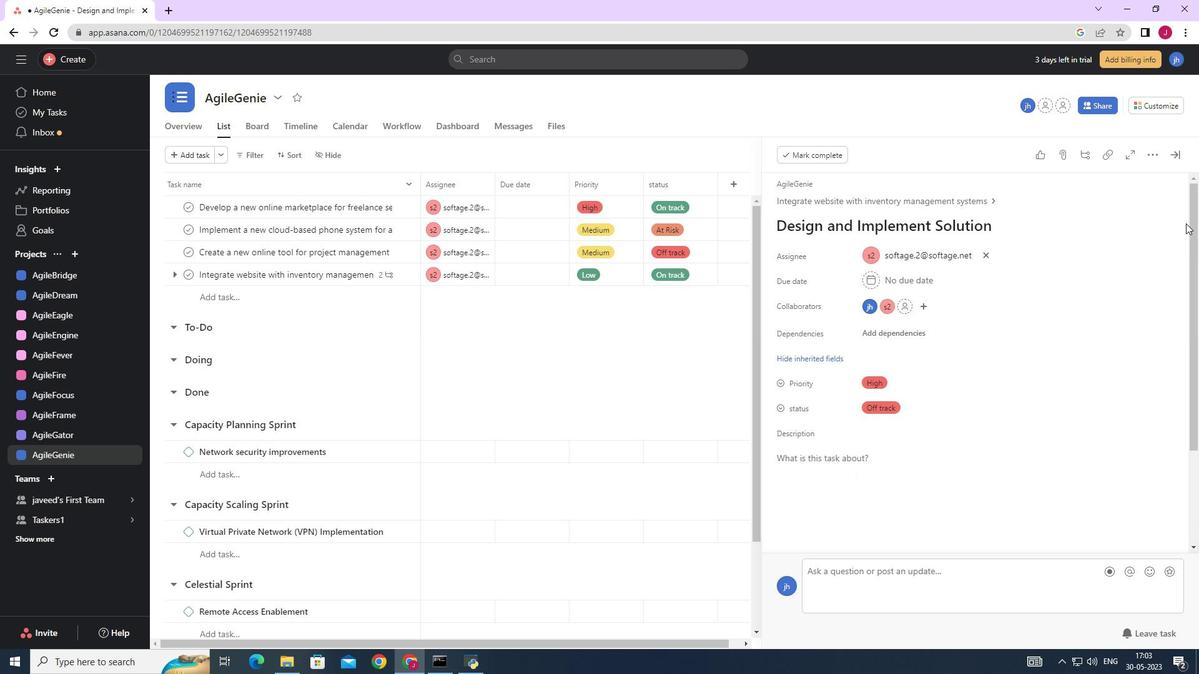 
Action: Mouse moved to (1170, 258)
Screenshot: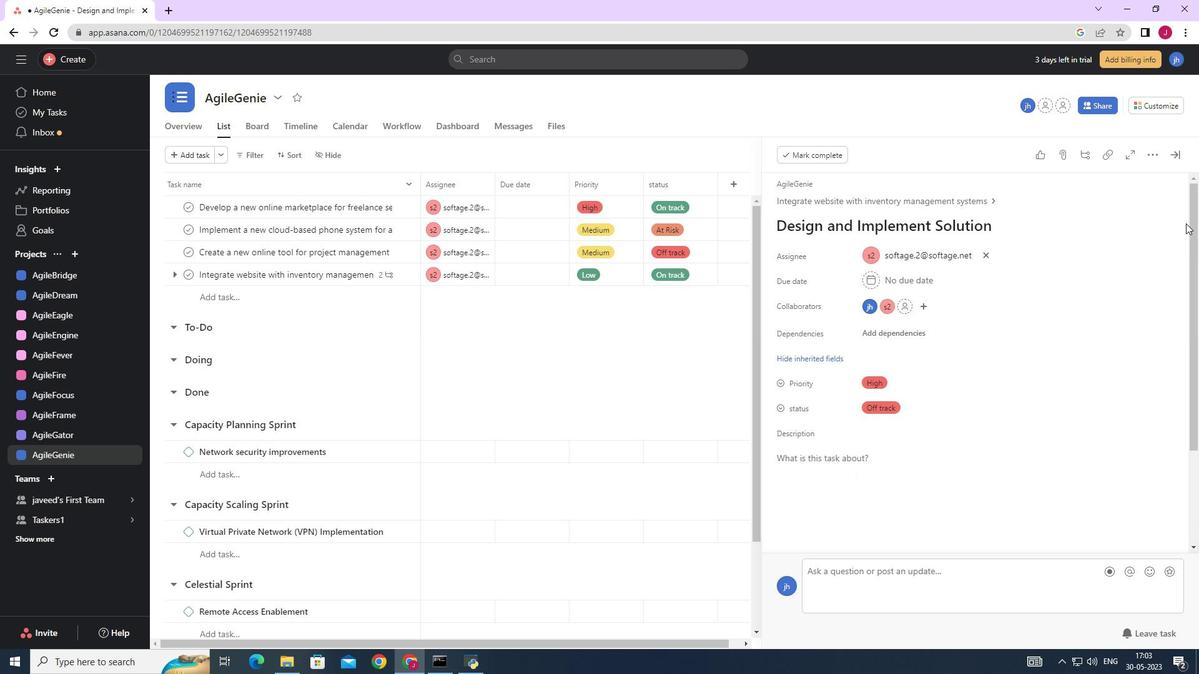 
Action: Mouse scrolled (1171, 256) with delta (0, 0)
Screenshot: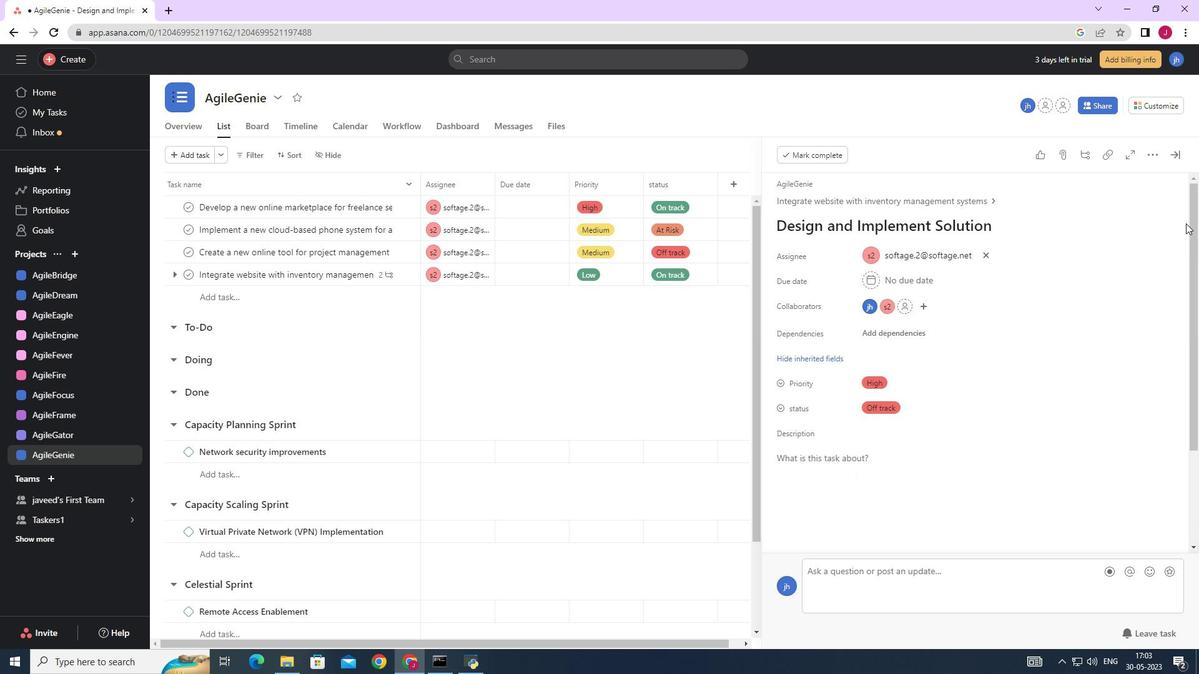 
Action: Mouse moved to (1168, 264)
Screenshot: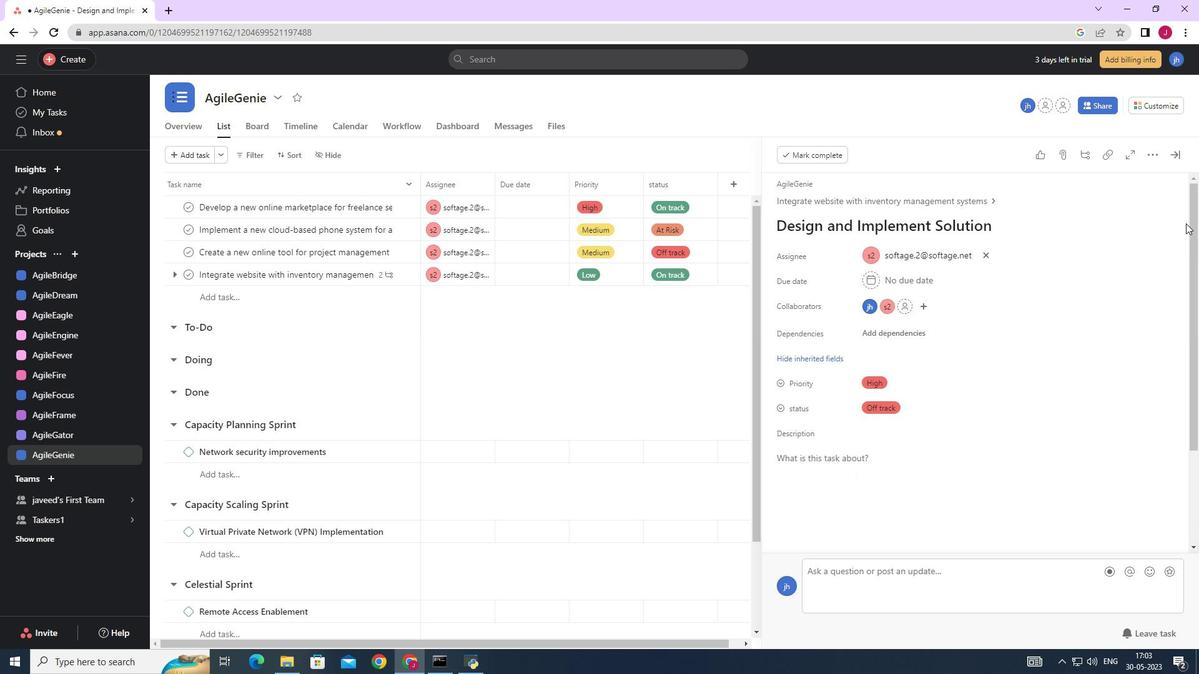 
Action: Mouse scrolled (1170, 259) with delta (0, 0)
Screenshot: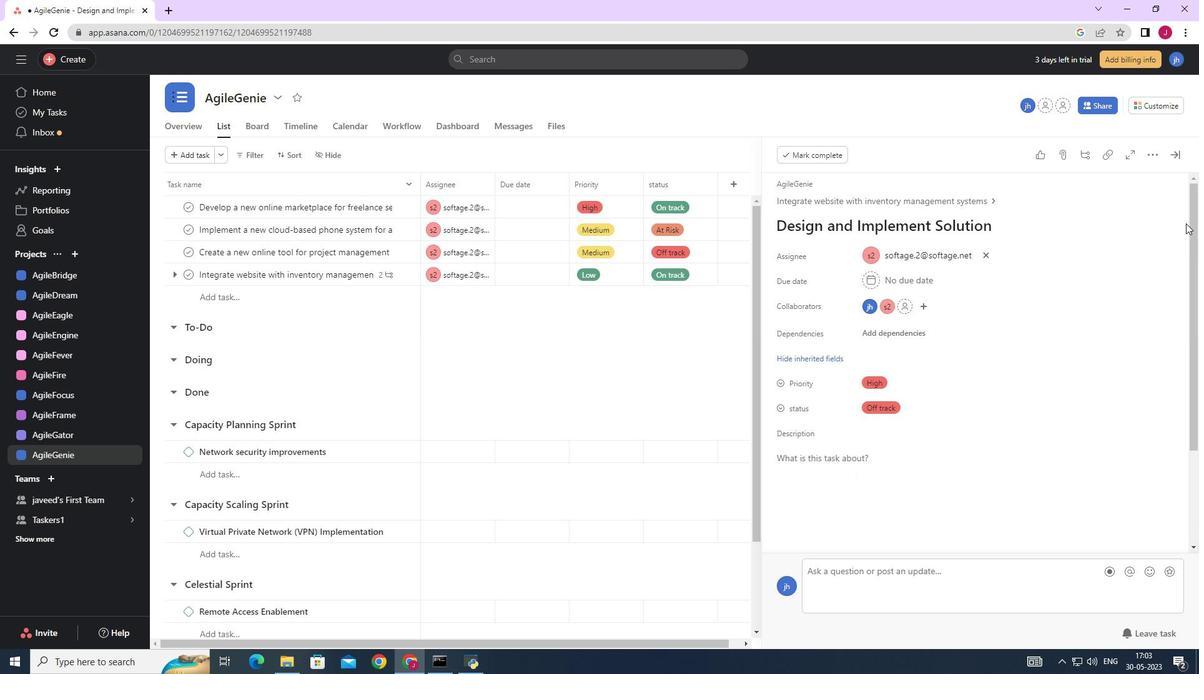 
Action: Mouse moved to (1077, 314)
Screenshot: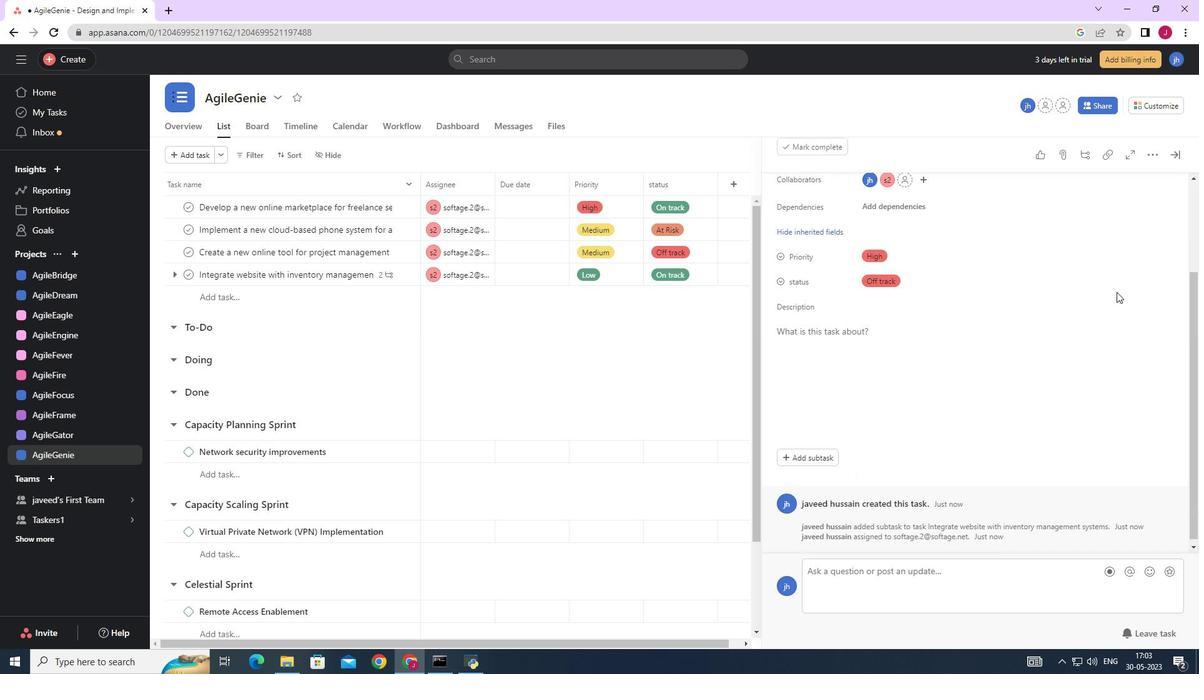 
Action: Mouse scrolled (1081, 311) with delta (0, 0)
Screenshot: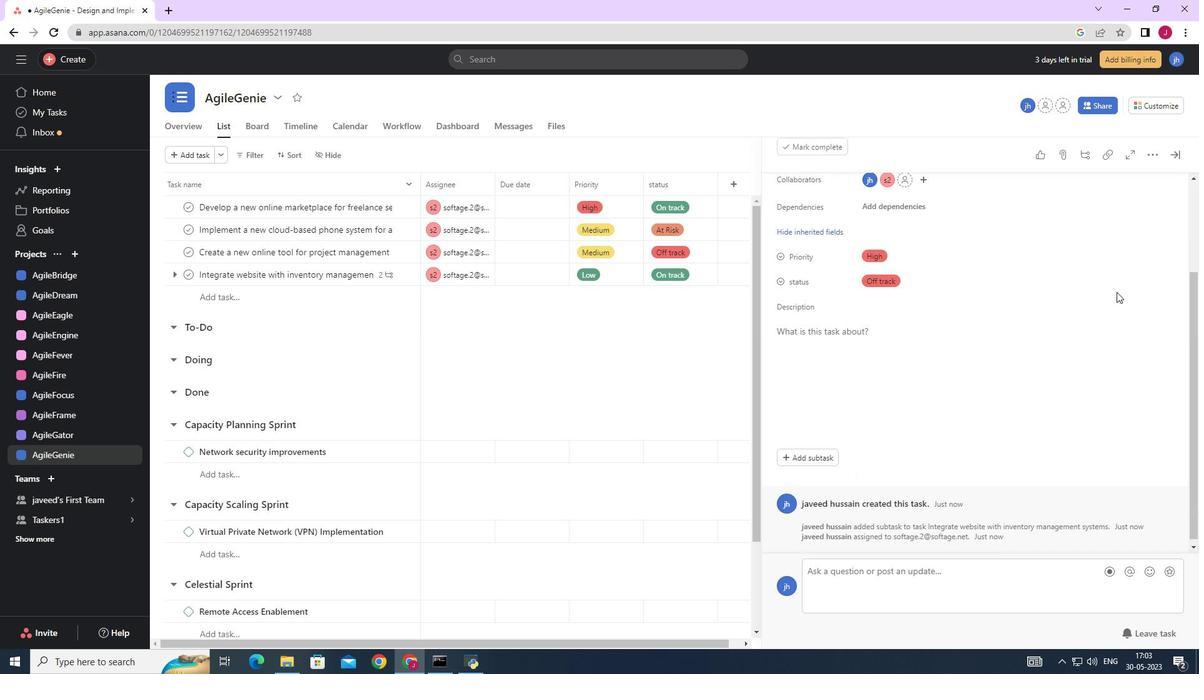 
Action: Mouse moved to (1074, 316)
Screenshot: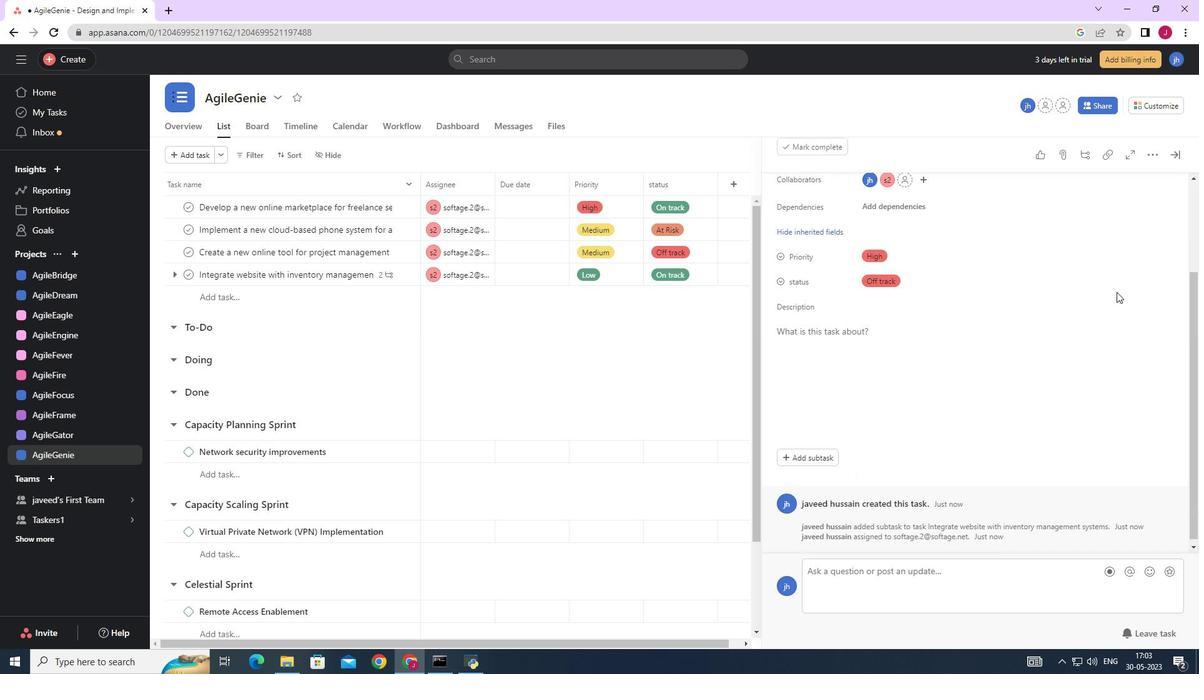 
Action: Mouse scrolled (1075, 314) with delta (0, 0)
Screenshot: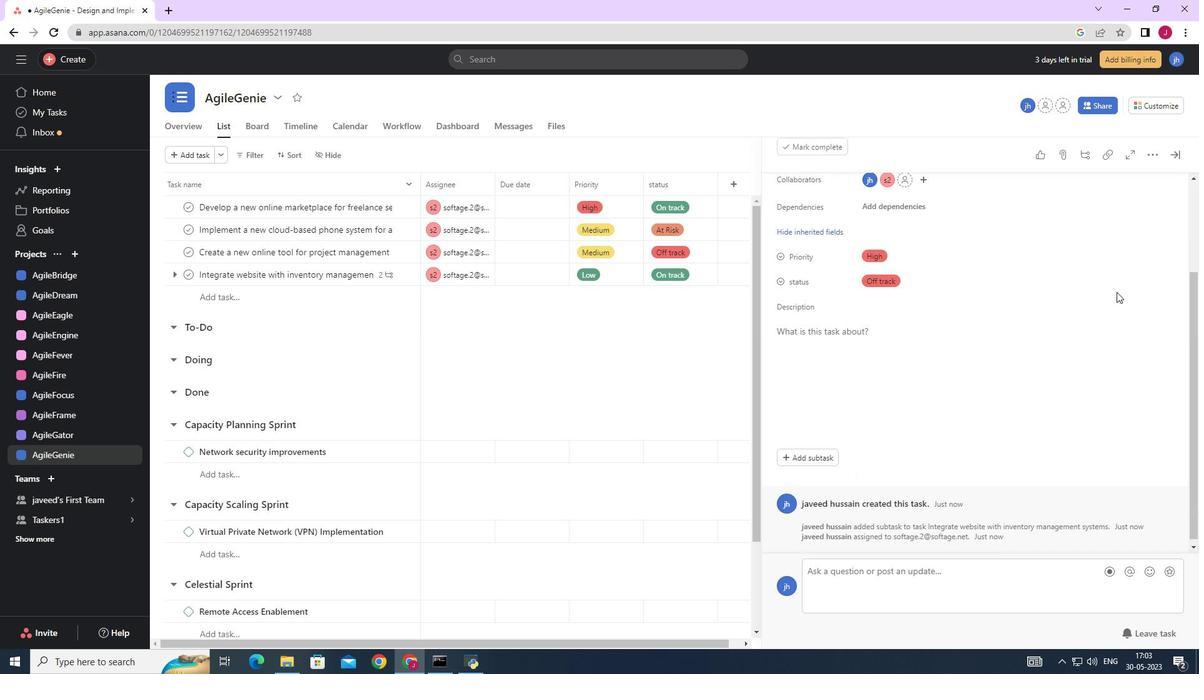 
Action: Mouse scrolled (1074, 316) with delta (0, 0)
Screenshot: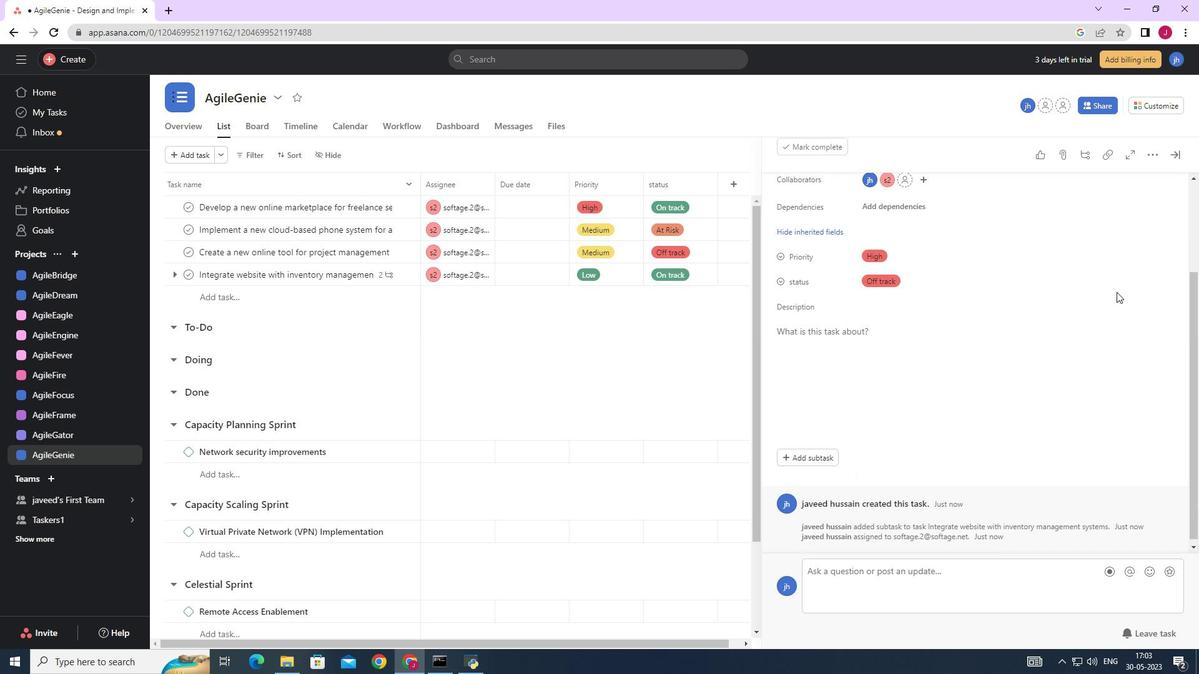 
Action: Mouse scrolled (1074, 316) with delta (0, 0)
Screenshot: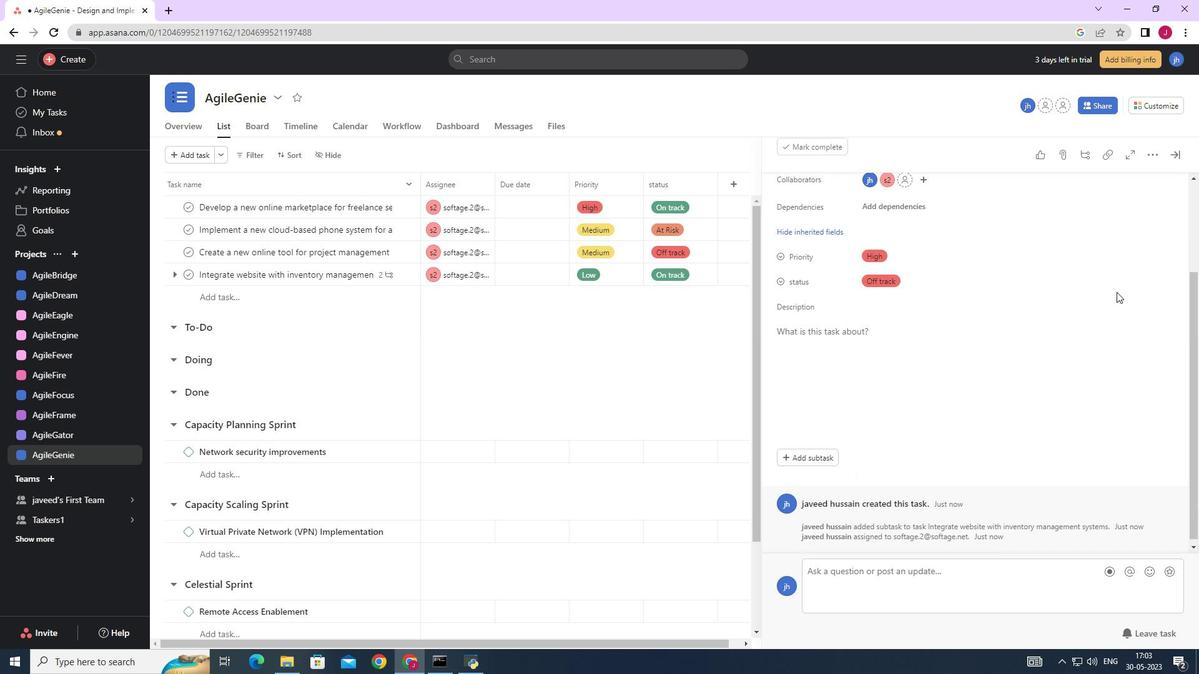 
Action: Mouse scrolled (1074, 316) with delta (0, 0)
Screenshot: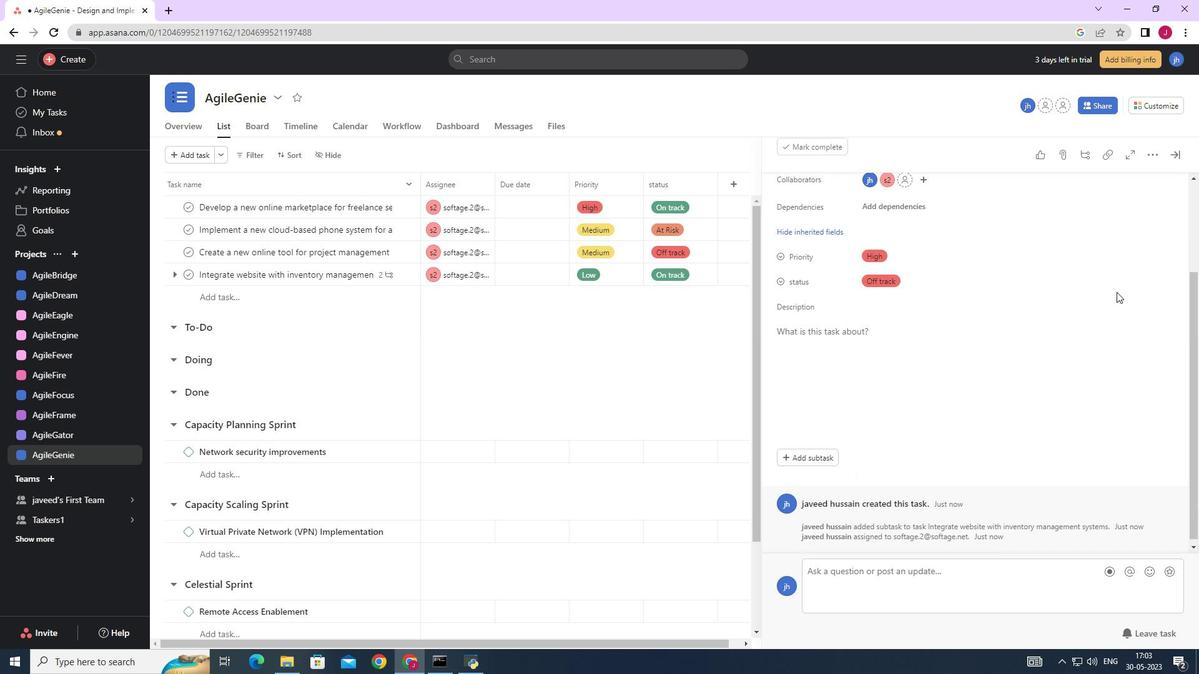 
Action: Mouse moved to (1070, 321)
Screenshot: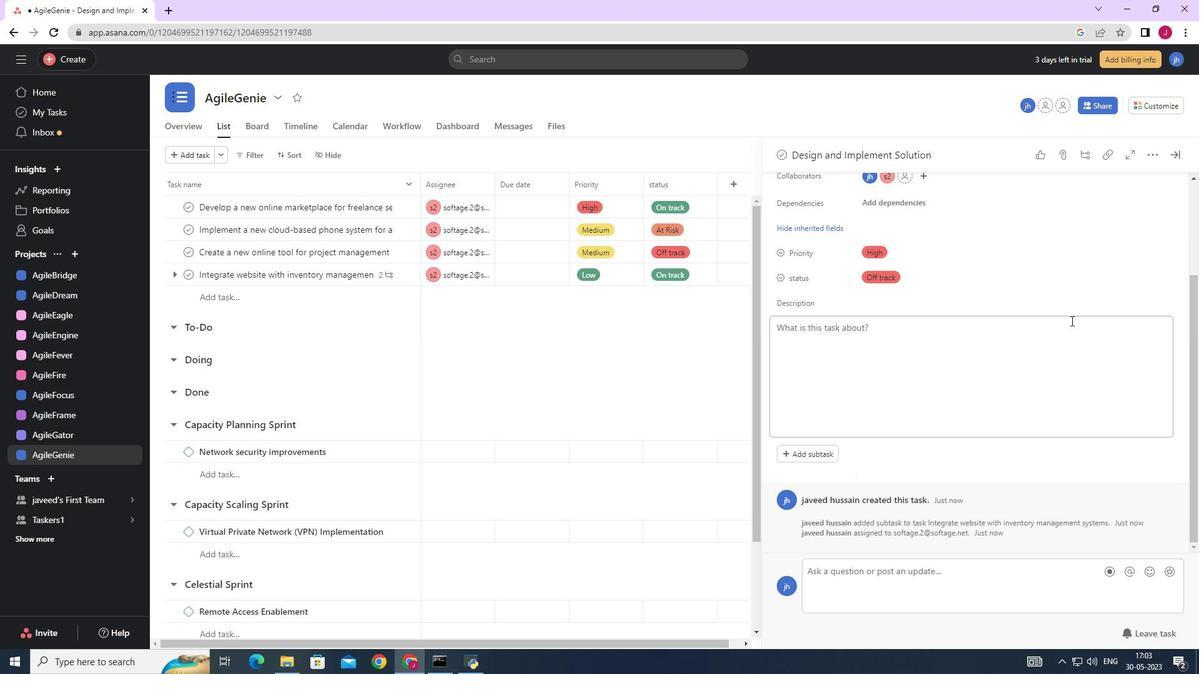 
Action: Mouse scrolled (1070, 321) with delta (0, 0)
Screenshot: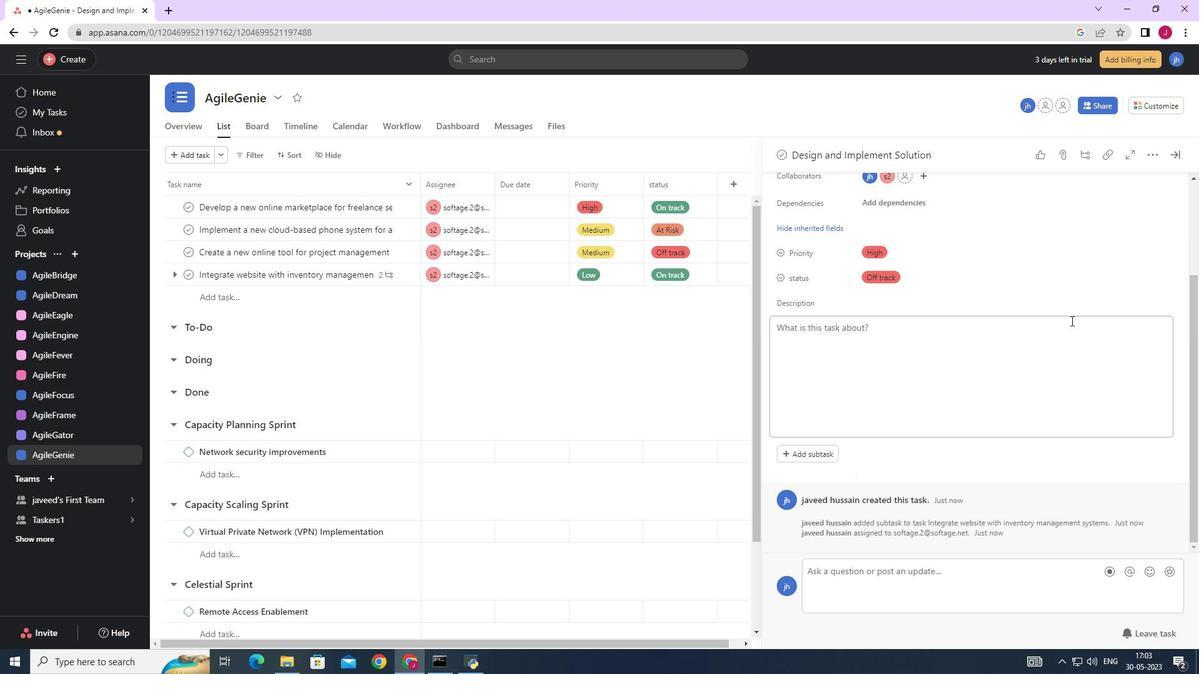 
Action: Mouse scrolled (1070, 321) with delta (0, 0)
Screenshot: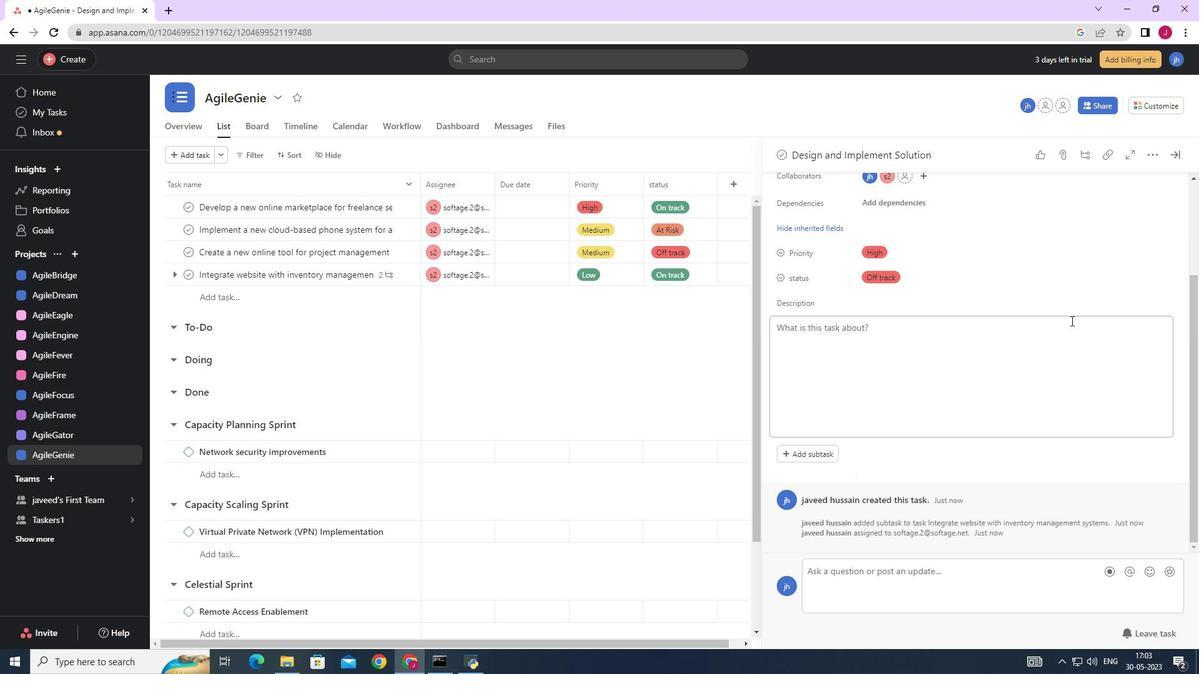 
Action: Mouse scrolled (1070, 322) with delta (0, 0)
Screenshot: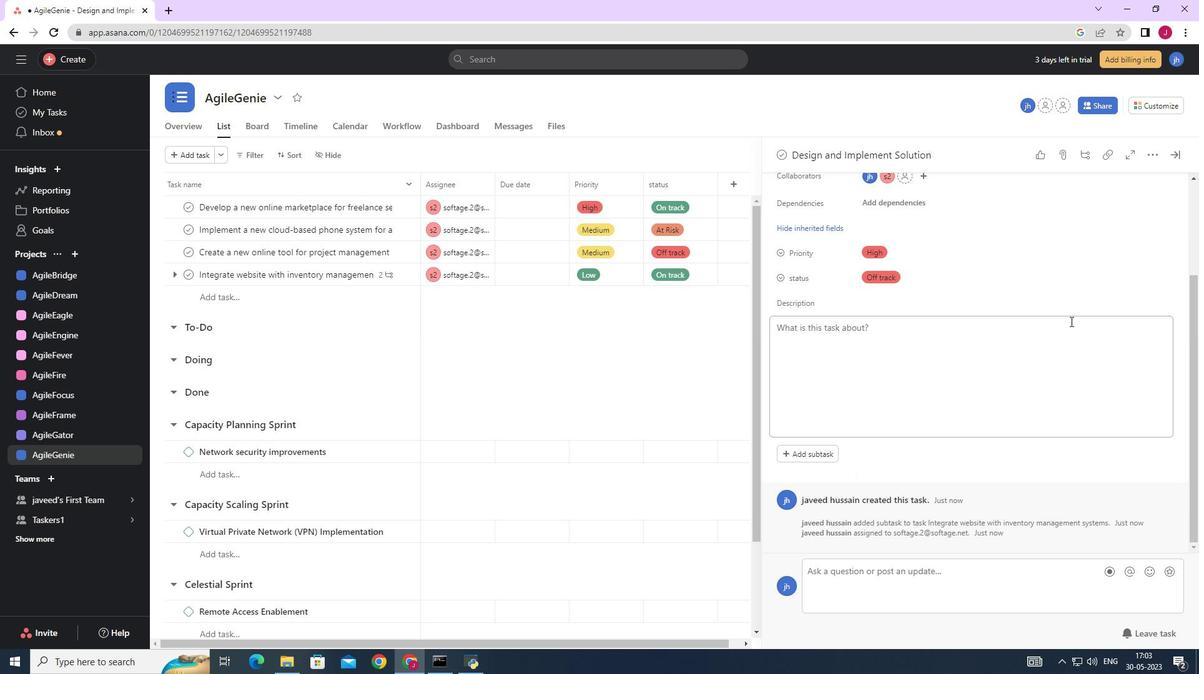 
Action: Mouse scrolled (1070, 322) with delta (0, 0)
Screenshot: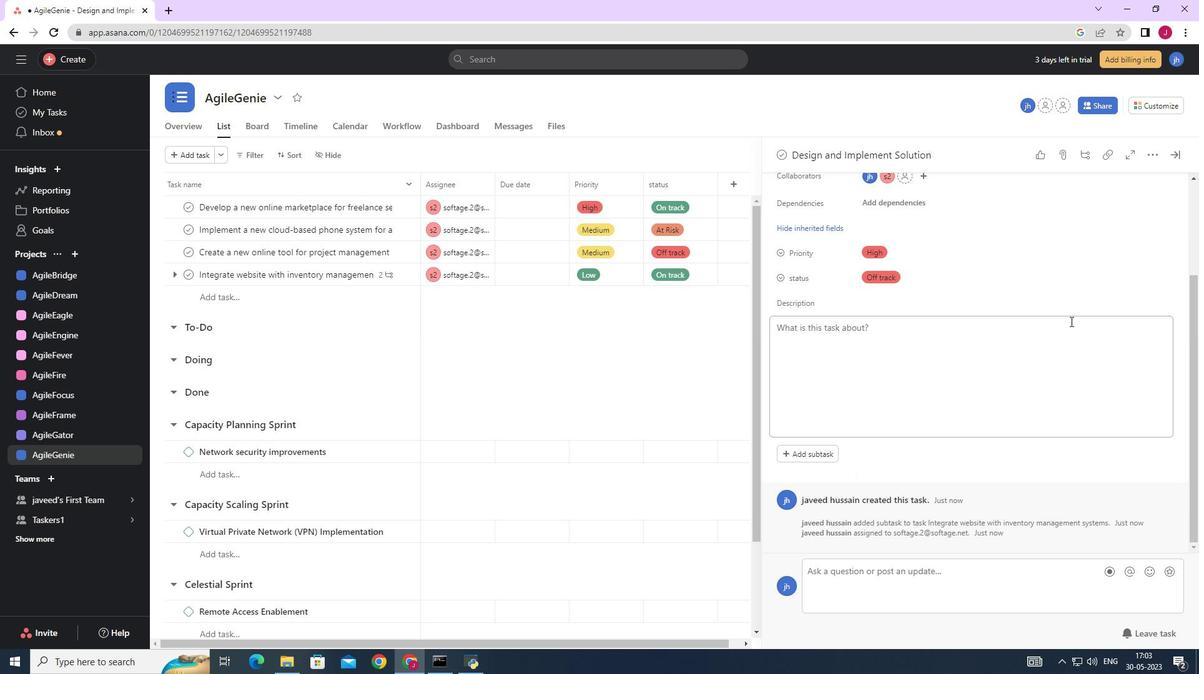 
Action: Mouse scrolled (1070, 322) with delta (0, 0)
Screenshot: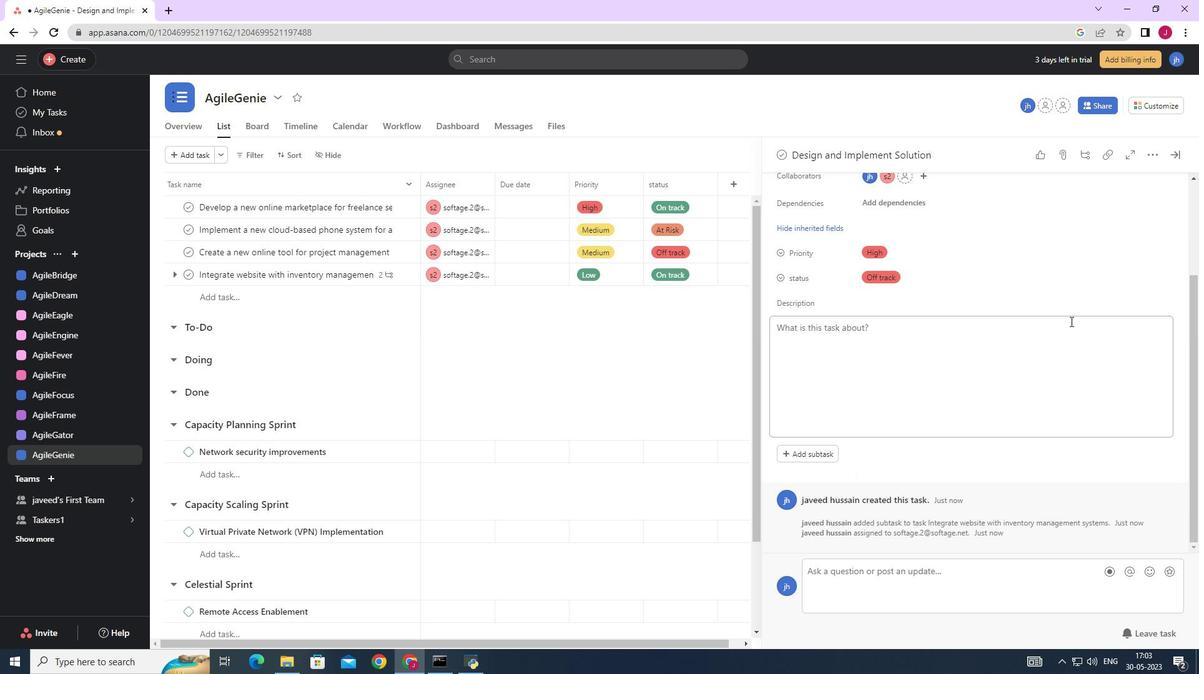 
Action: Mouse scrolled (1070, 322) with delta (0, 0)
Screenshot: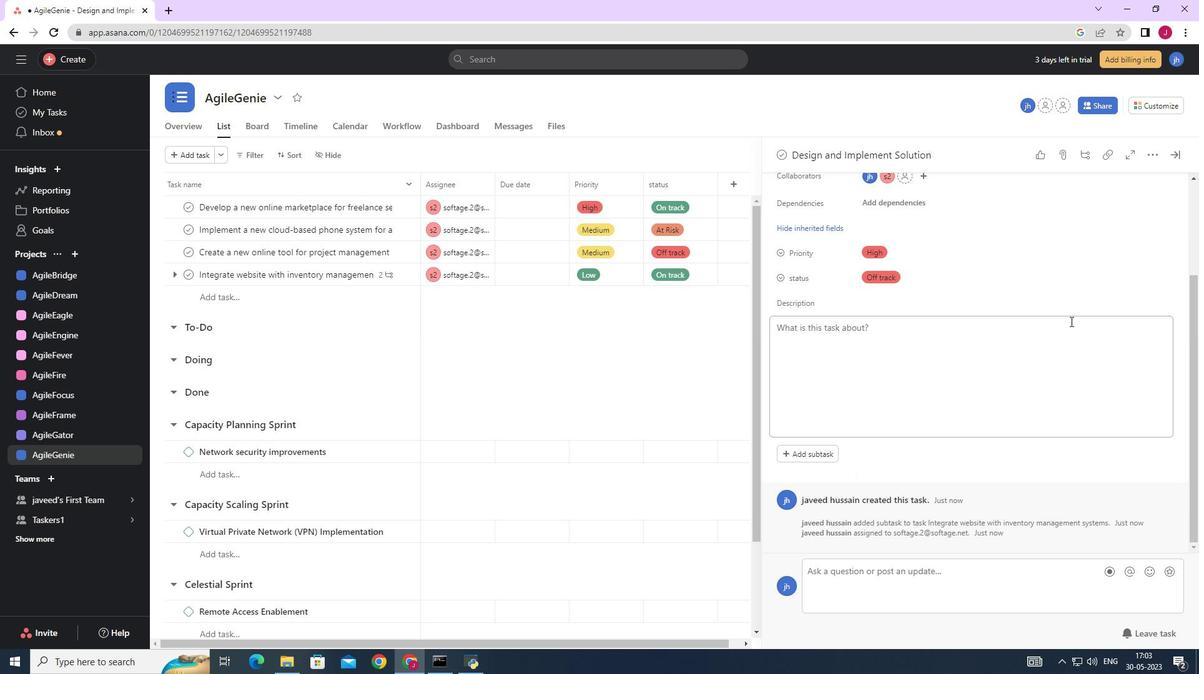 
Action: Mouse scrolled (1070, 322) with delta (0, 0)
Screenshot: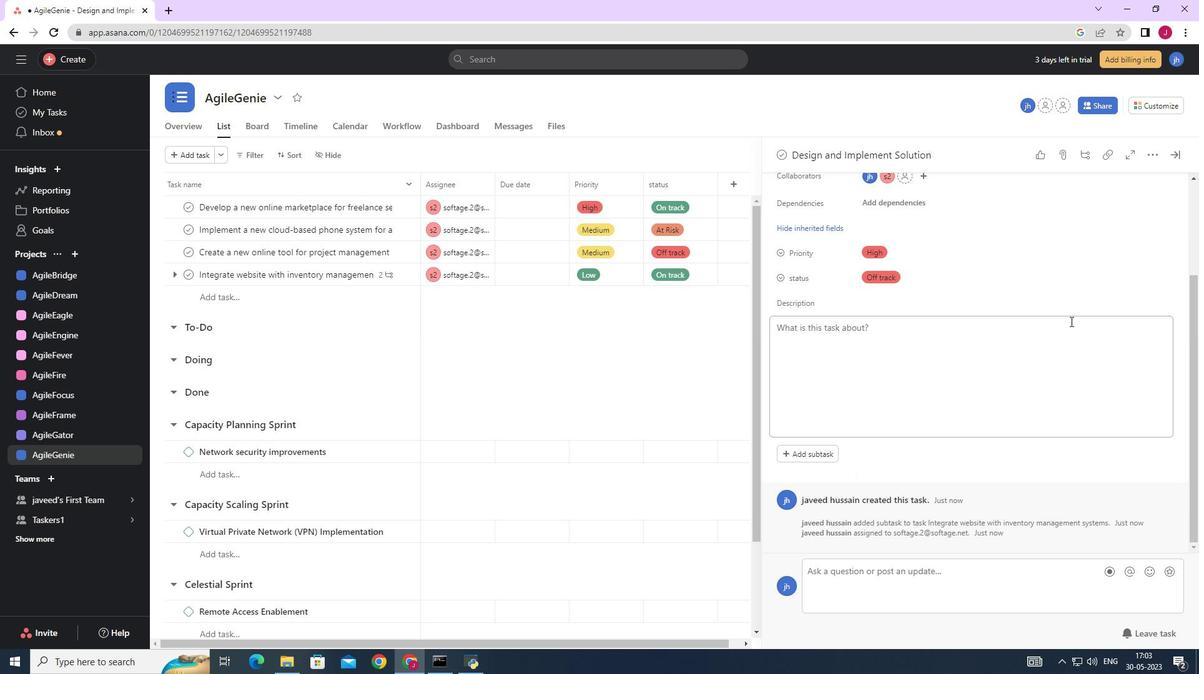 
Action: Mouse scrolled (1070, 322) with delta (0, 0)
Screenshot: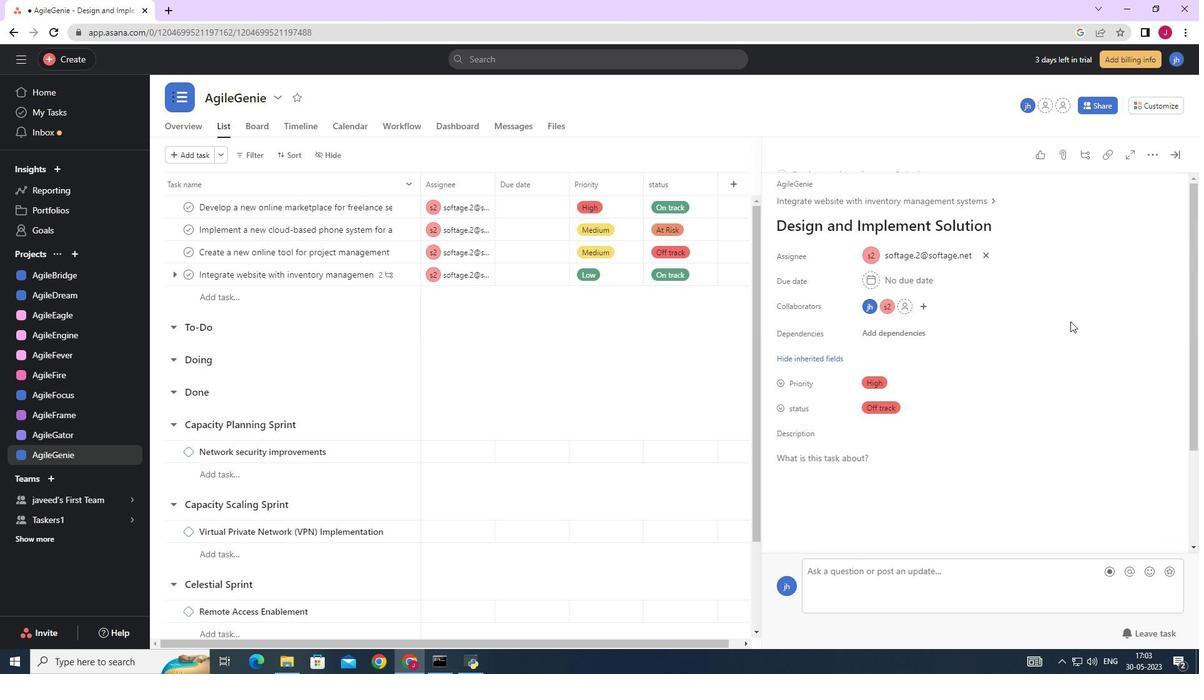 
Action: Mouse scrolled (1070, 322) with delta (0, 0)
Screenshot: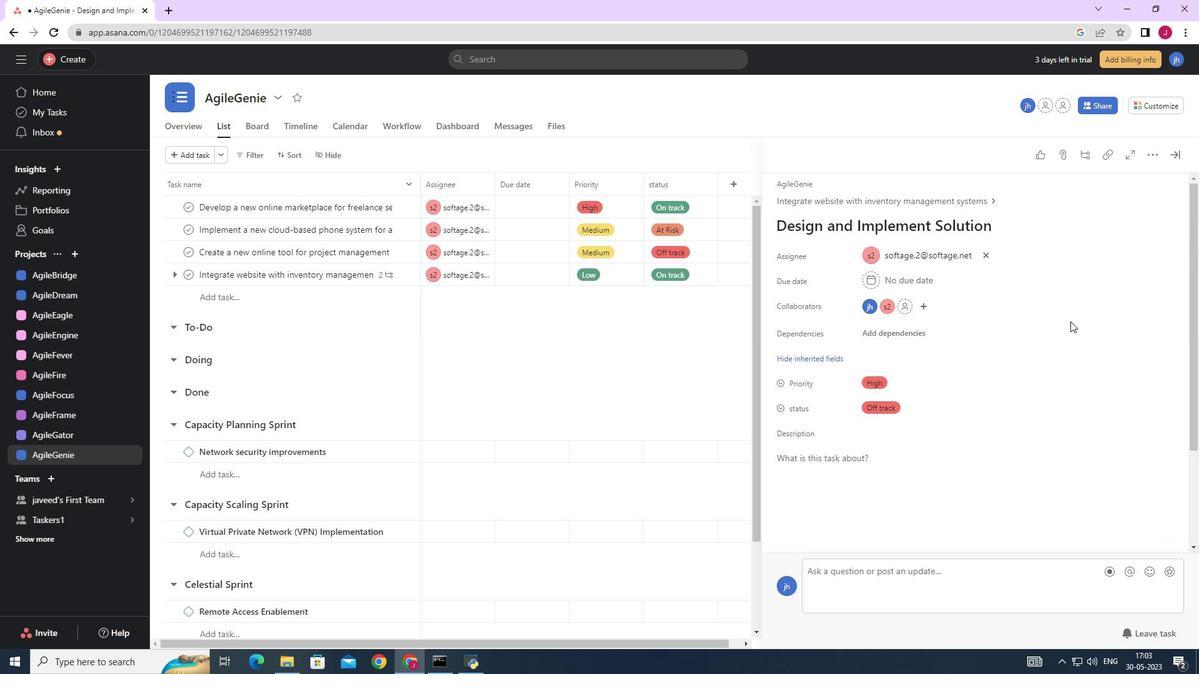 
Action: Mouse scrolled (1070, 322) with delta (0, 0)
Screenshot: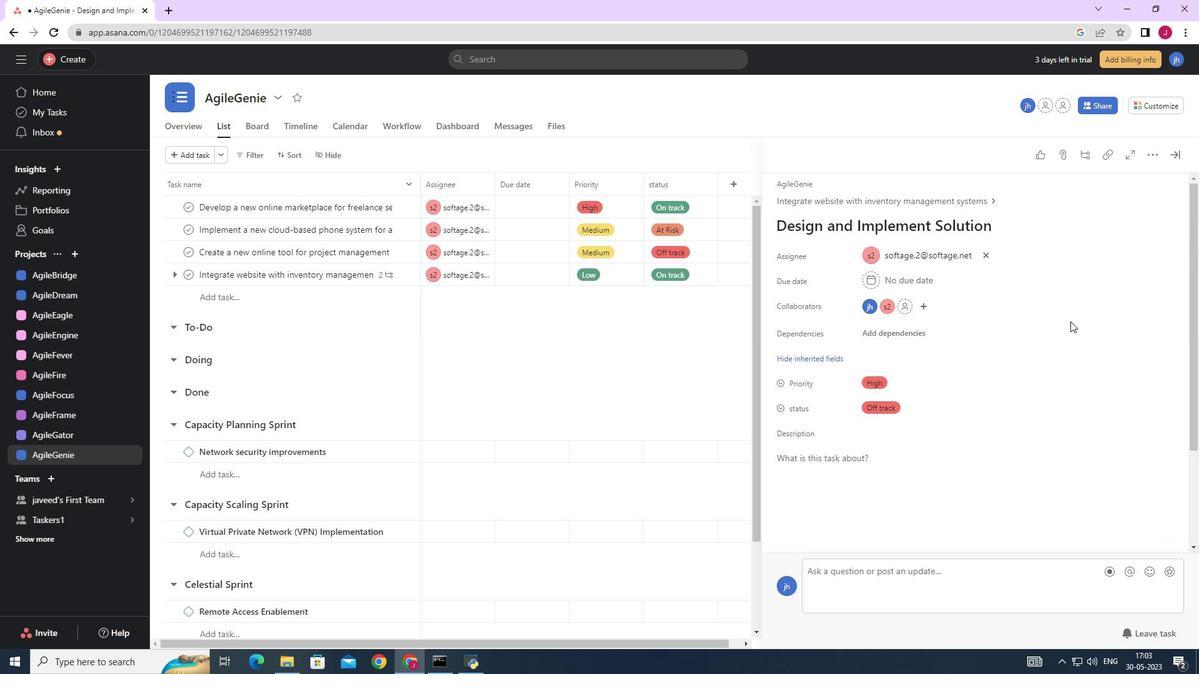 
Action: Mouse scrolled (1070, 322) with delta (0, 0)
Screenshot: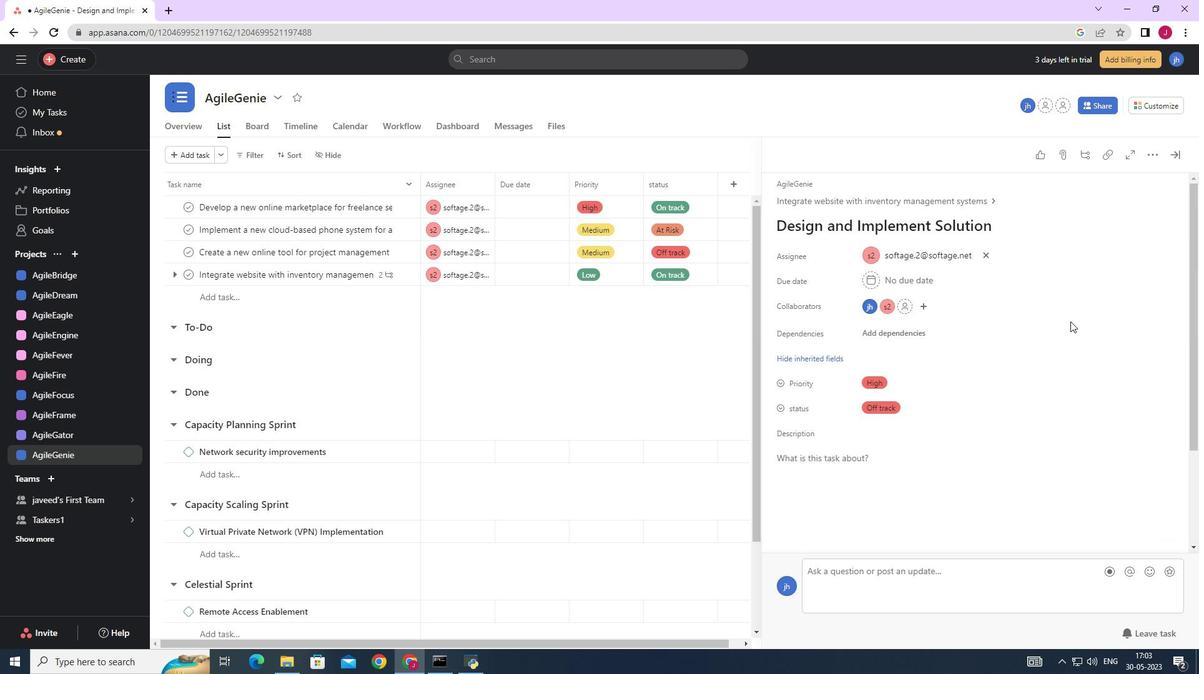 
Action: Mouse moved to (1174, 156)
Screenshot: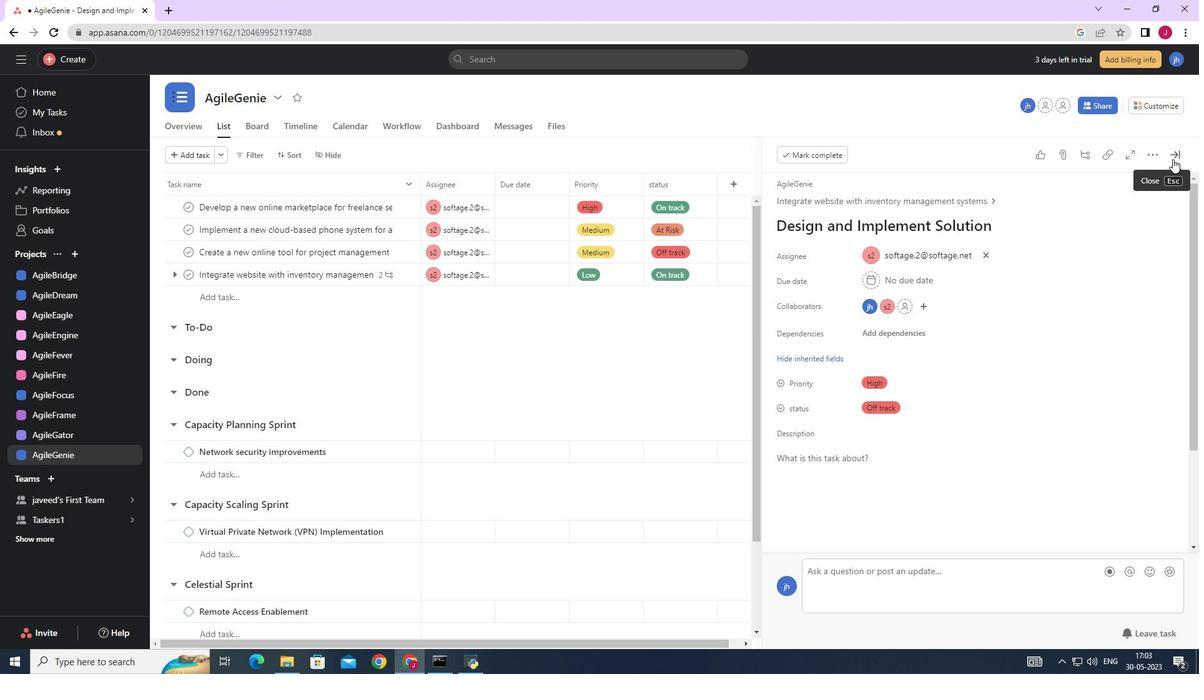 
Action: Mouse pressed left at (1174, 156)
Screenshot: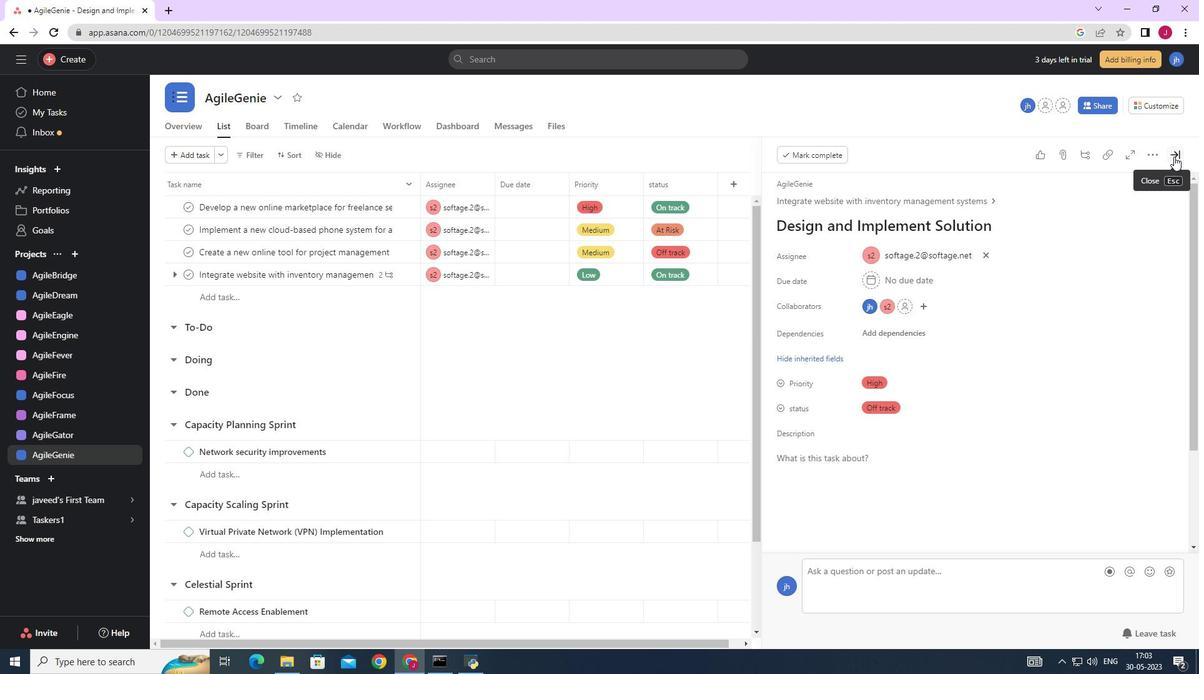 
